 Task: Find connections with filter location Tumaco with filter topic #mentorshipwith filter profile language German with filter current company SK - Human Resources Consultant with filter school St Anne's High School with filter industry Urban Transit Services with filter service category Resume Writing with filter keywords title Director of Ethical Hacking
Action: Mouse moved to (643, 86)
Screenshot: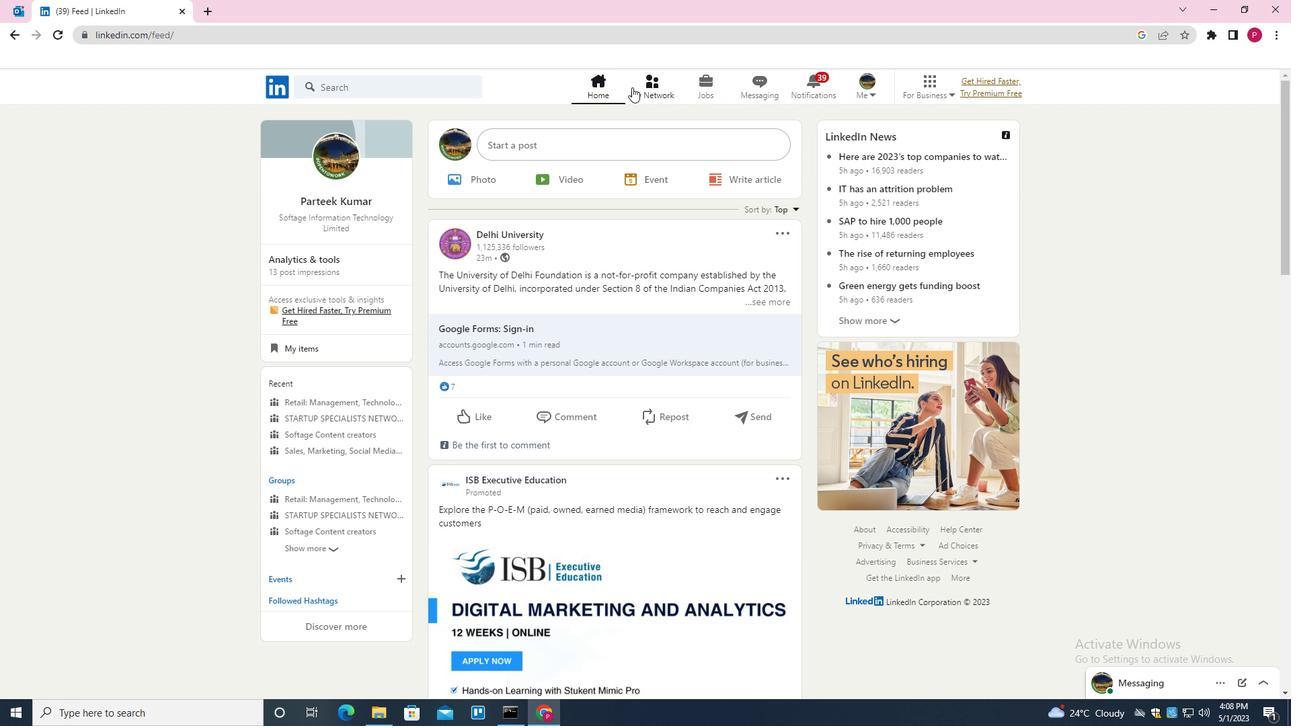 
Action: Mouse pressed left at (643, 86)
Screenshot: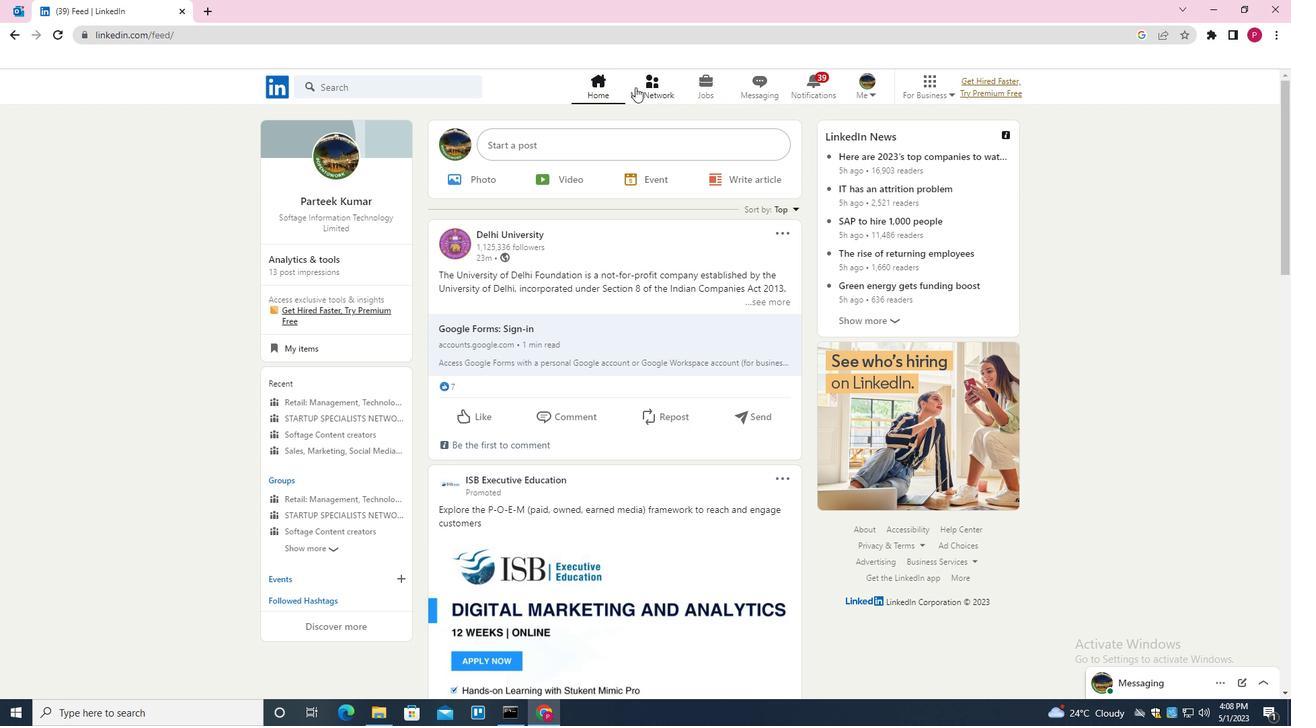 
Action: Mouse moved to (398, 158)
Screenshot: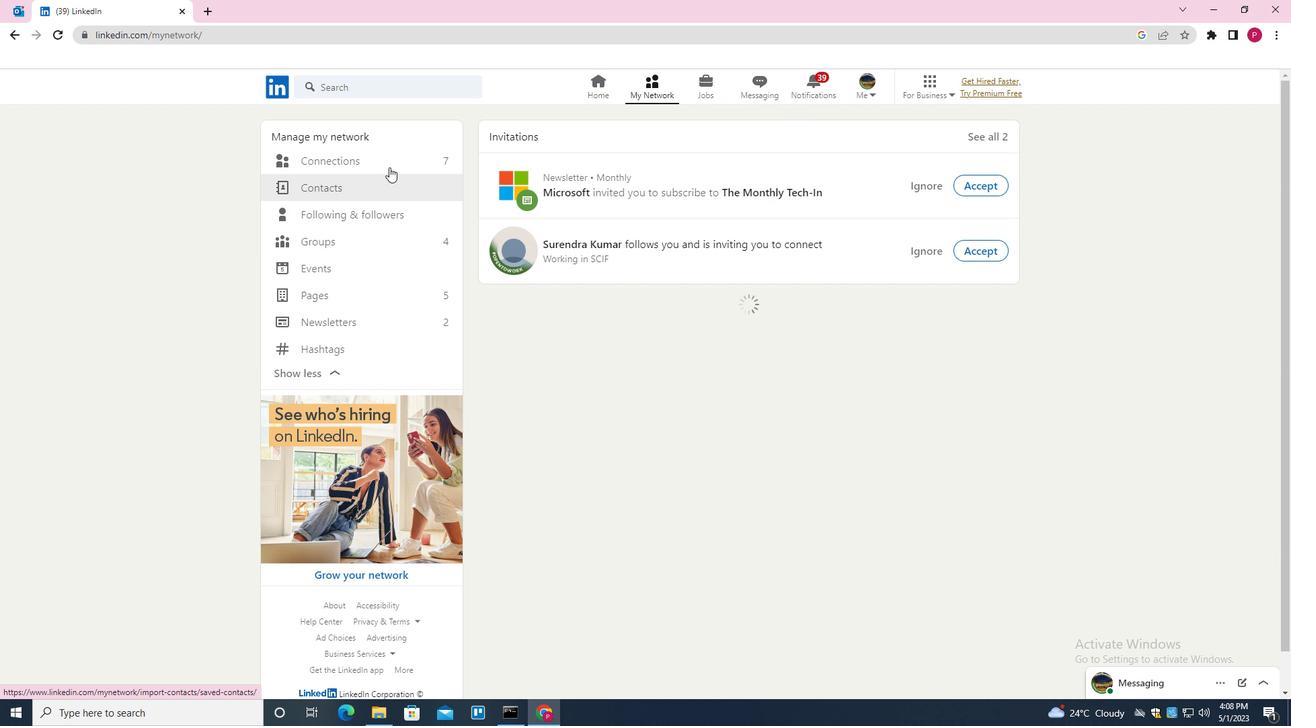 
Action: Mouse pressed left at (398, 158)
Screenshot: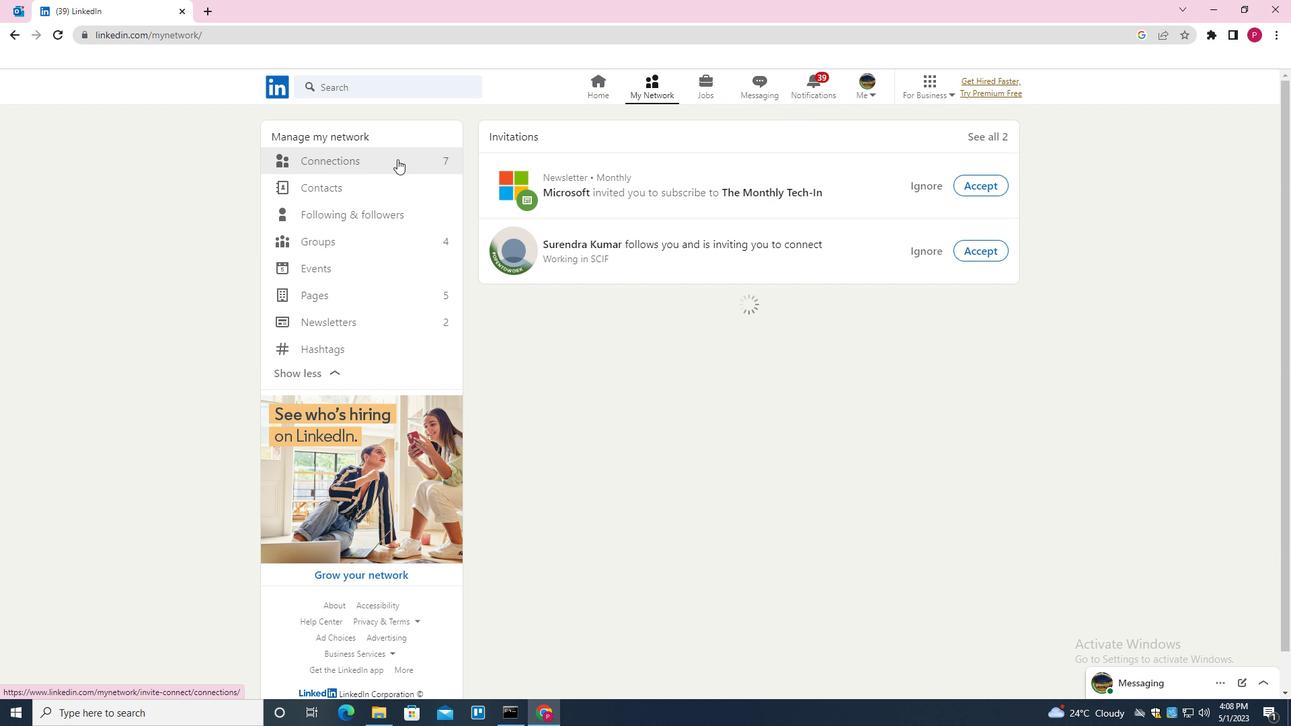 
Action: Mouse moved to (760, 160)
Screenshot: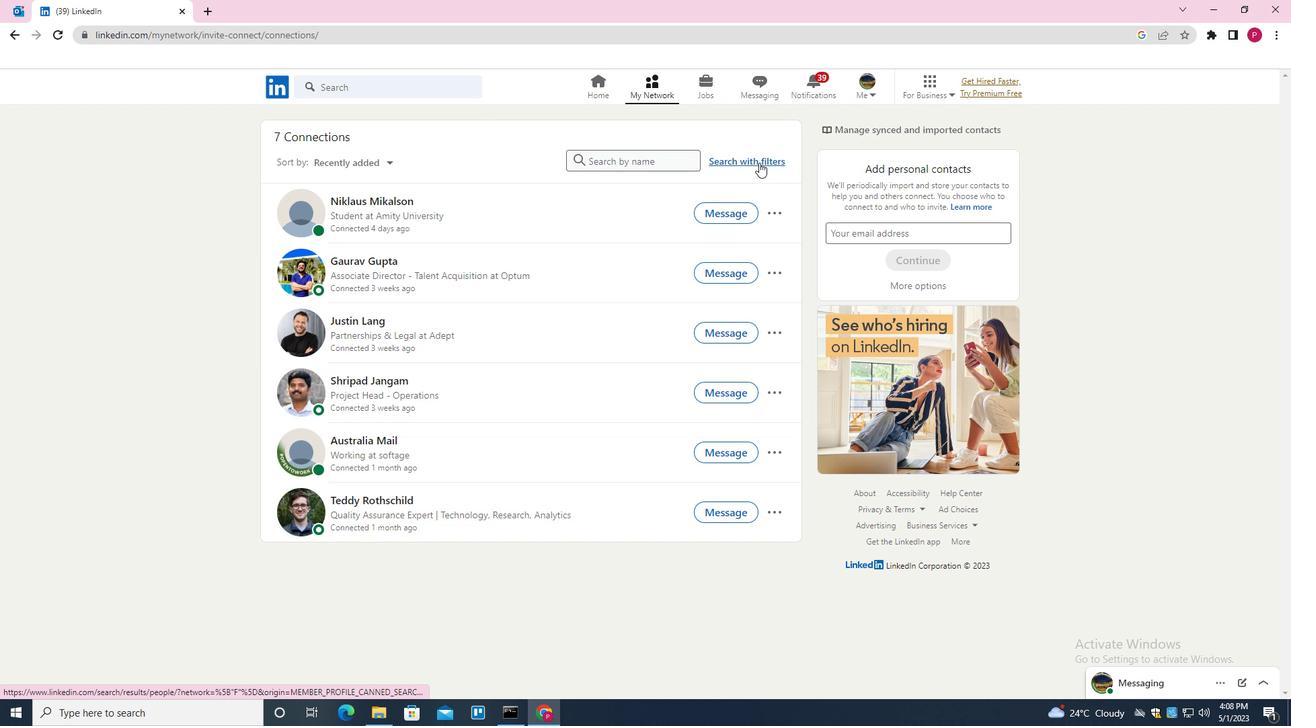 
Action: Mouse pressed left at (760, 160)
Screenshot: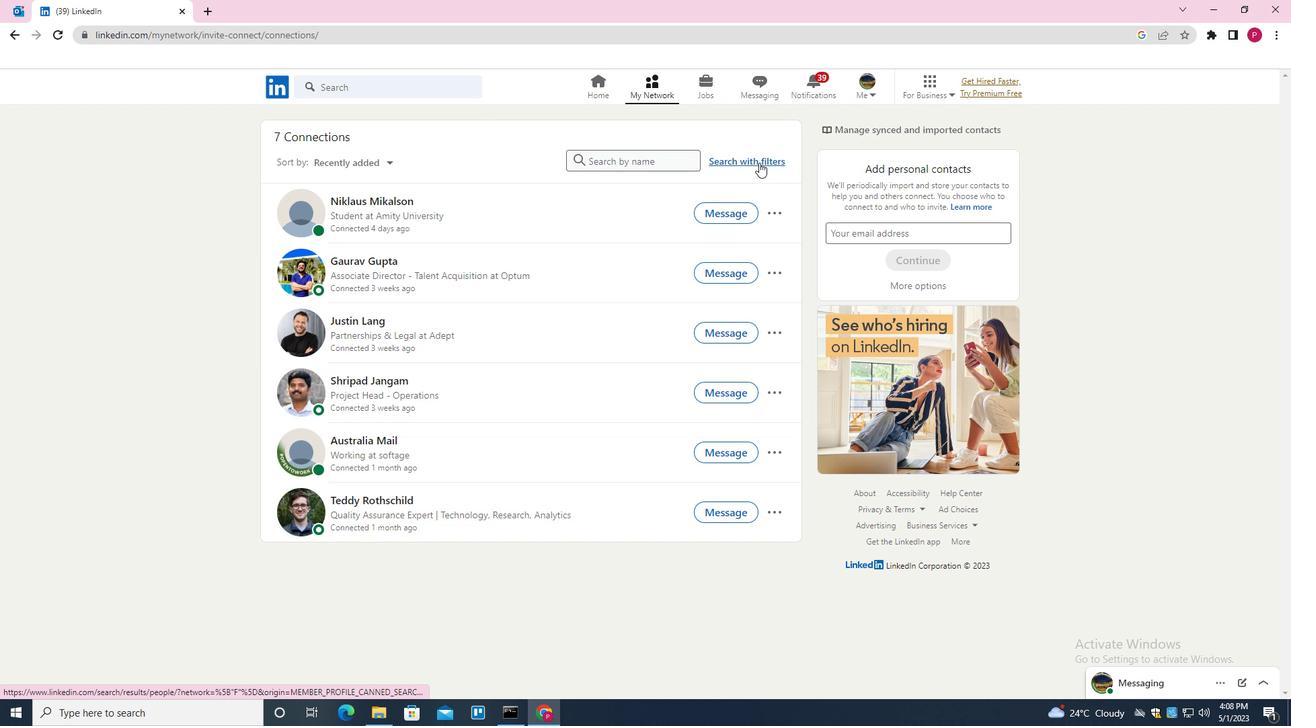 
Action: Mouse moved to (694, 125)
Screenshot: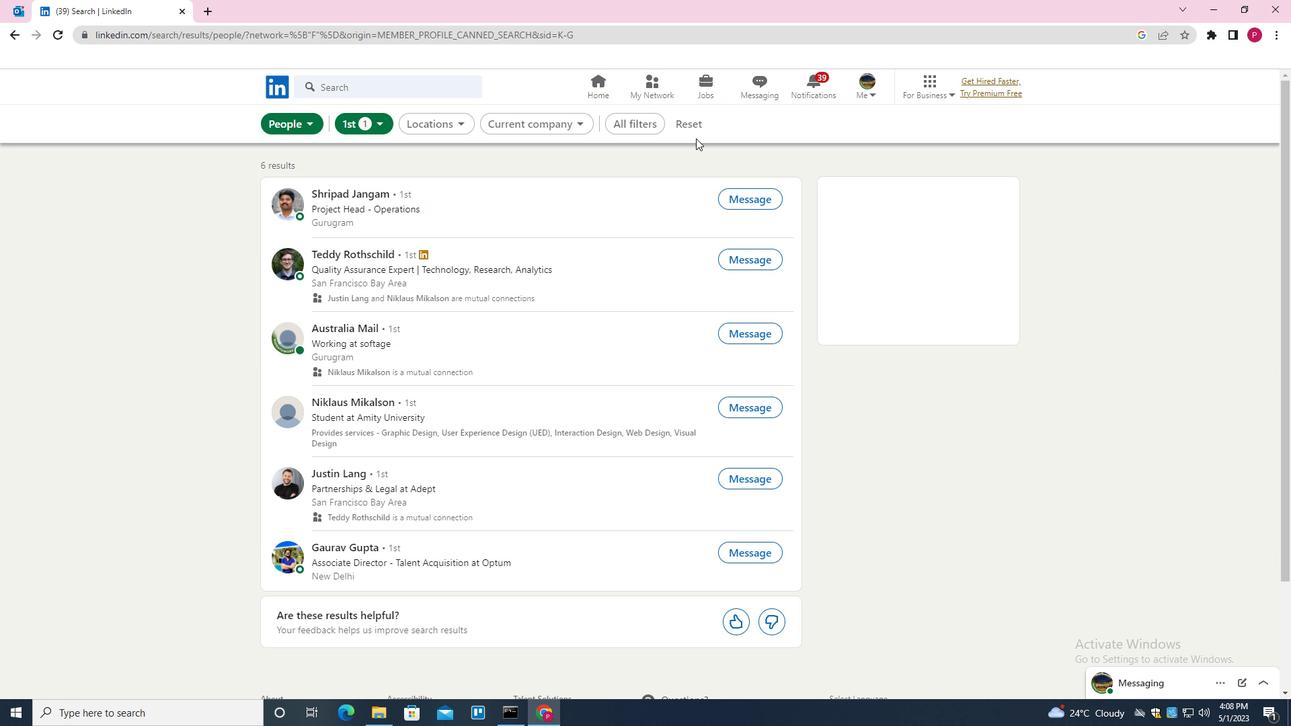 
Action: Mouse pressed left at (694, 125)
Screenshot: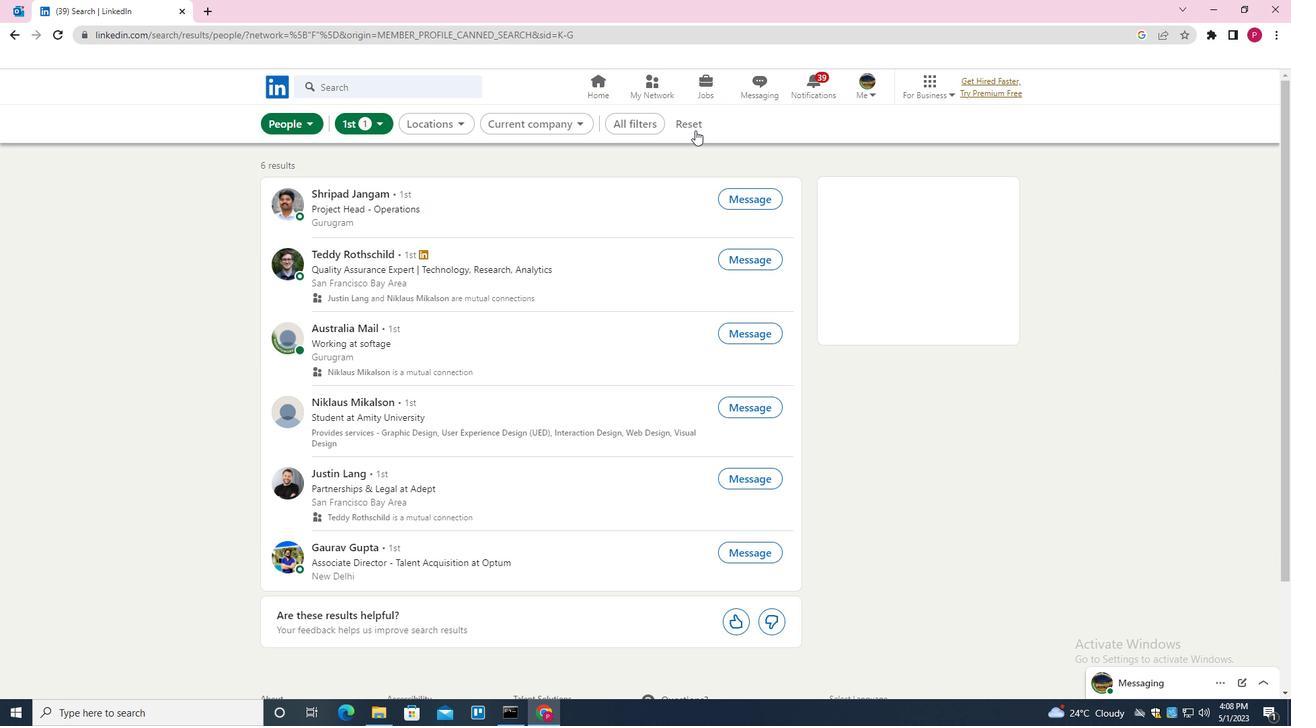 
Action: Mouse moved to (671, 125)
Screenshot: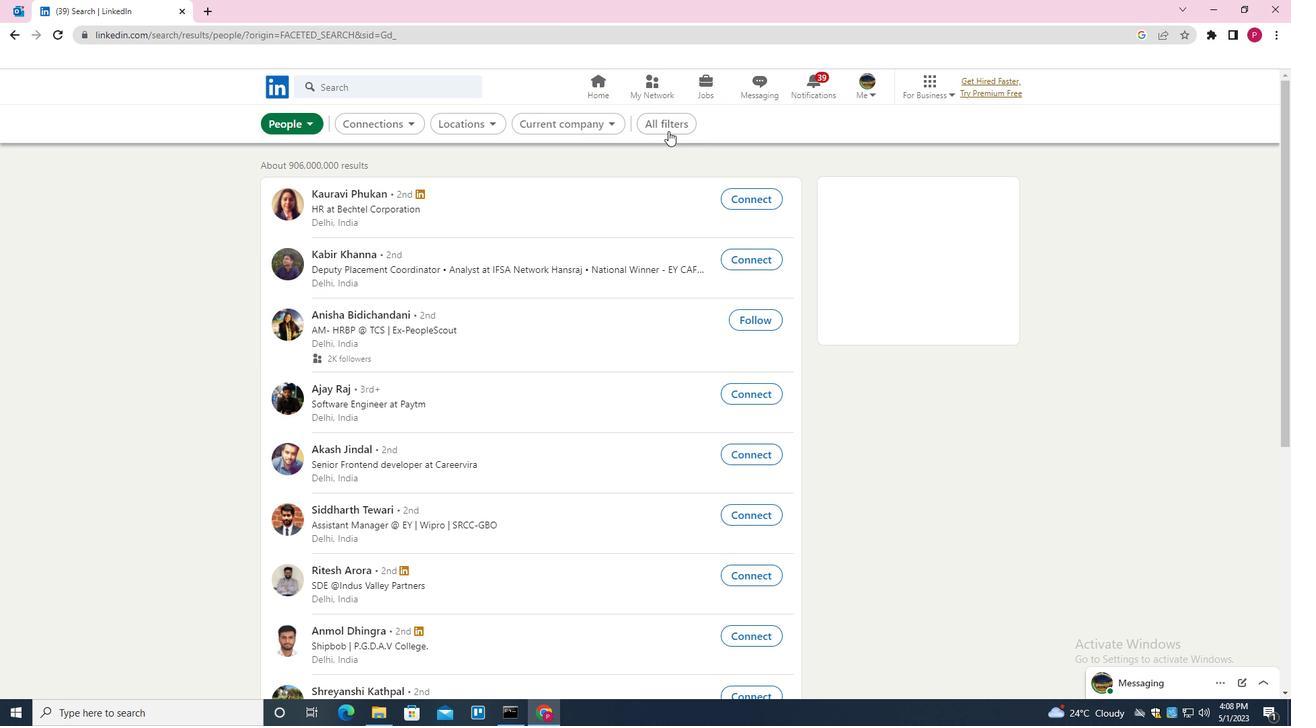 
Action: Mouse pressed left at (671, 125)
Screenshot: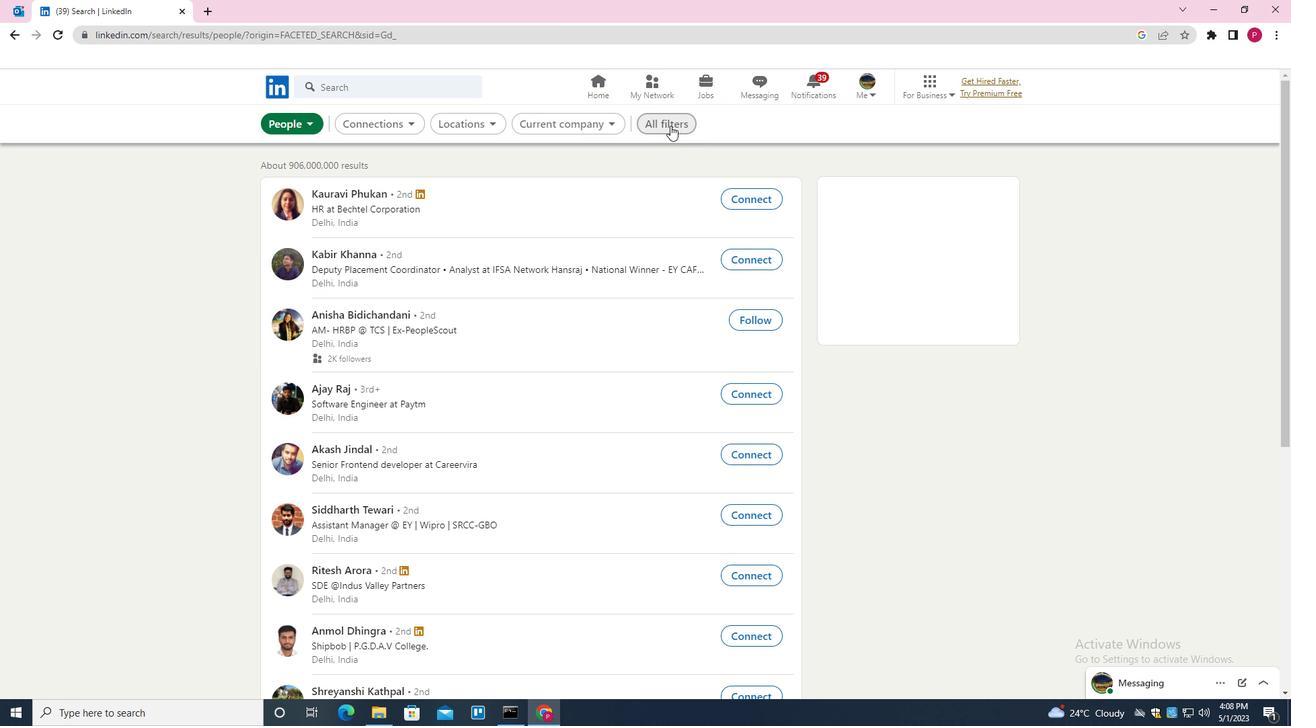 
Action: Mouse moved to (1073, 340)
Screenshot: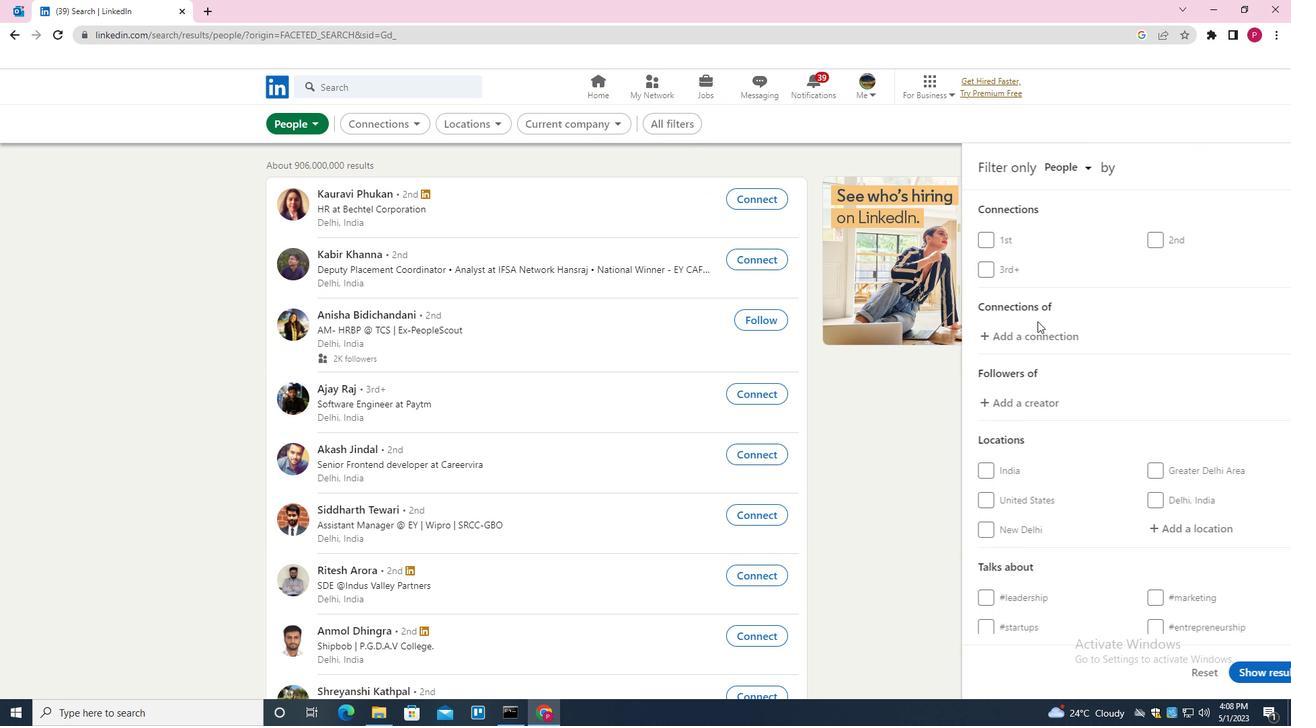 
Action: Mouse scrolled (1073, 339) with delta (0, 0)
Screenshot: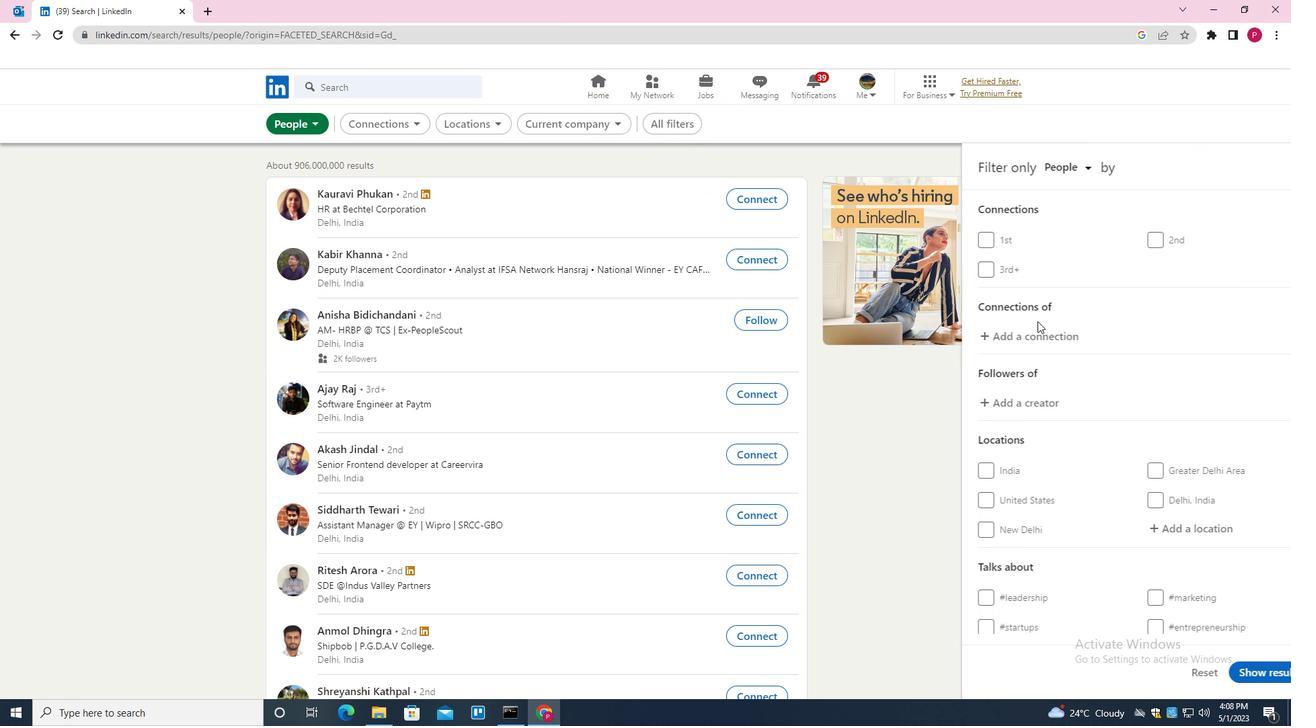 
Action: Mouse moved to (1078, 346)
Screenshot: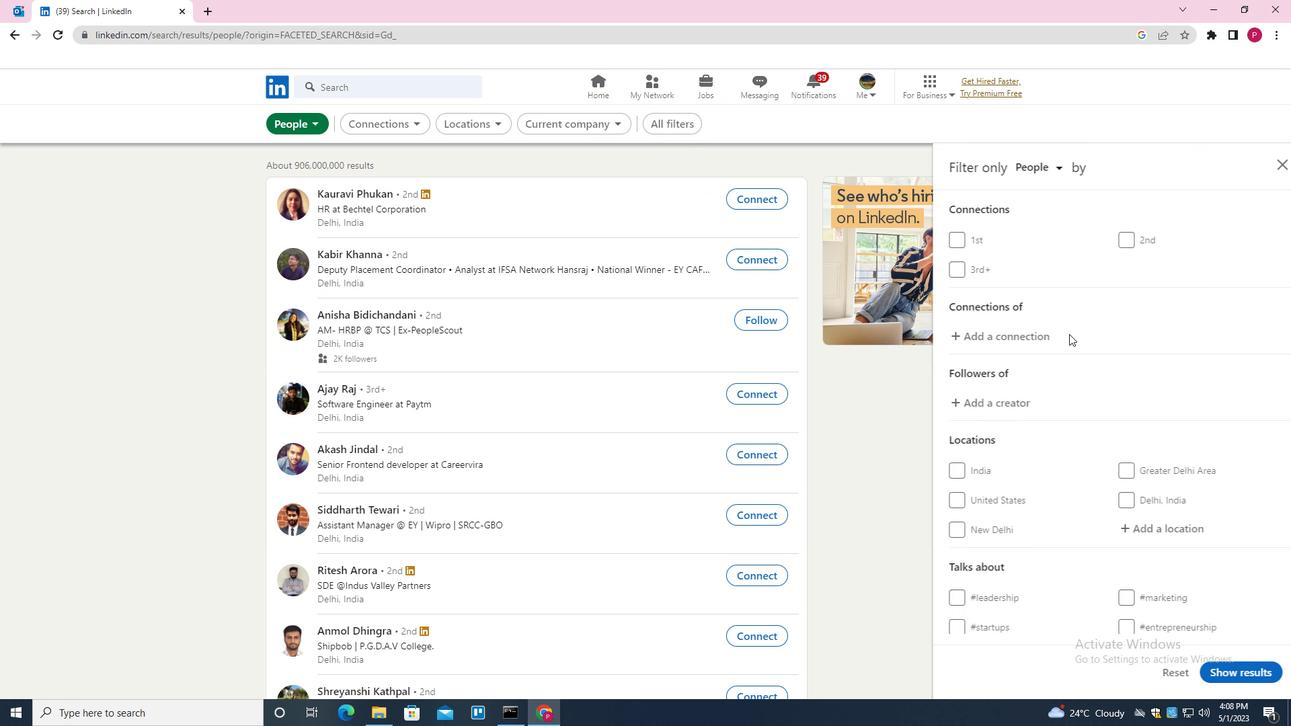 
Action: Mouse scrolled (1078, 345) with delta (0, 0)
Screenshot: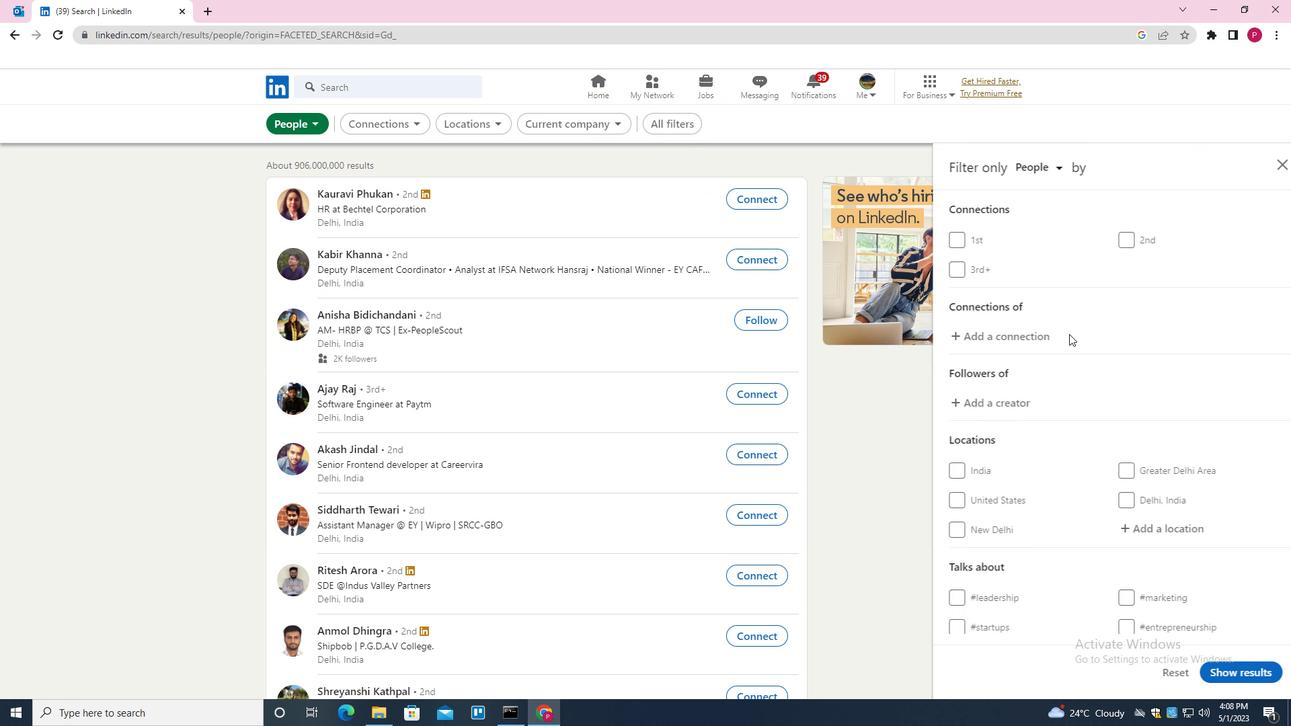 
Action: Mouse moved to (1150, 394)
Screenshot: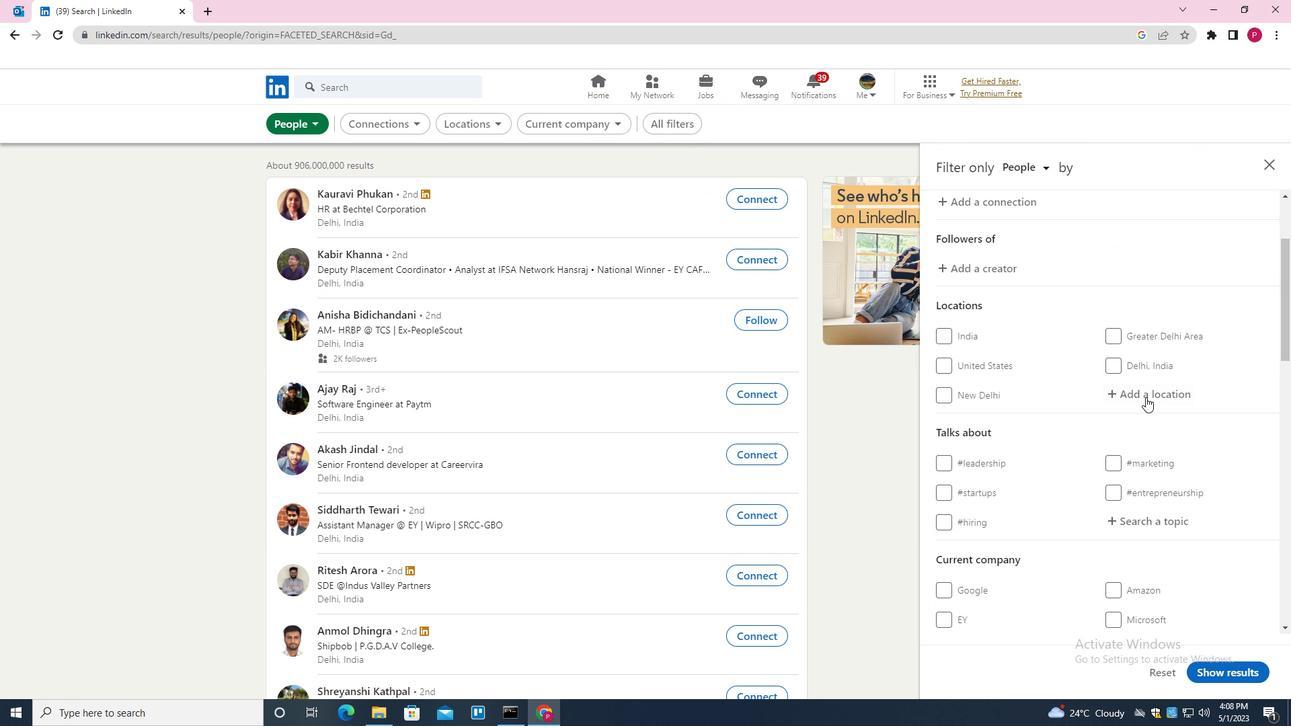 
Action: Mouse pressed left at (1150, 394)
Screenshot: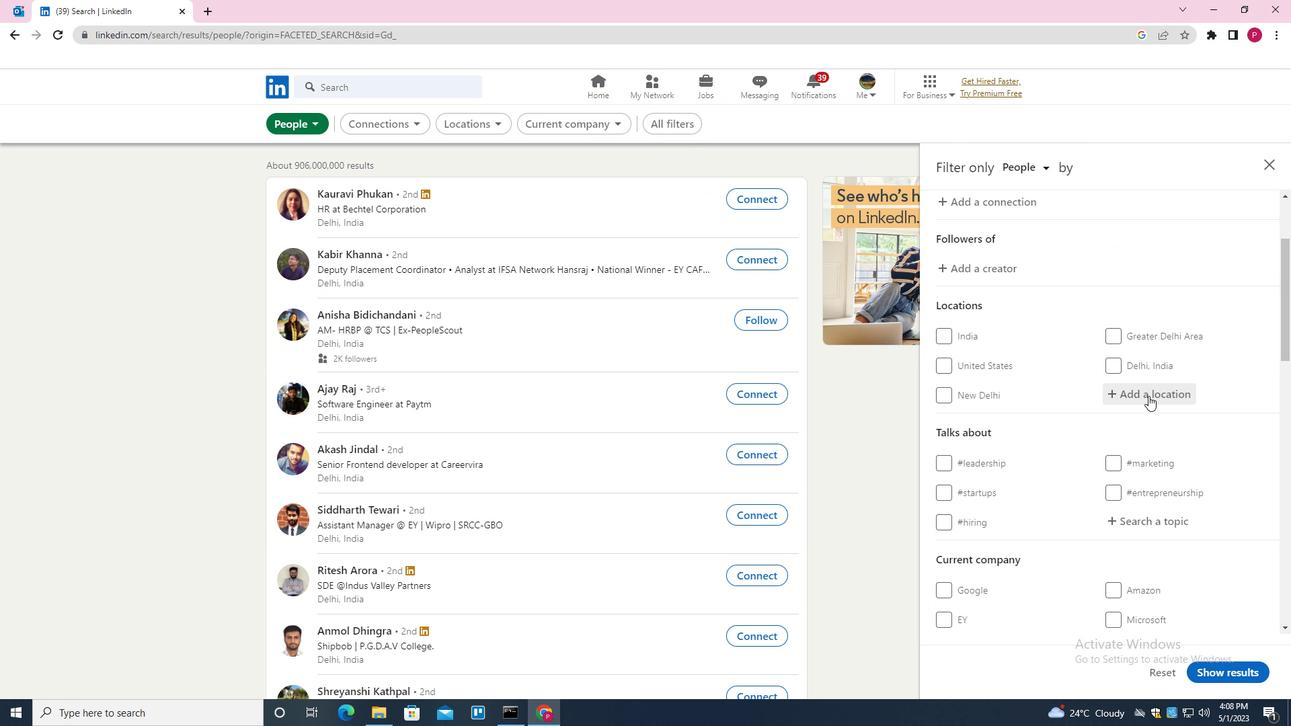 
Action: Key pressed <Key.shift>TUMACO<Key.down><Key.enter>
Screenshot: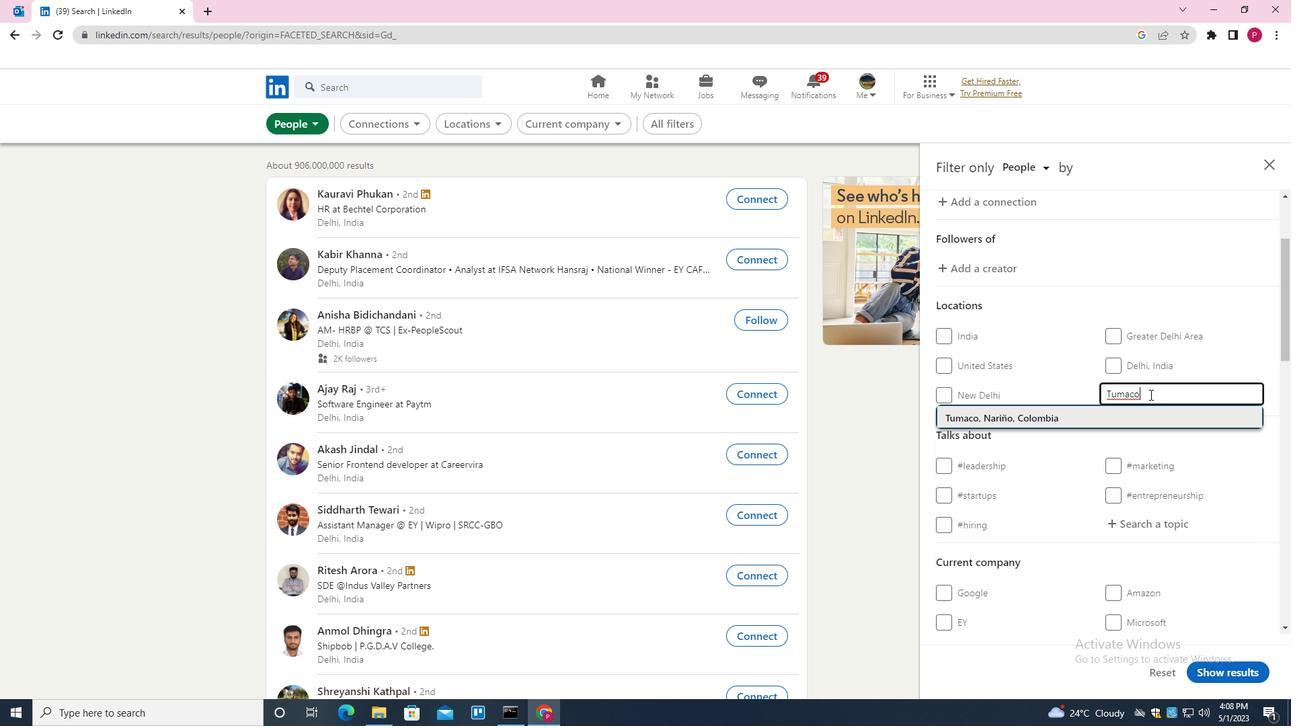
Action: Mouse moved to (1181, 503)
Screenshot: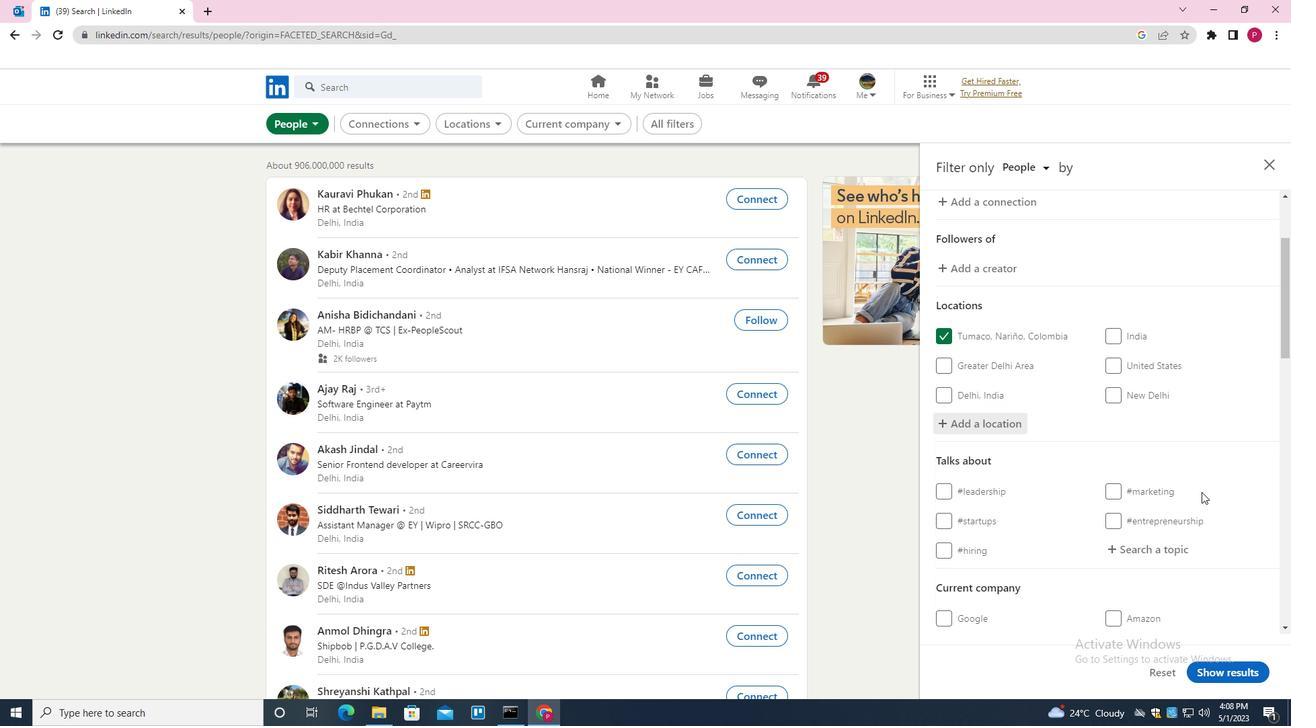 
Action: Mouse scrolled (1181, 503) with delta (0, 0)
Screenshot: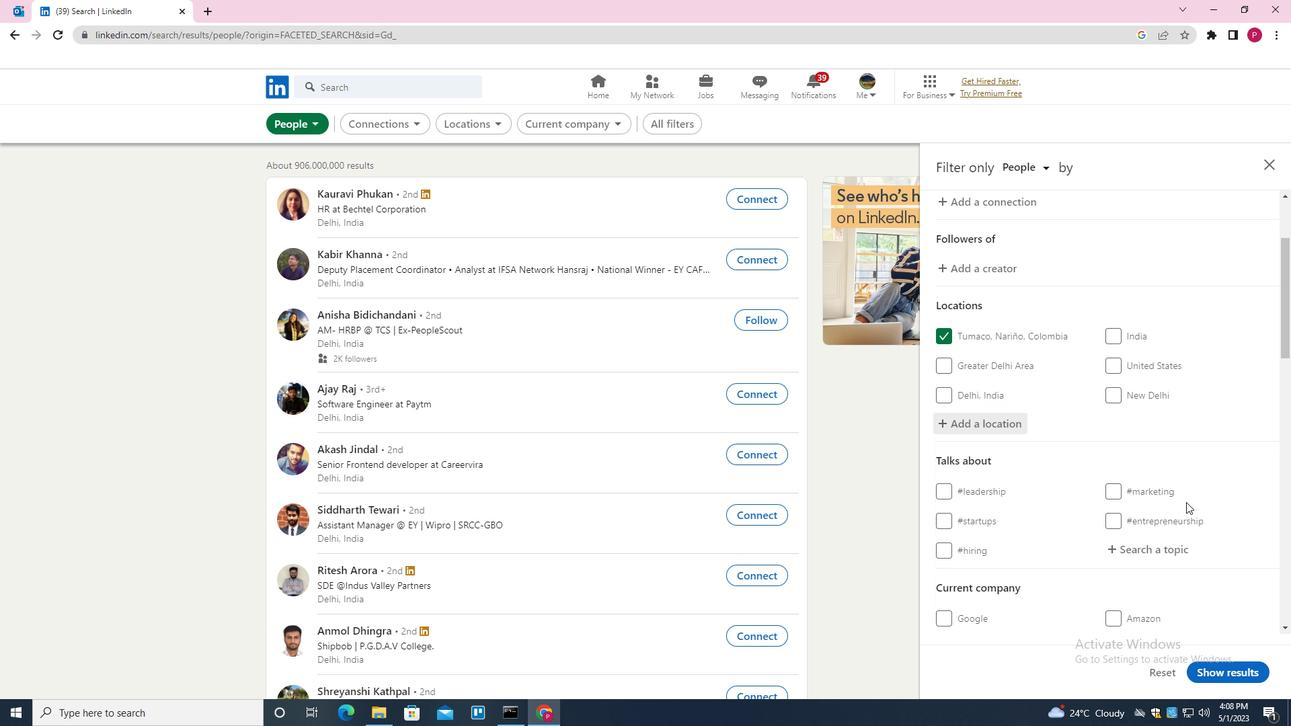 
Action: Mouse scrolled (1181, 503) with delta (0, 0)
Screenshot: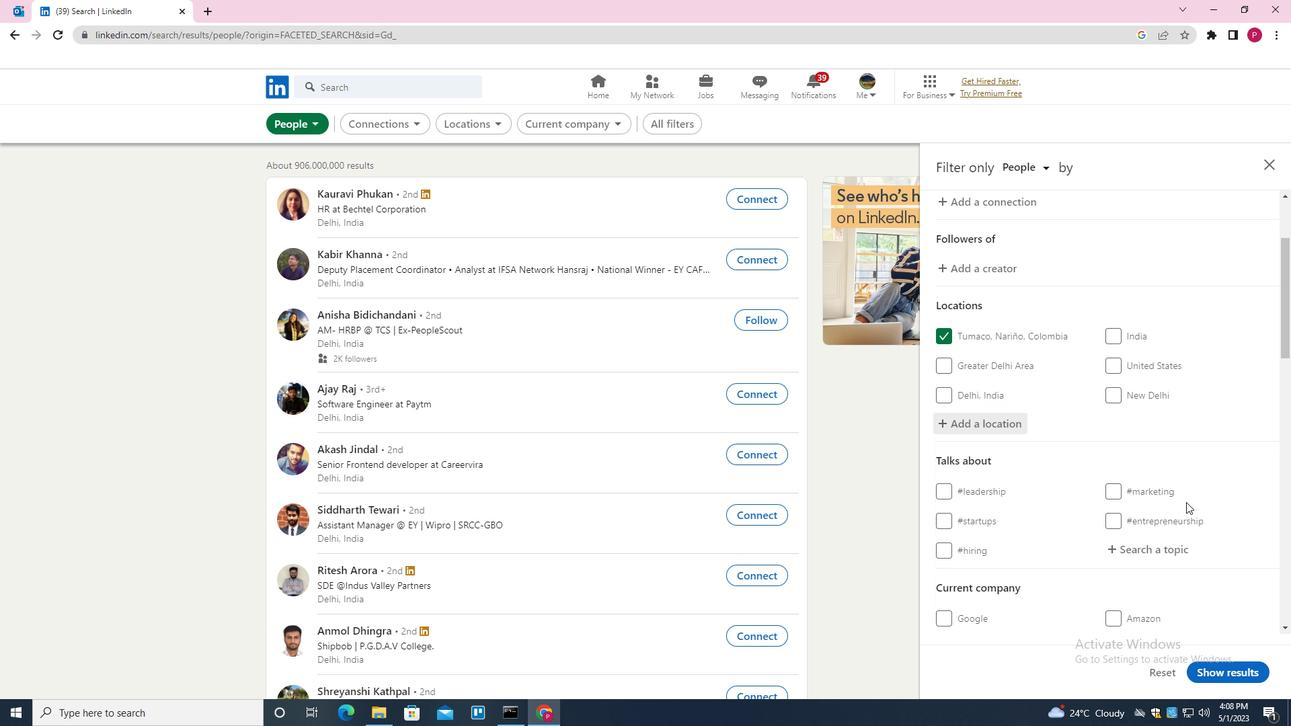 
Action: Mouse moved to (1147, 415)
Screenshot: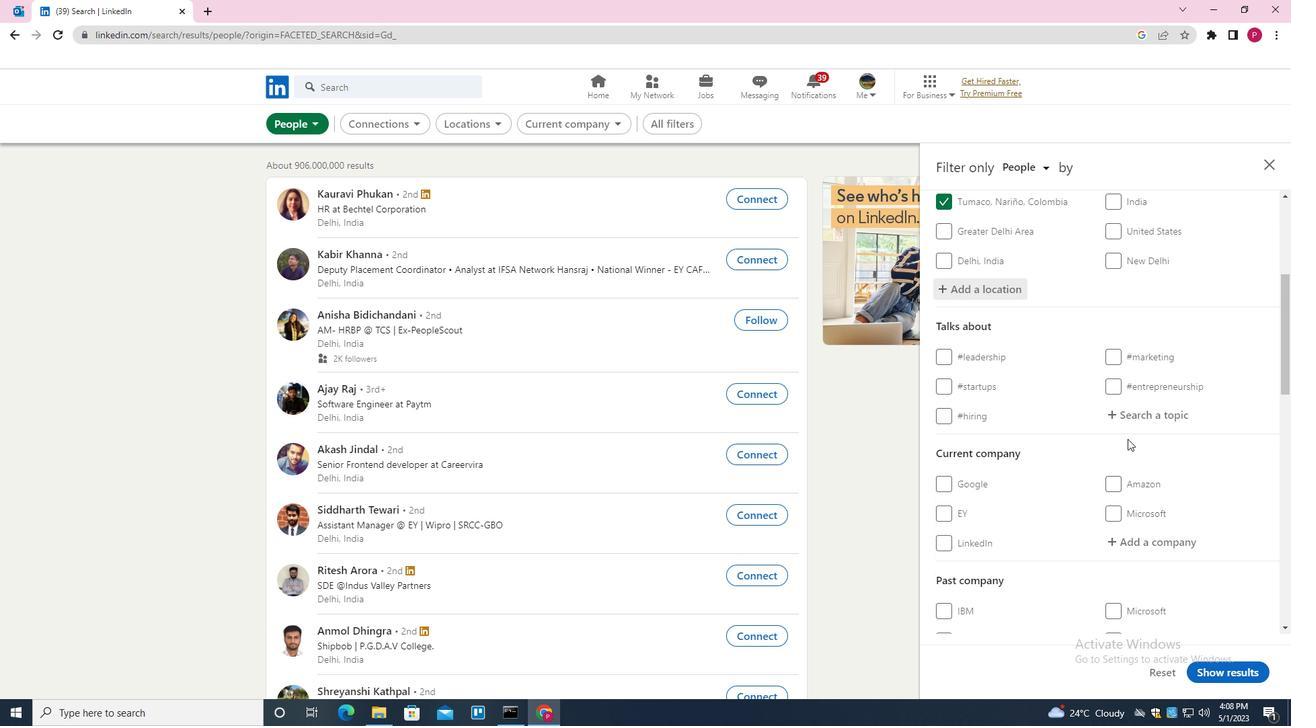 
Action: Mouse pressed left at (1147, 415)
Screenshot: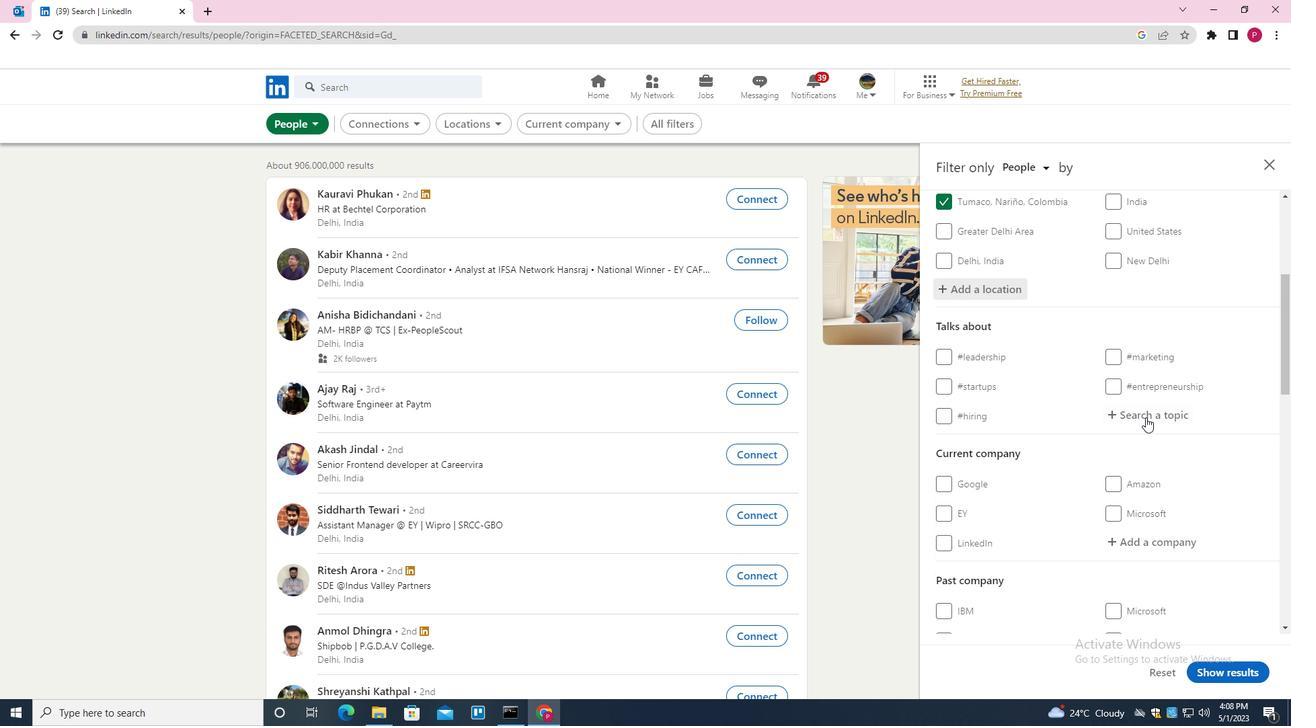
Action: Key pressed MENTORRSHO<Key.backspace>IP<Key.backspace><Key.backspace><Key.backspace><Key.backspace><Key.backspace><Key.backspace><Key.backspace><Key.backspace><Key.backspace><Key.backspace><Key.backspace>MENTOR<Key.down><Key.down><Key.enter>
Screenshot: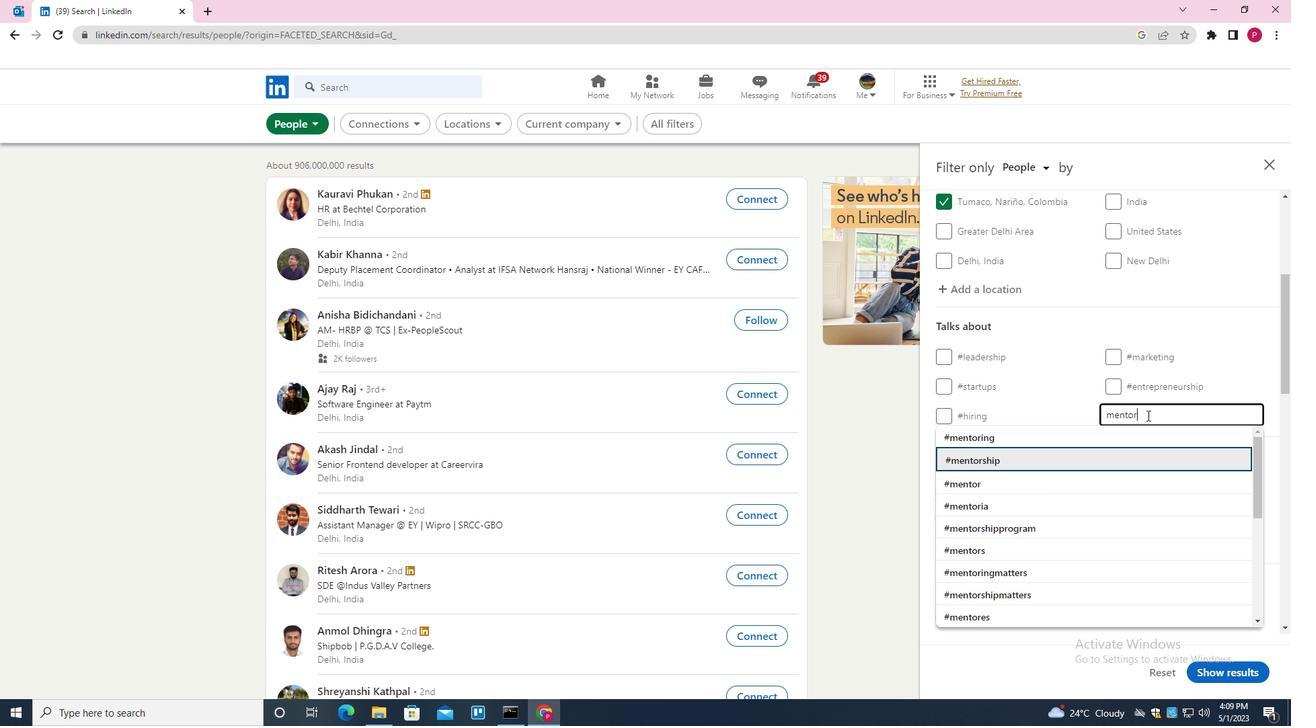 
Action: Mouse moved to (1120, 459)
Screenshot: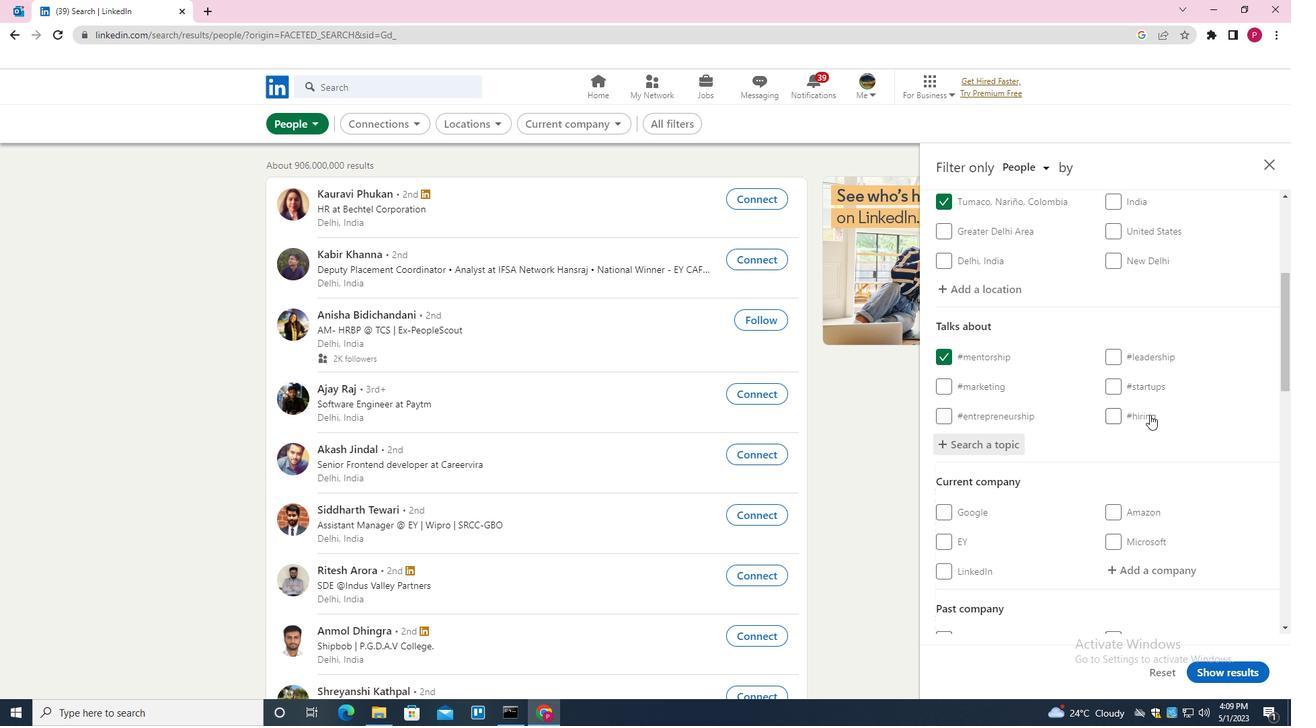 
Action: Mouse scrolled (1120, 458) with delta (0, 0)
Screenshot: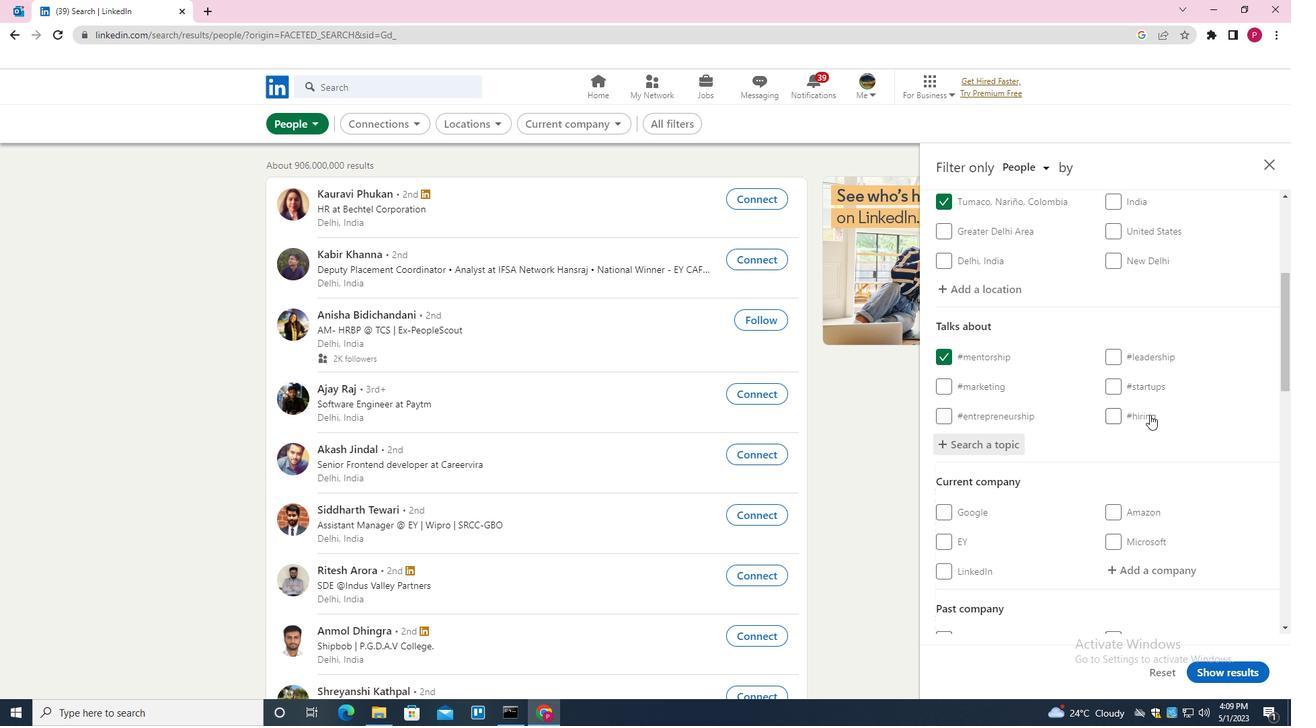 
Action: Mouse moved to (1118, 462)
Screenshot: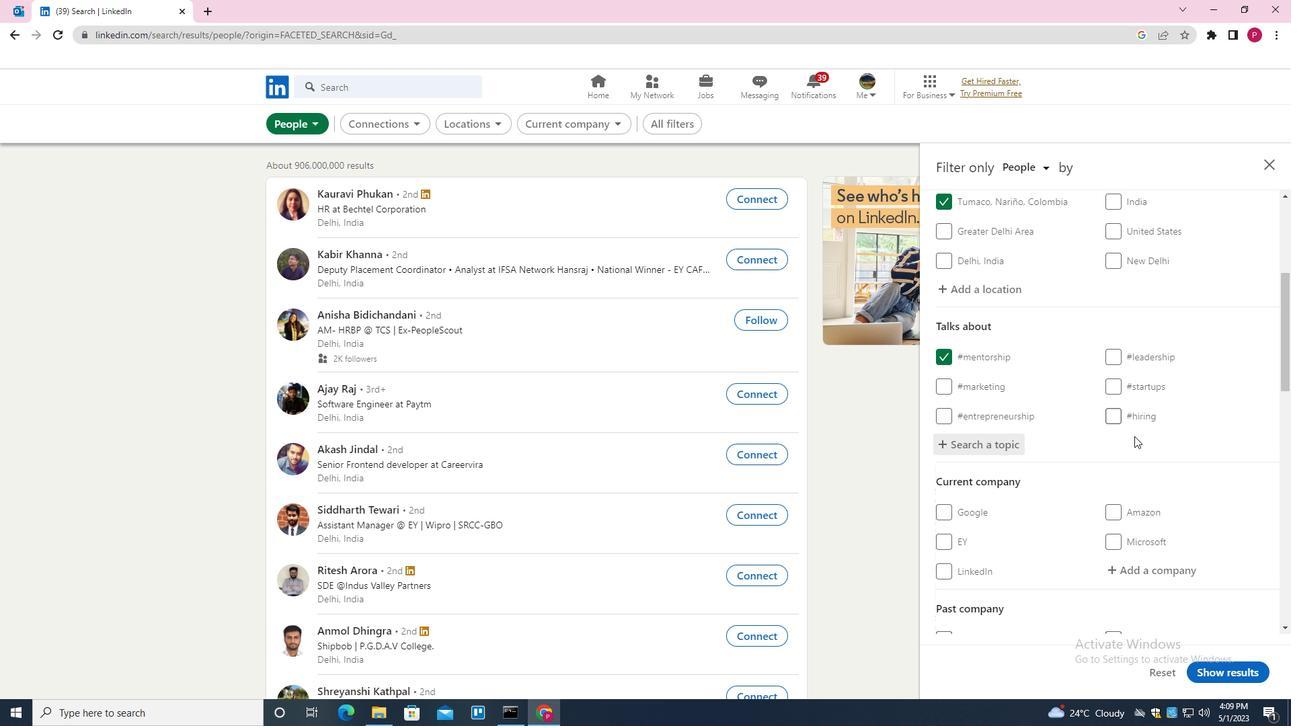 
Action: Mouse scrolled (1118, 461) with delta (0, 0)
Screenshot: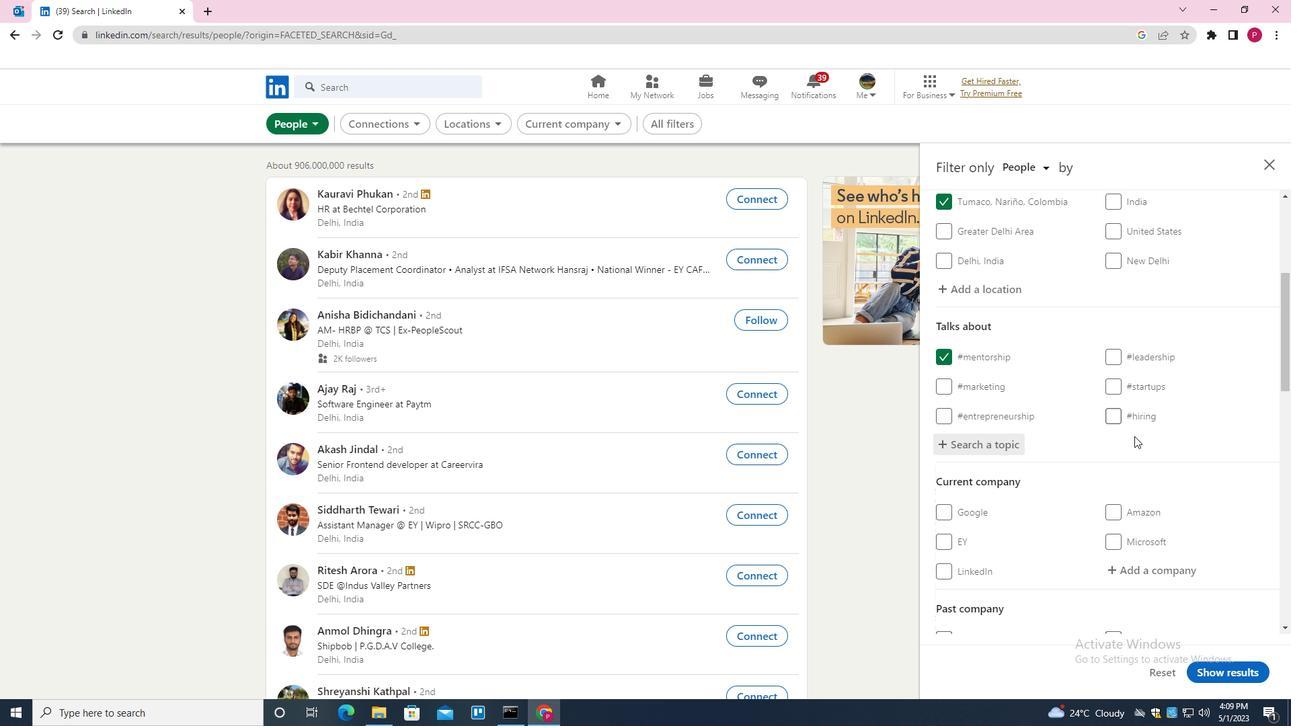 
Action: Mouse moved to (1117, 464)
Screenshot: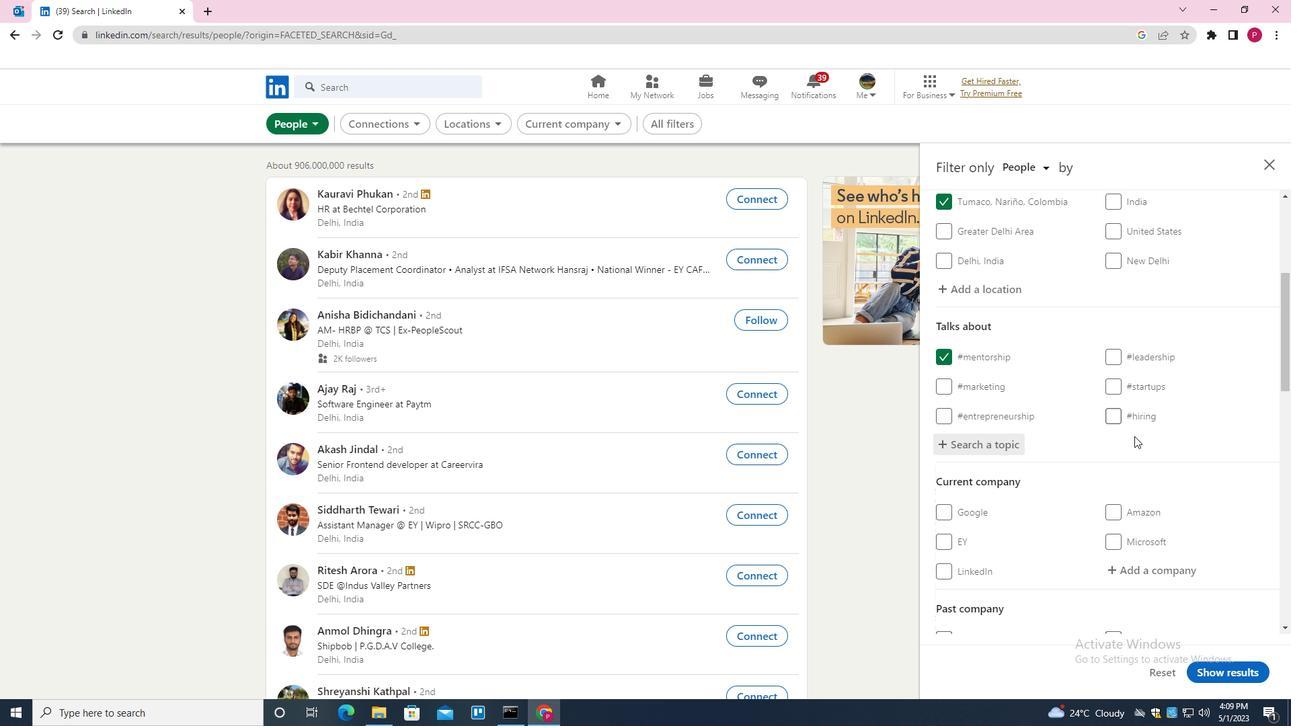 
Action: Mouse scrolled (1117, 464) with delta (0, 0)
Screenshot: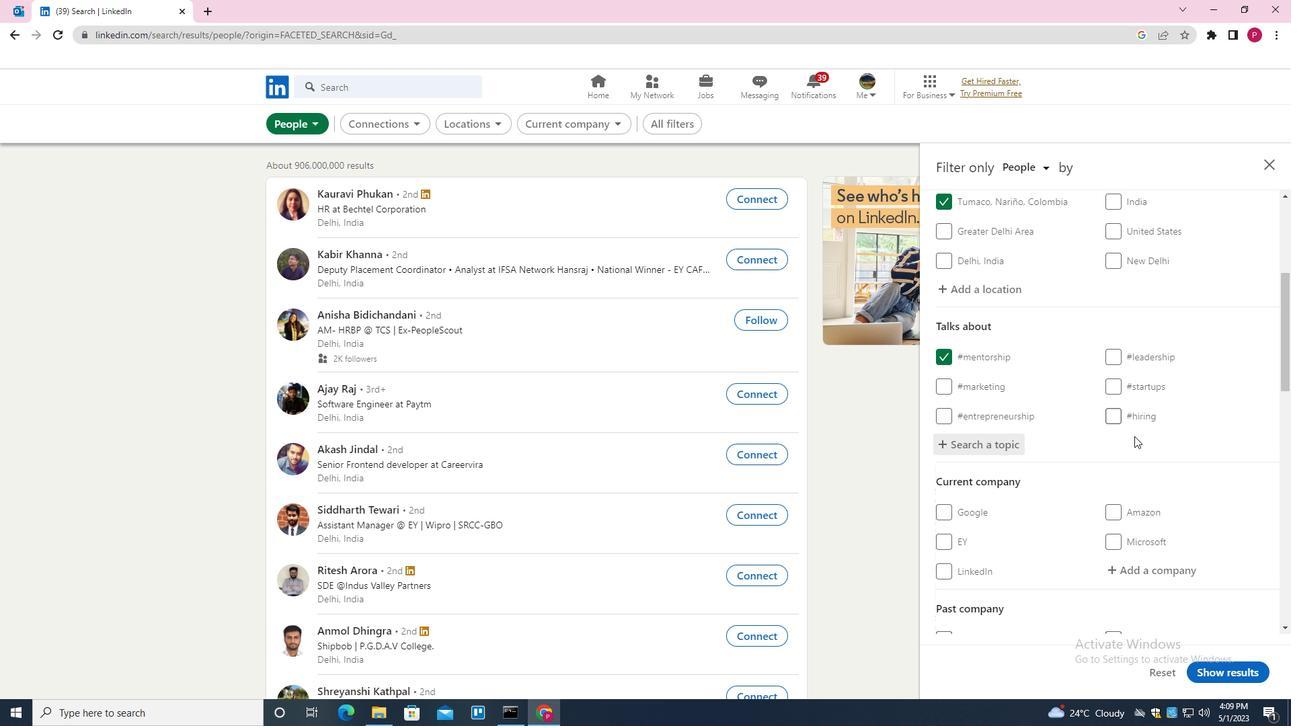 
Action: Mouse moved to (1023, 463)
Screenshot: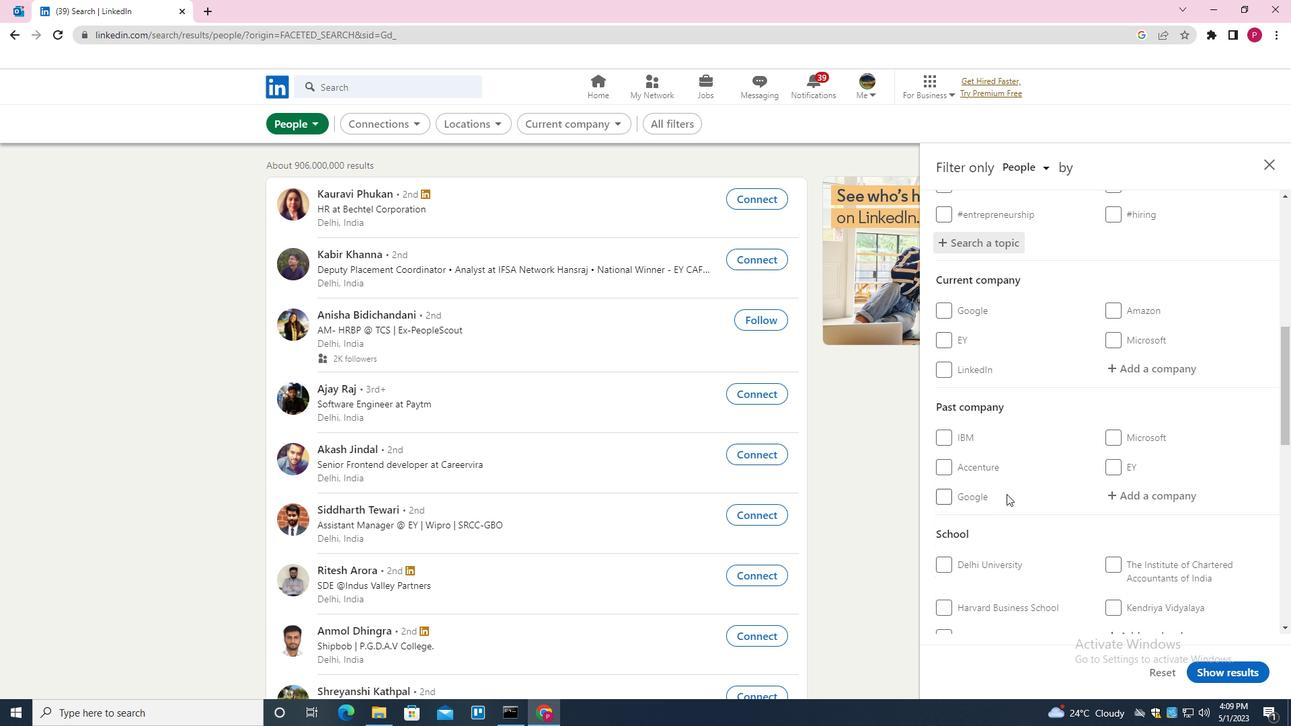 
Action: Mouse scrolled (1023, 462) with delta (0, 0)
Screenshot: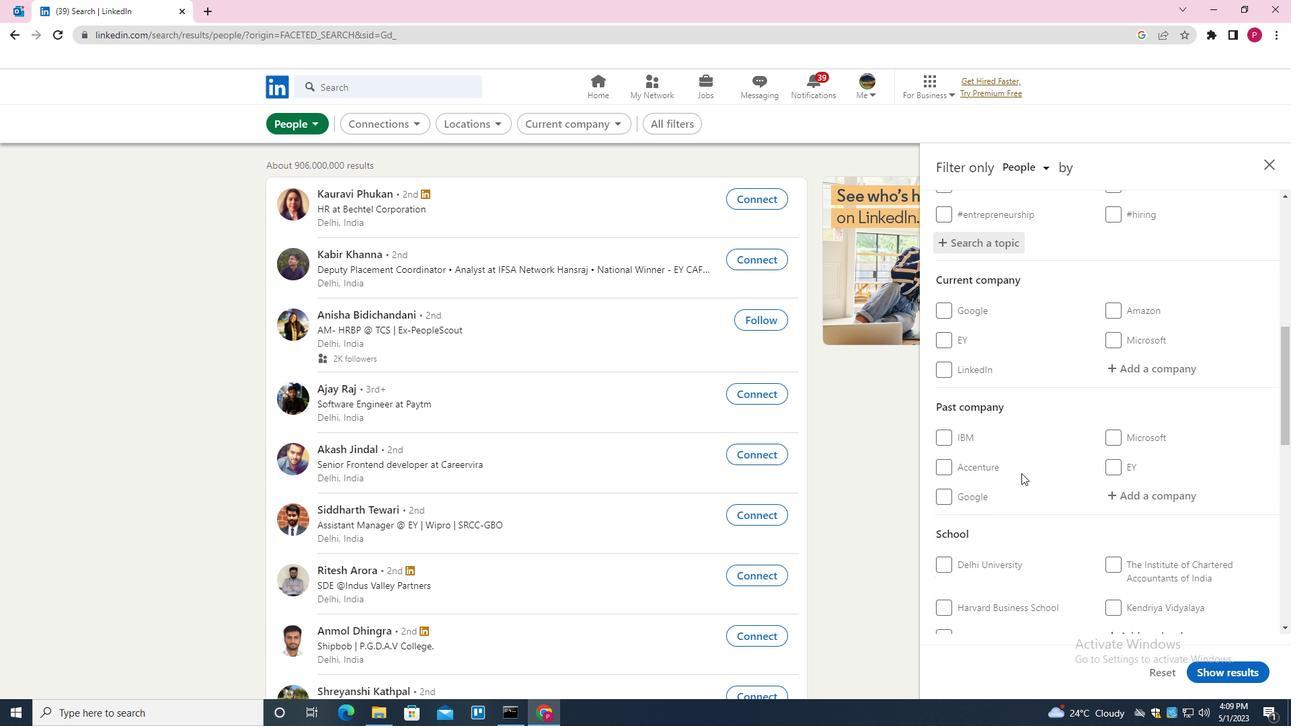 
Action: Mouse scrolled (1023, 462) with delta (0, 0)
Screenshot: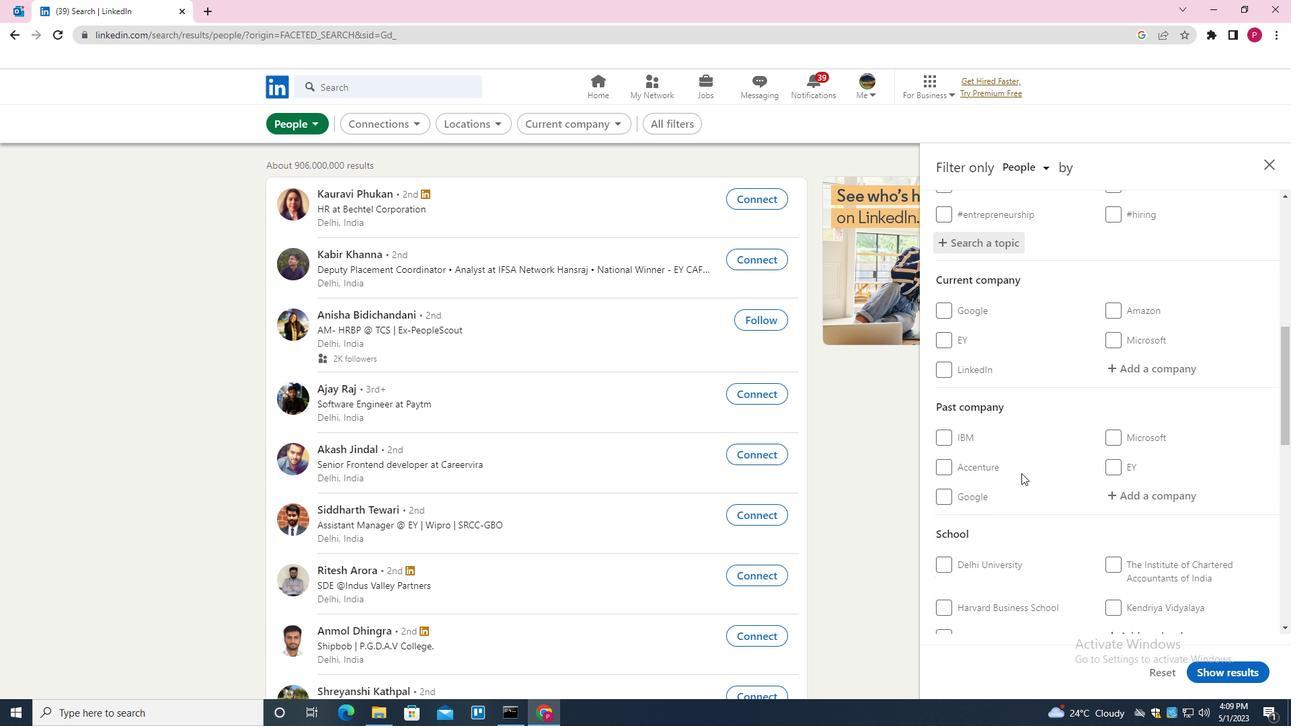 
Action: Mouse scrolled (1023, 462) with delta (0, 0)
Screenshot: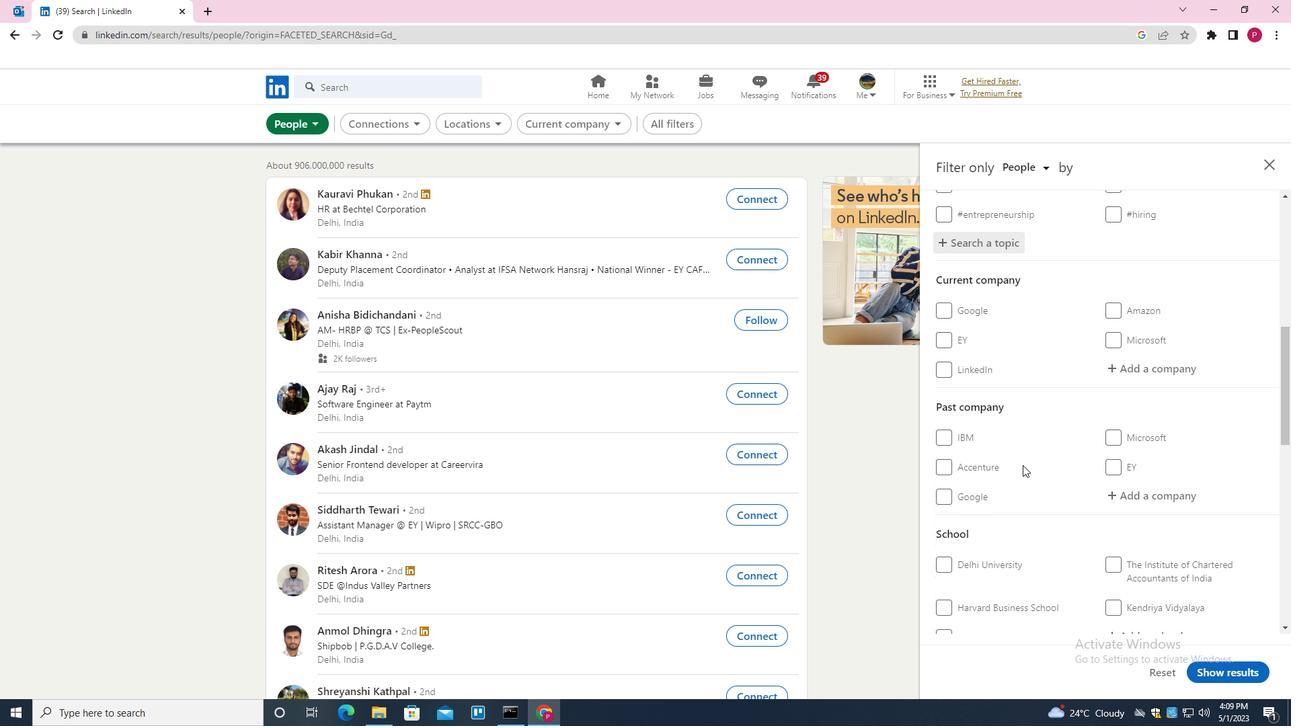 
Action: Mouse scrolled (1023, 462) with delta (0, 0)
Screenshot: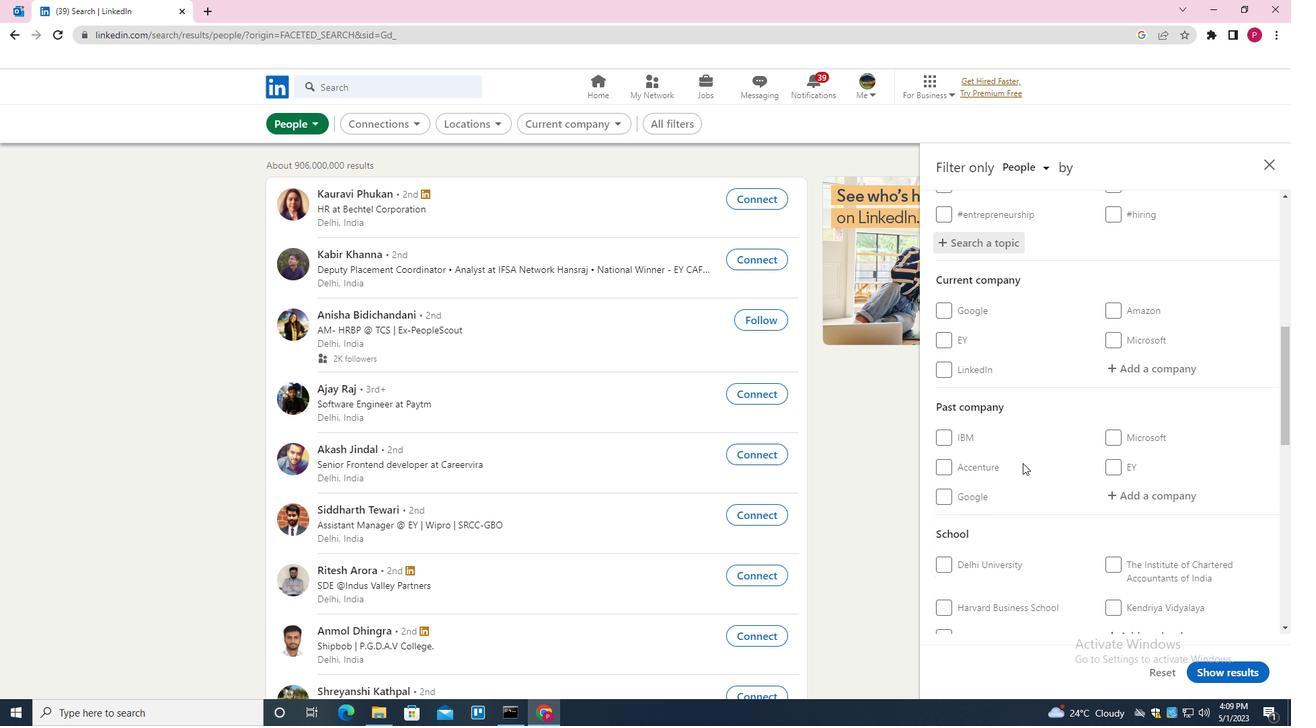 
Action: Mouse moved to (1004, 480)
Screenshot: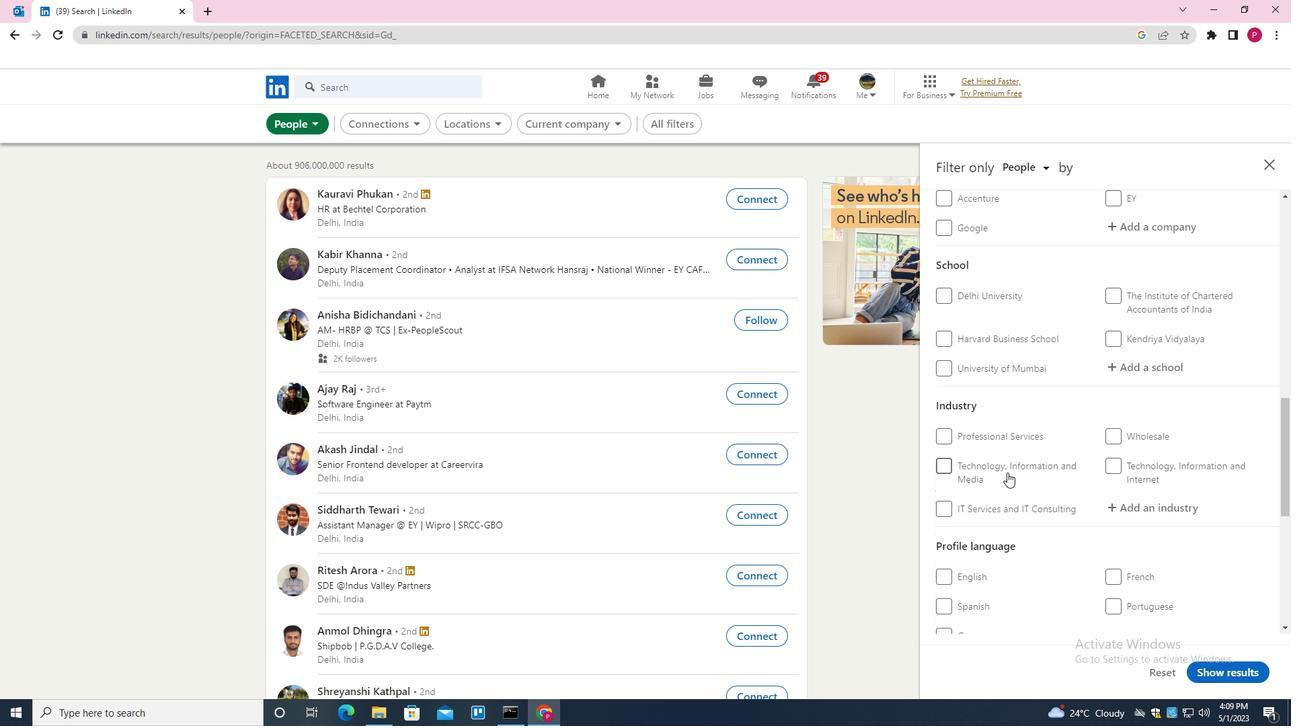 
Action: Mouse scrolled (1004, 480) with delta (0, 0)
Screenshot: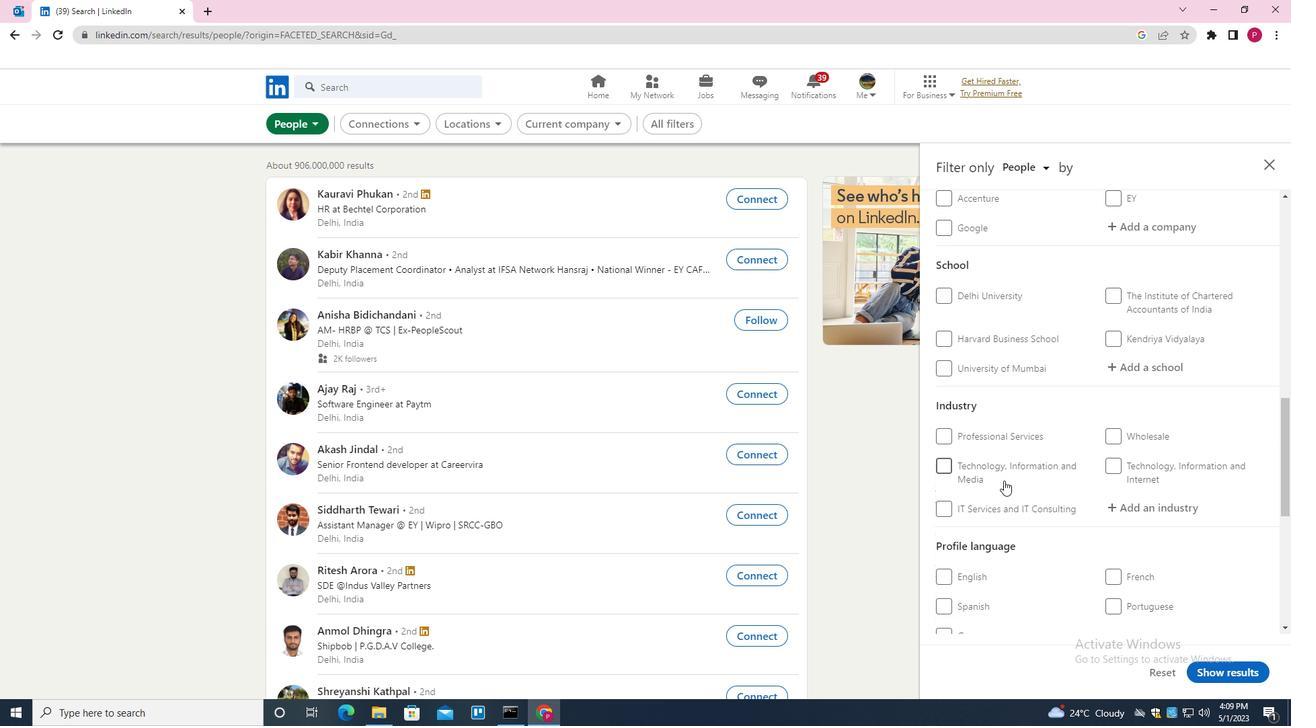 
Action: Mouse scrolled (1004, 480) with delta (0, 0)
Screenshot: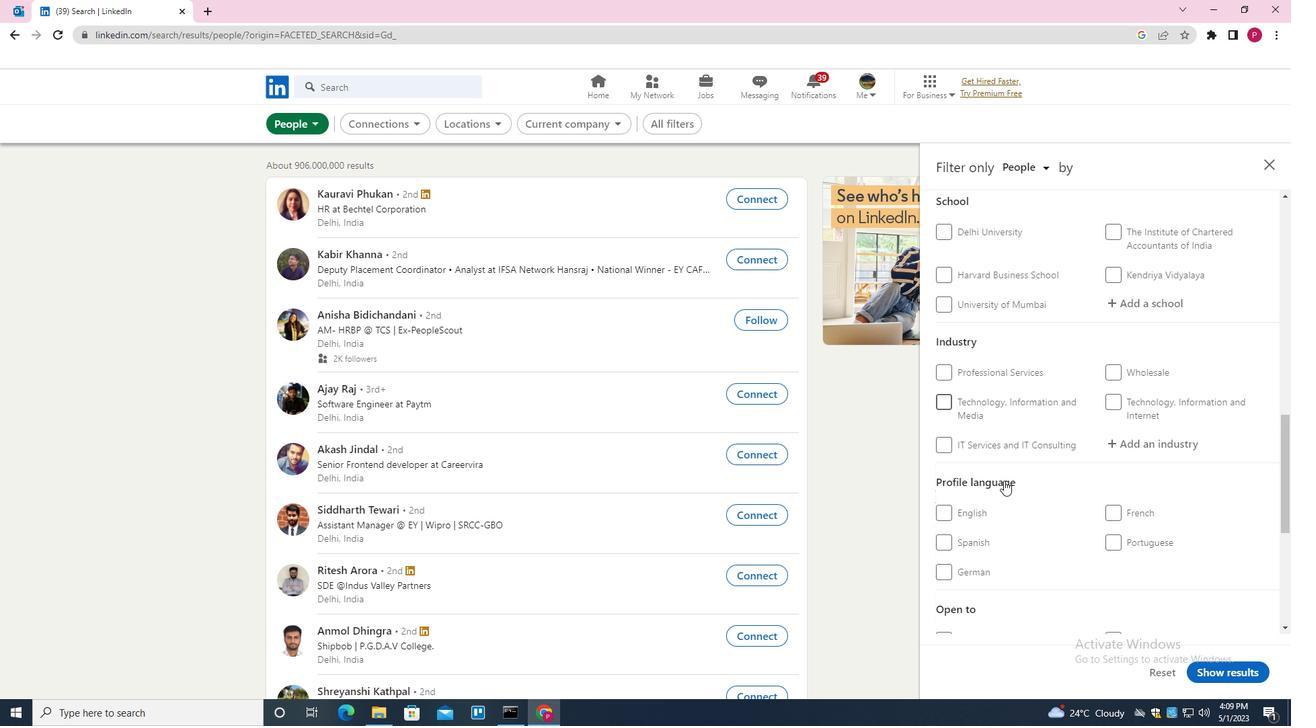 
Action: Mouse scrolled (1004, 480) with delta (0, 0)
Screenshot: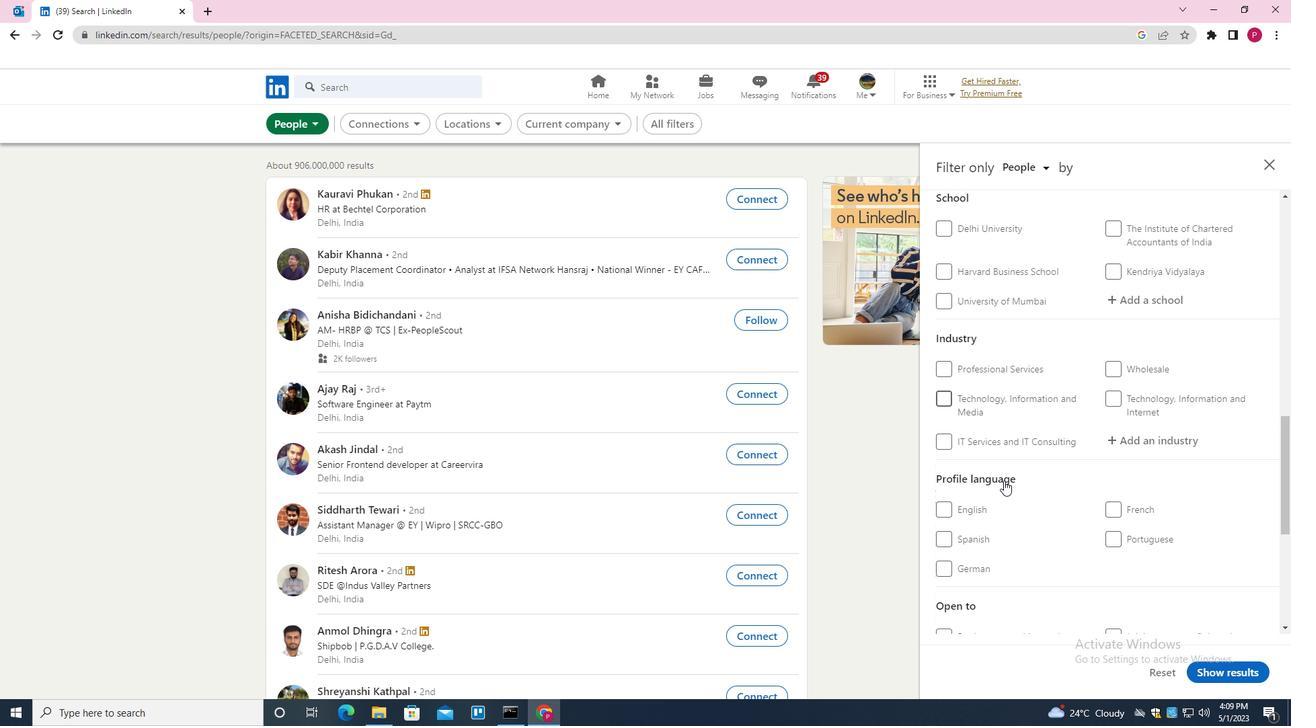 
Action: Mouse moved to (977, 429)
Screenshot: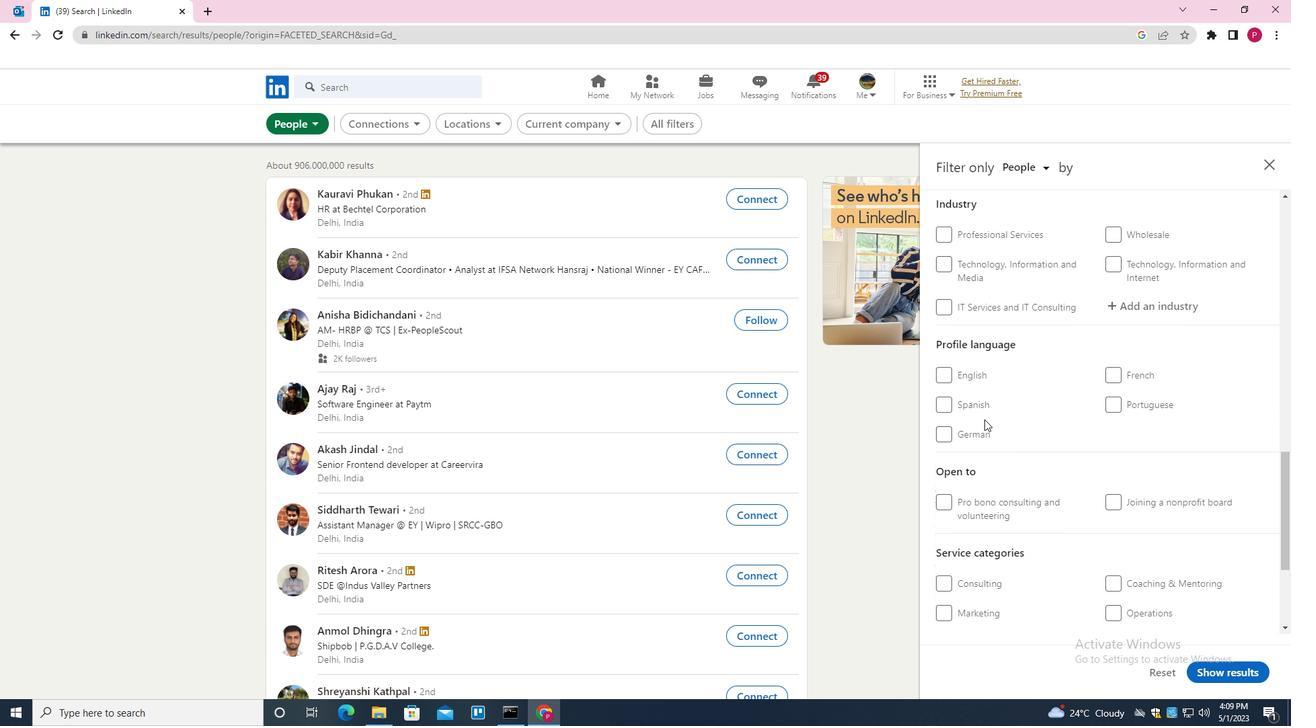 
Action: Mouse pressed left at (977, 429)
Screenshot: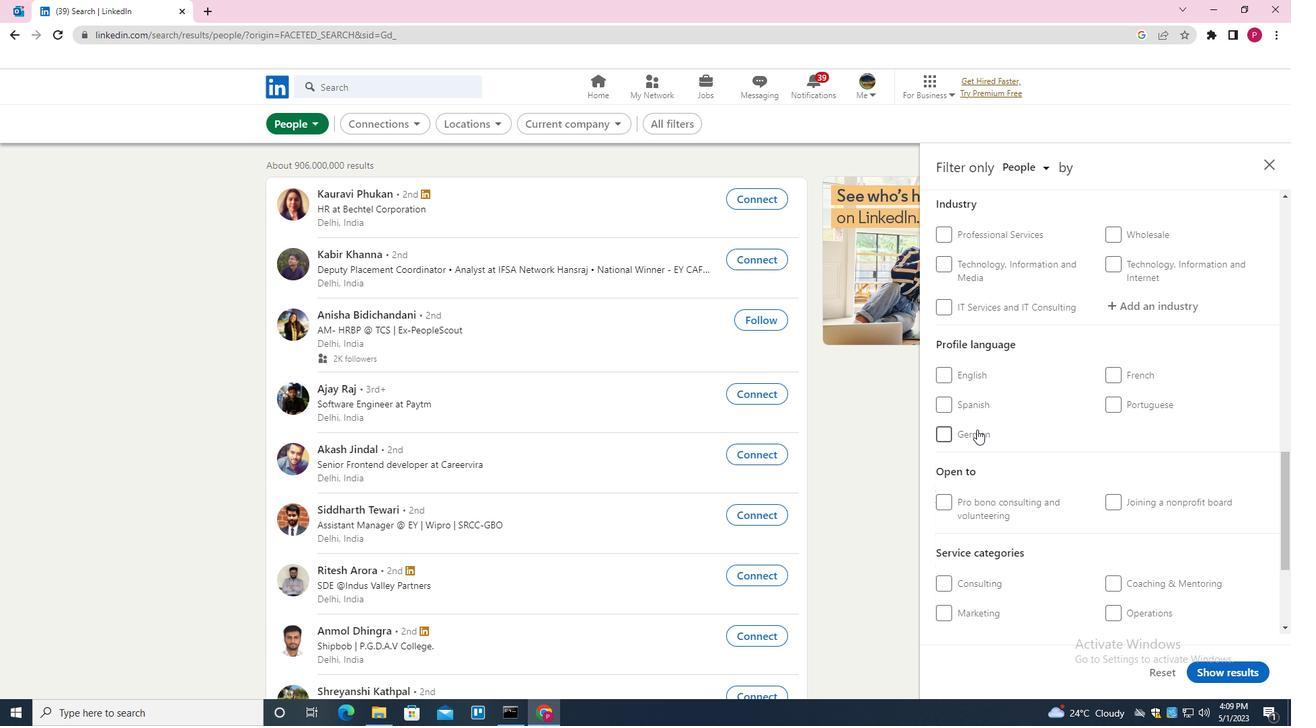 
Action: Mouse scrolled (977, 430) with delta (0, 0)
Screenshot: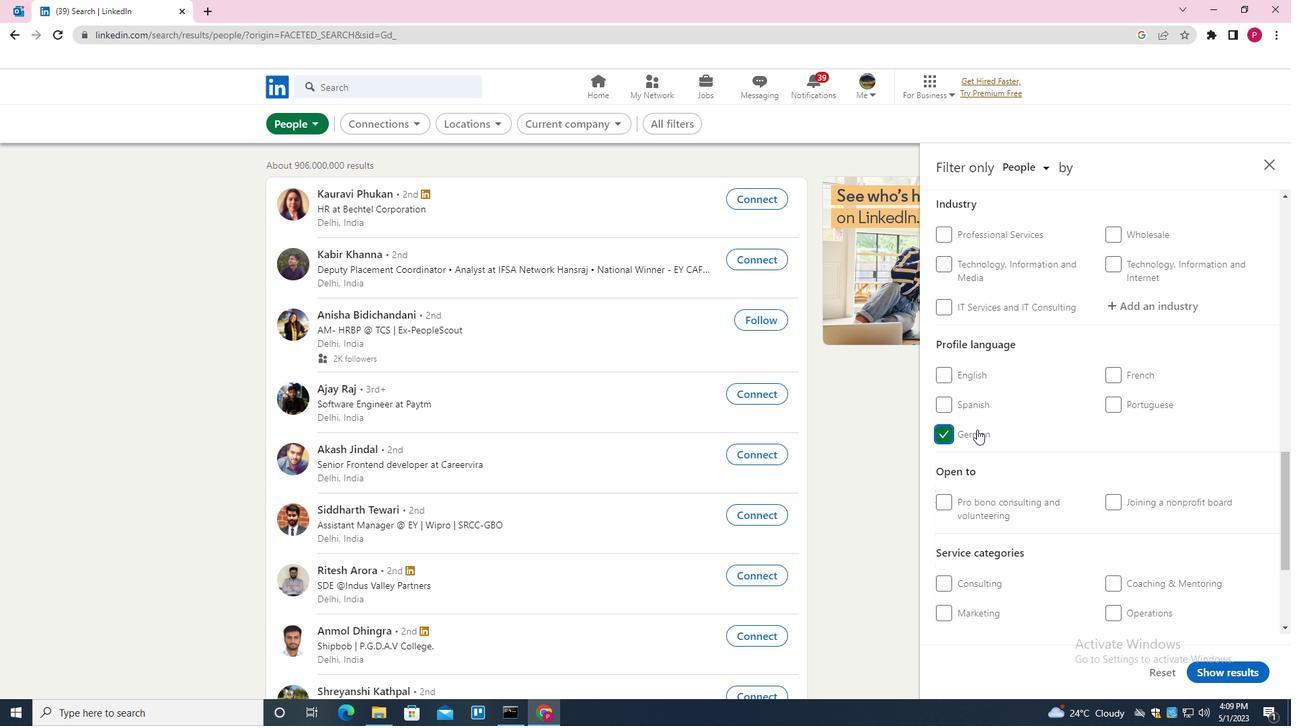 
Action: Mouse scrolled (977, 430) with delta (0, 0)
Screenshot: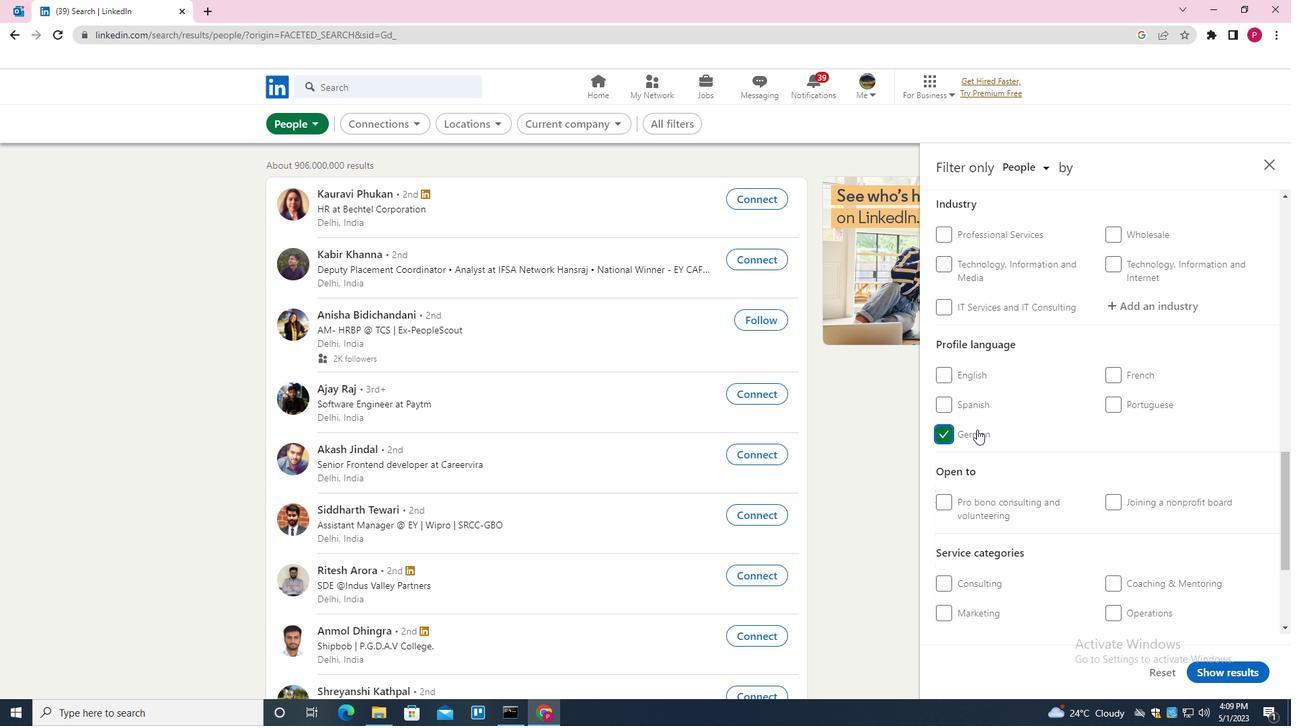 
Action: Mouse scrolled (977, 430) with delta (0, 0)
Screenshot: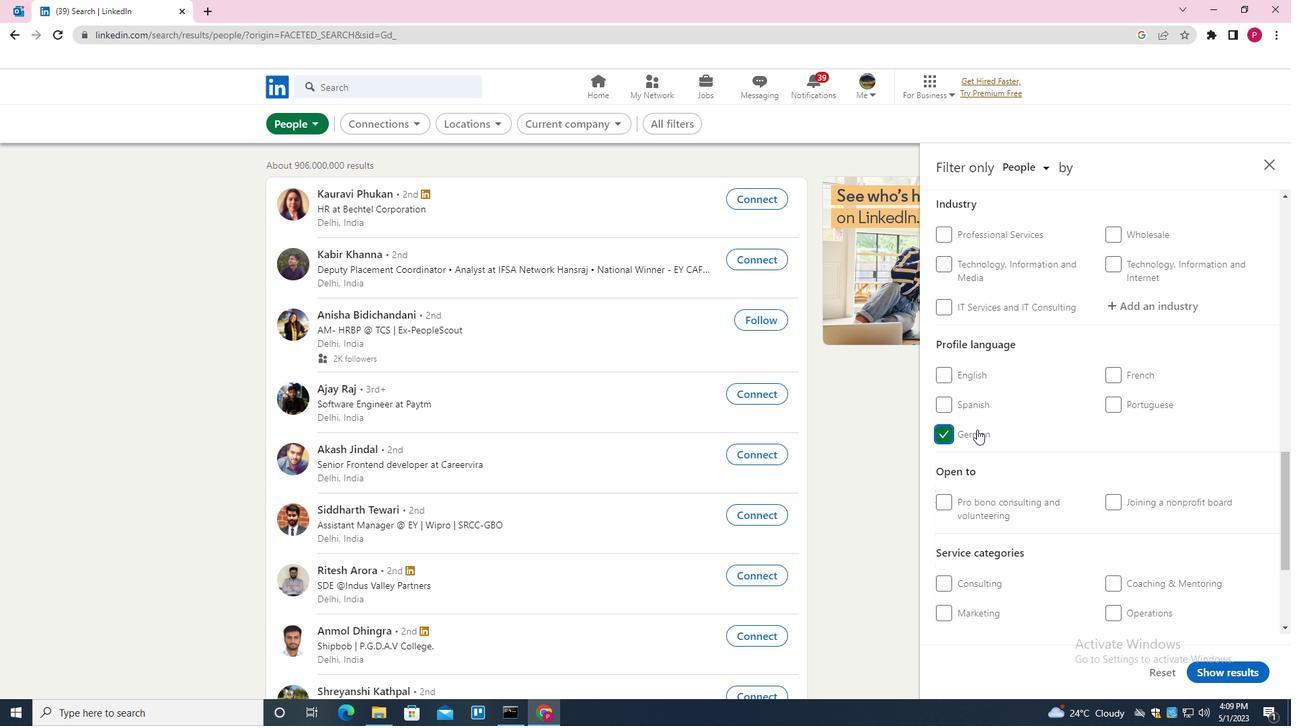 
Action: Mouse scrolled (977, 430) with delta (0, 0)
Screenshot: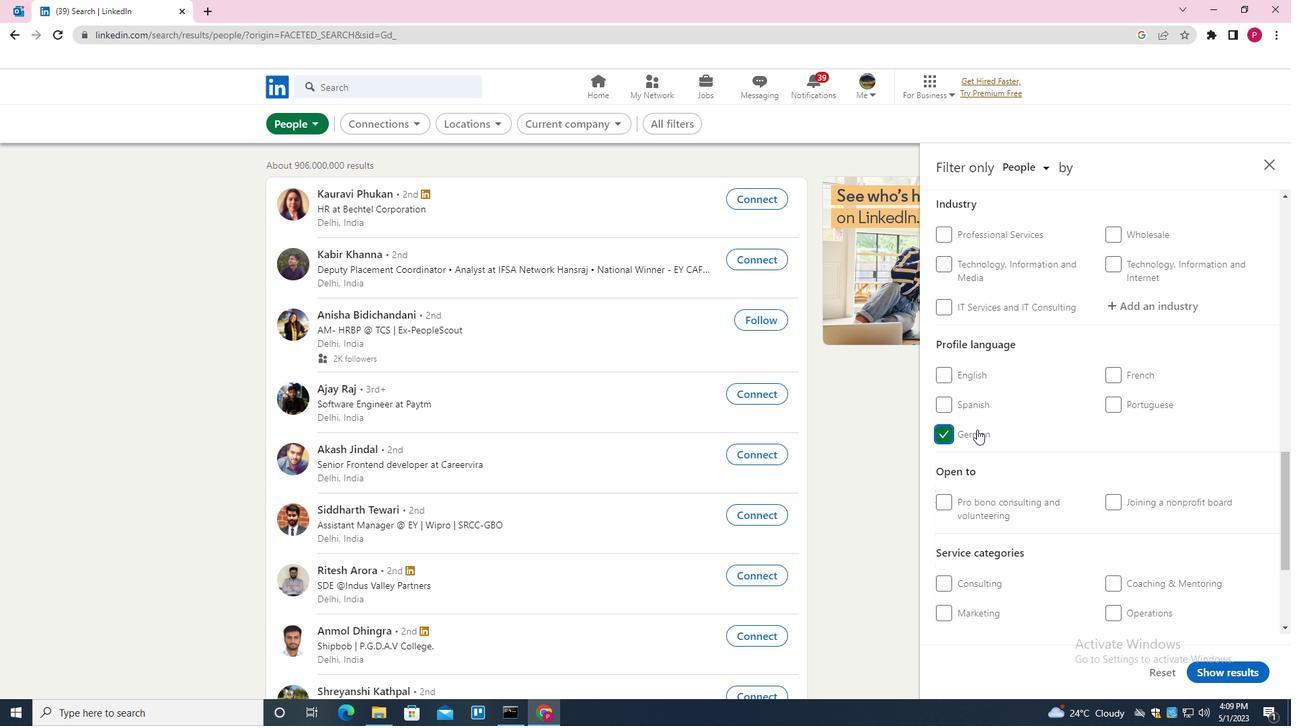 
Action: Mouse scrolled (977, 430) with delta (0, 0)
Screenshot: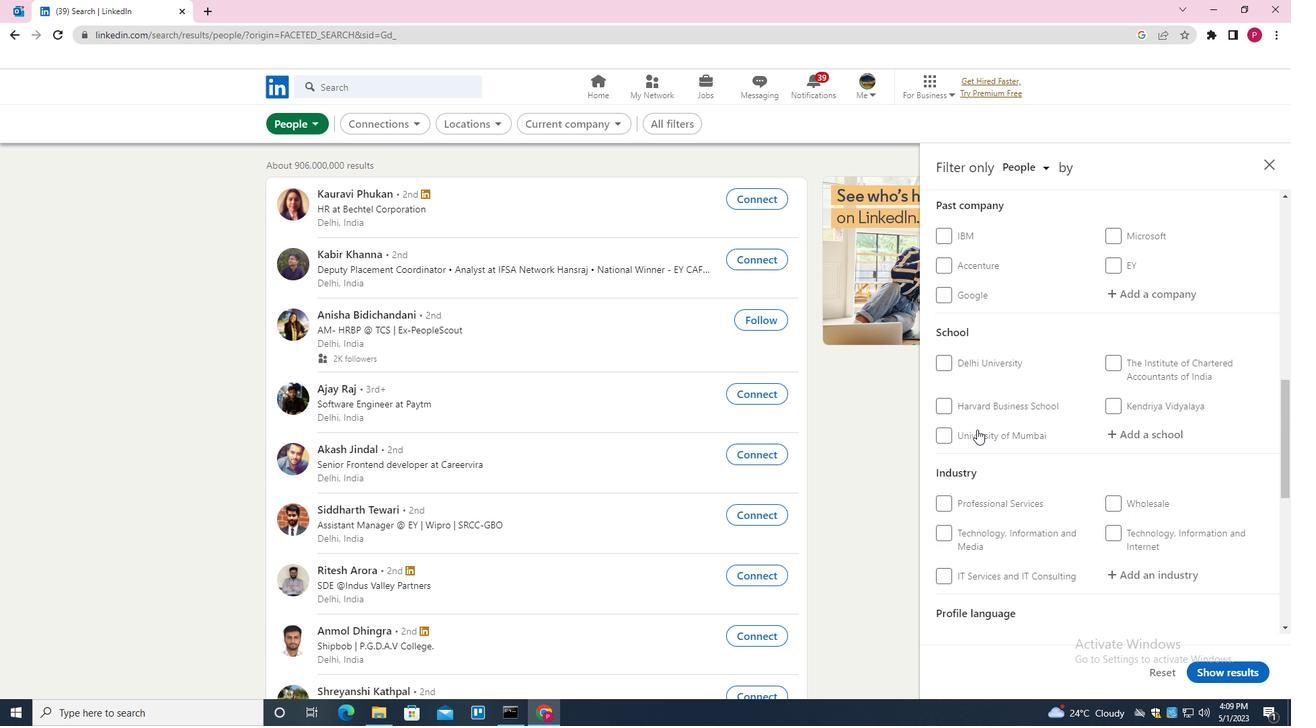 
Action: Mouse scrolled (977, 430) with delta (0, 0)
Screenshot: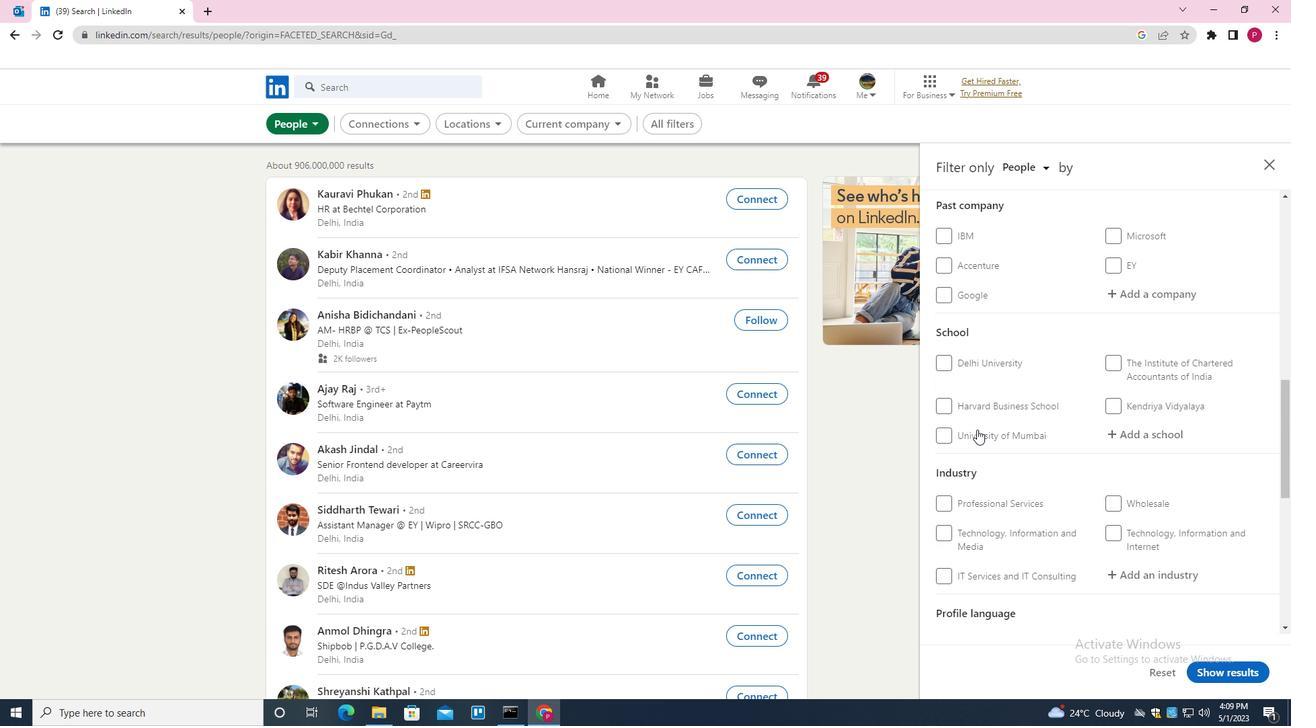 
Action: Mouse scrolled (977, 430) with delta (0, 0)
Screenshot: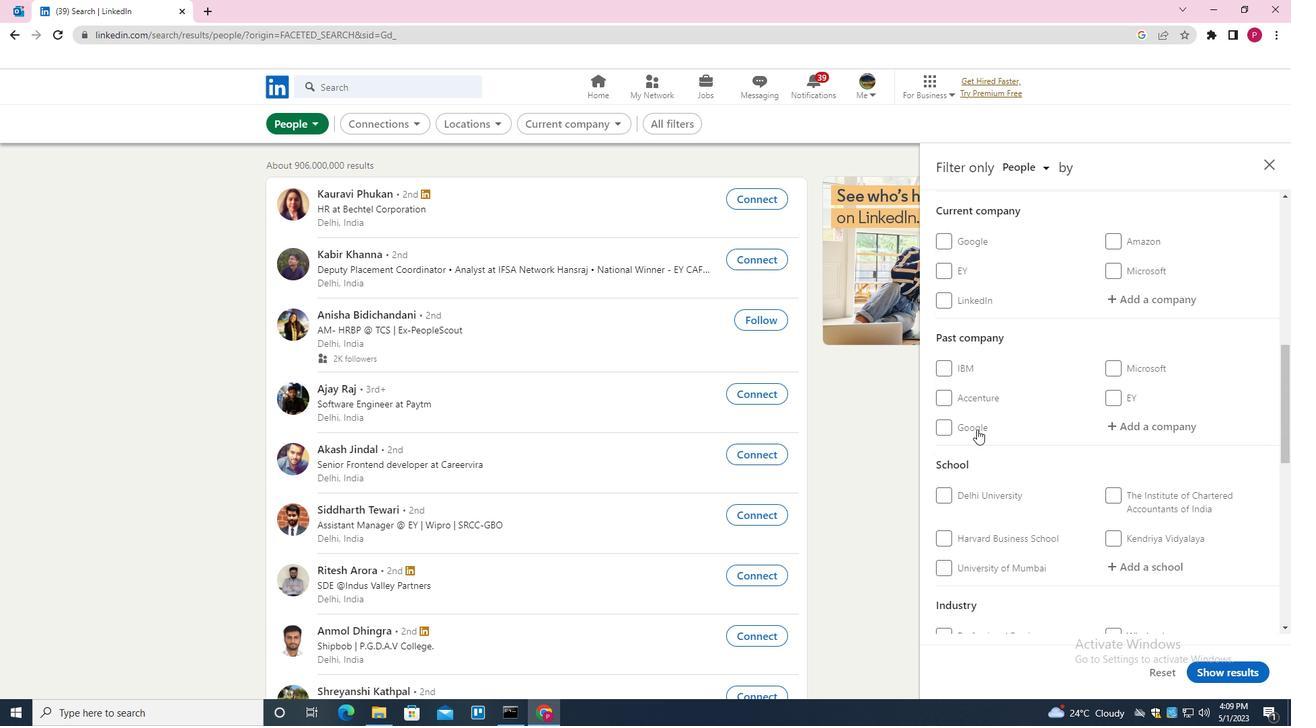 
Action: Mouse scrolled (977, 430) with delta (0, 0)
Screenshot: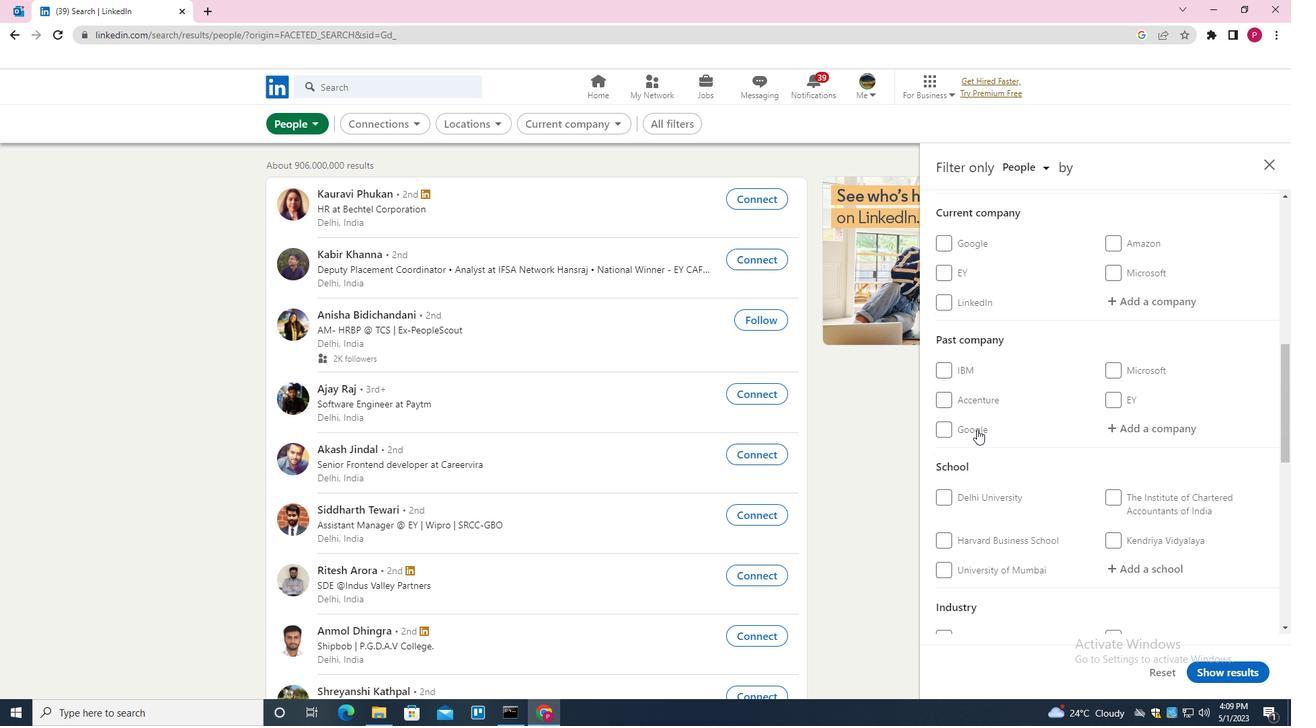 
Action: Mouse moved to (1131, 437)
Screenshot: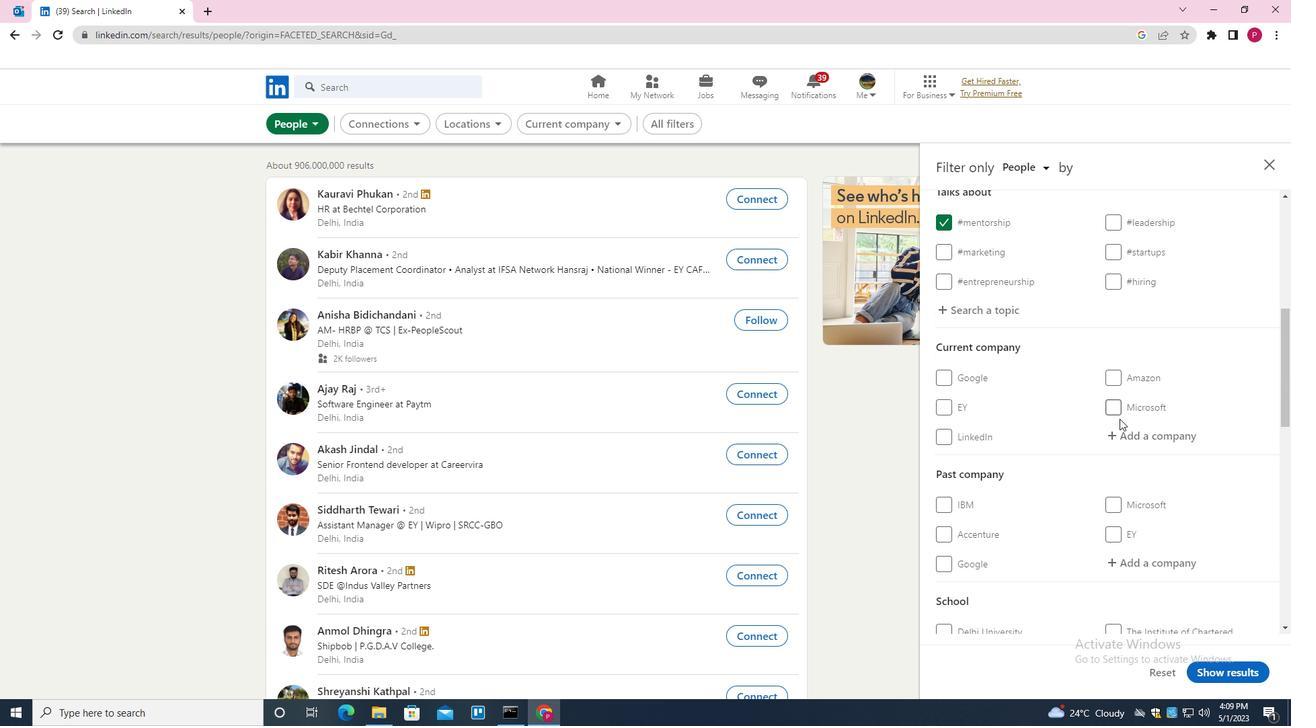 
Action: Mouse pressed left at (1131, 437)
Screenshot: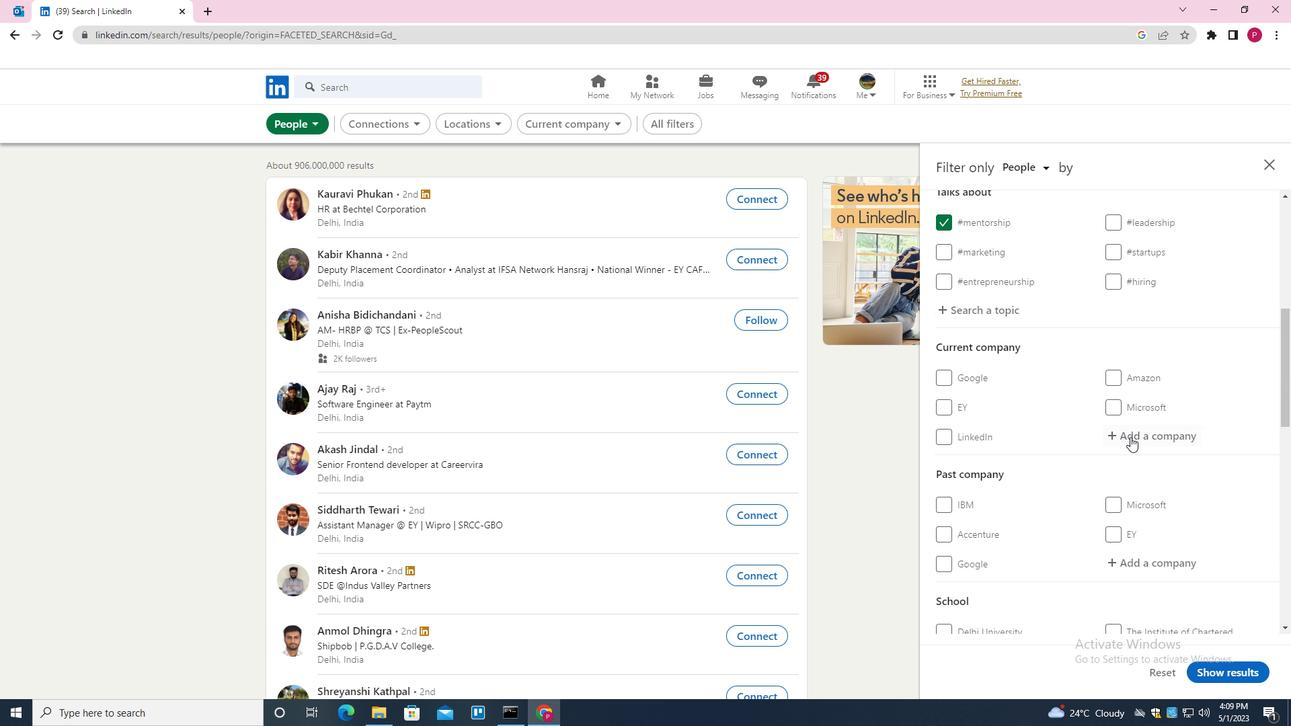 
Action: Mouse moved to (1131, 437)
Screenshot: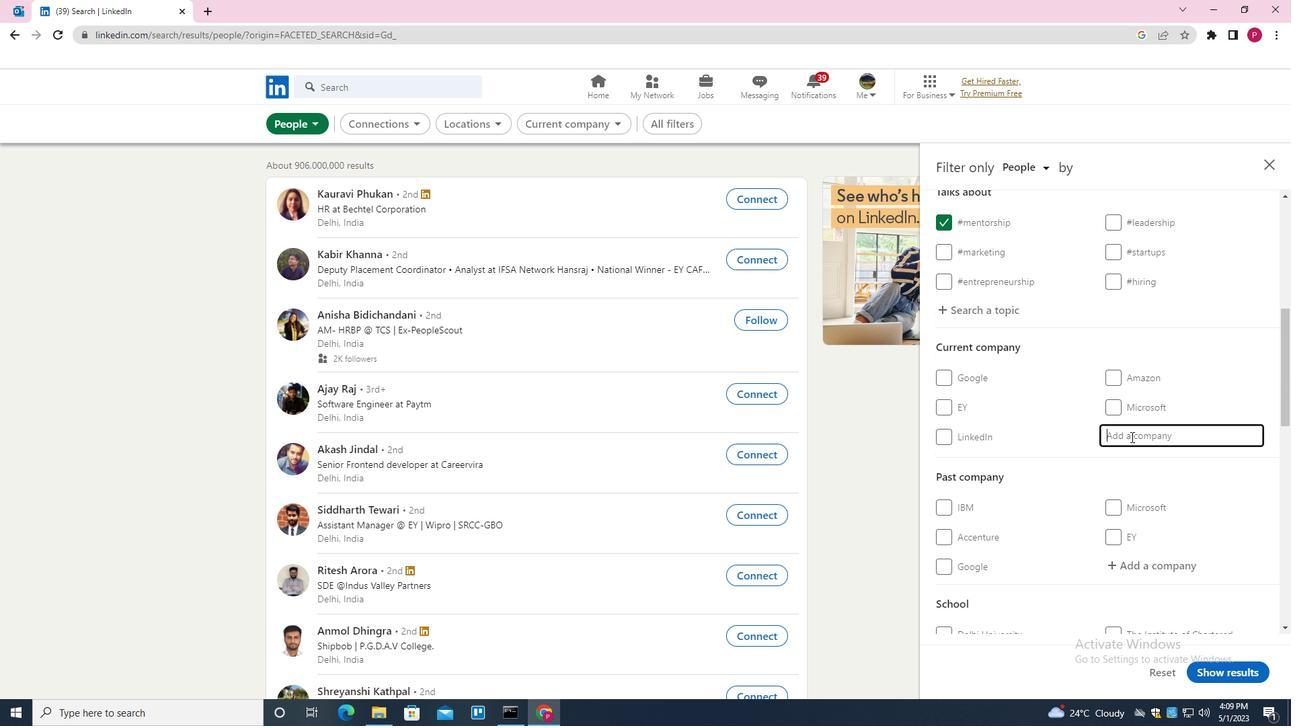 
Action: Key pressed <Key.shift><Key.shift><Key.shift><Key.shift><Key.shift><Key.shift><Key.shift><Key.shift><Key.shift><Key.shift><Key.shift><Key.shift><Key.shift><Key.shift><Key.shift><Key.shift><Key.shift>SK-<Key.shift>HUMAN<Key.down><Key.enter>
Screenshot: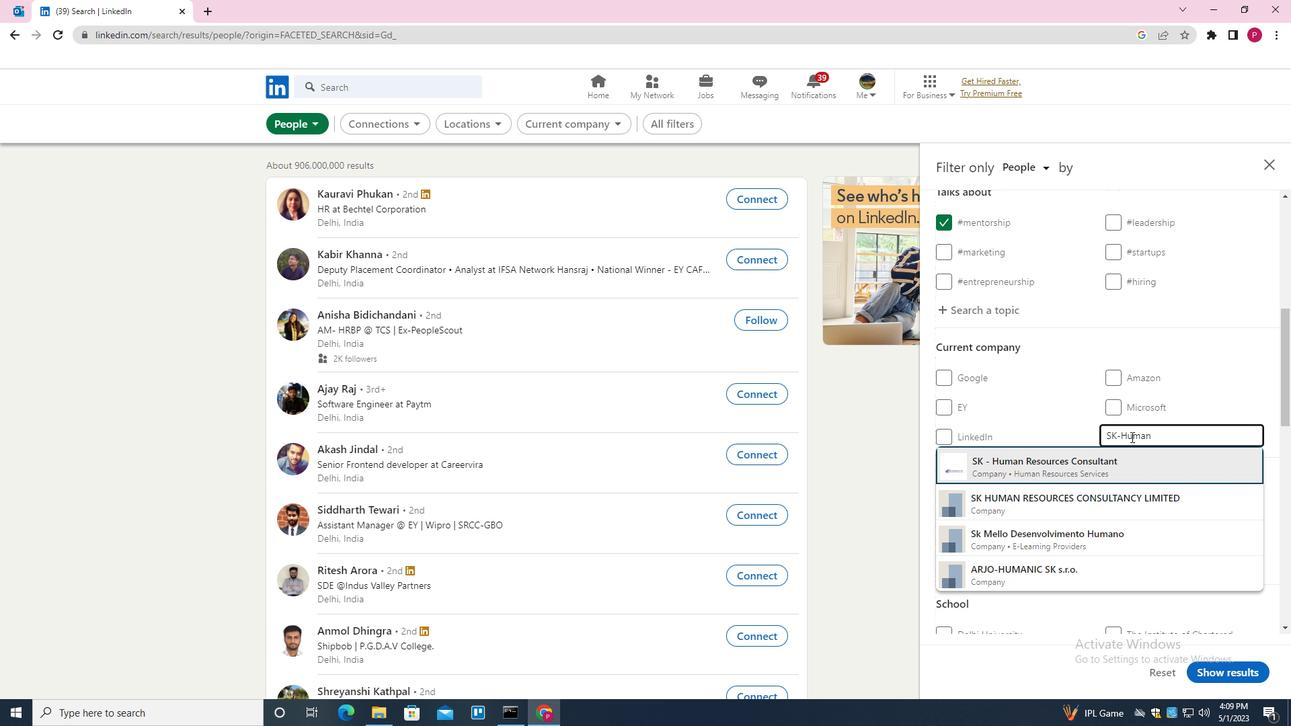 
Action: Mouse moved to (1120, 472)
Screenshot: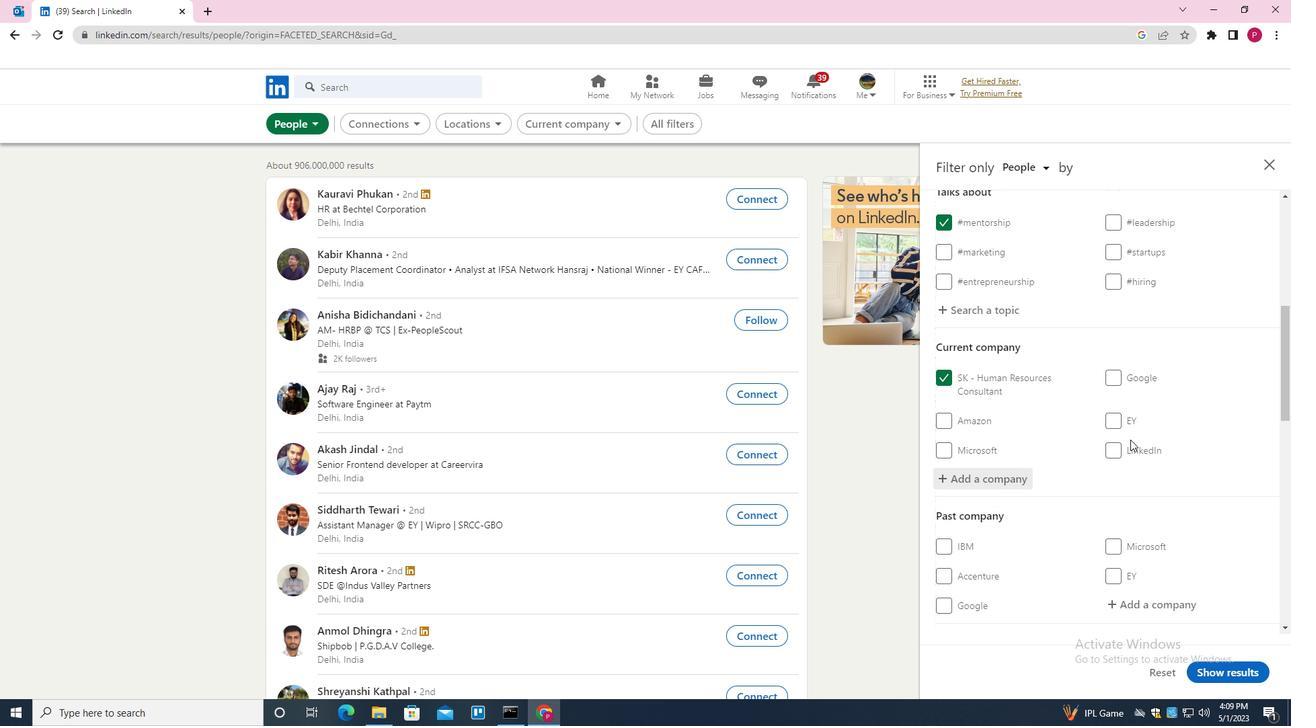 
Action: Mouse scrolled (1120, 471) with delta (0, 0)
Screenshot: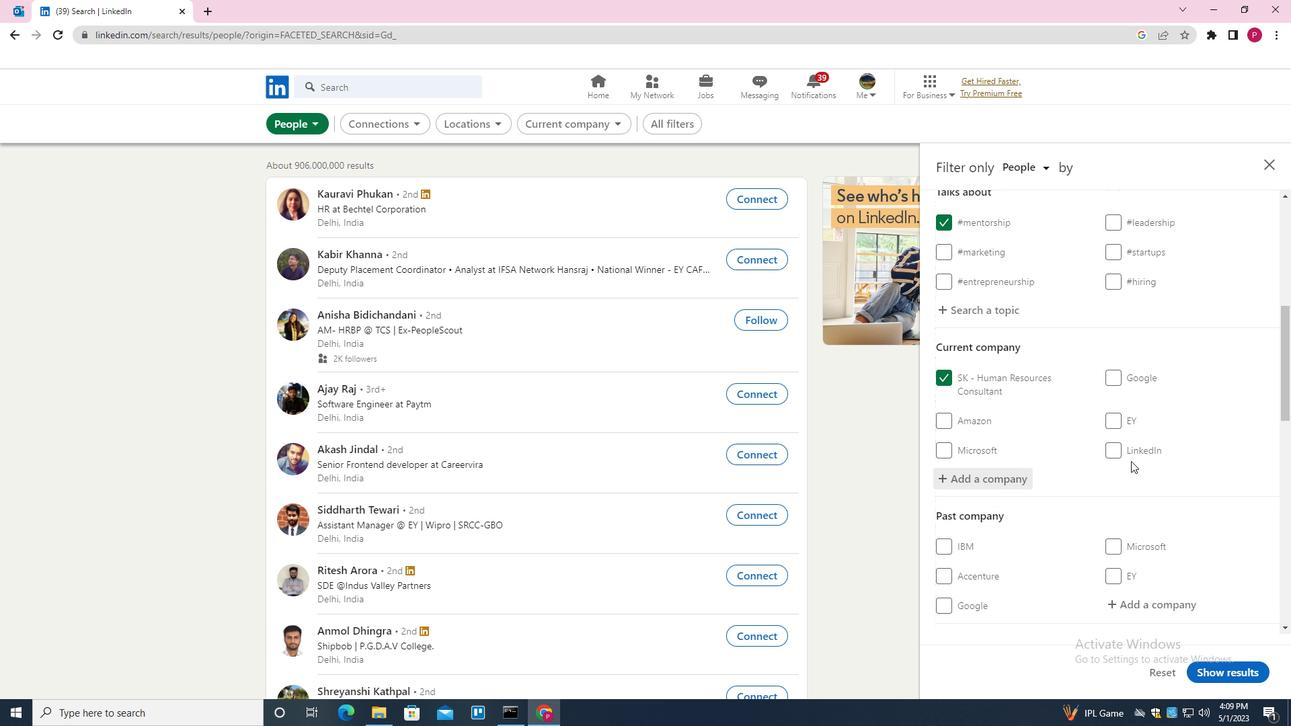 
Action: Mouse scrolled (1120, 471) with delta (0, 0)
Screenshot: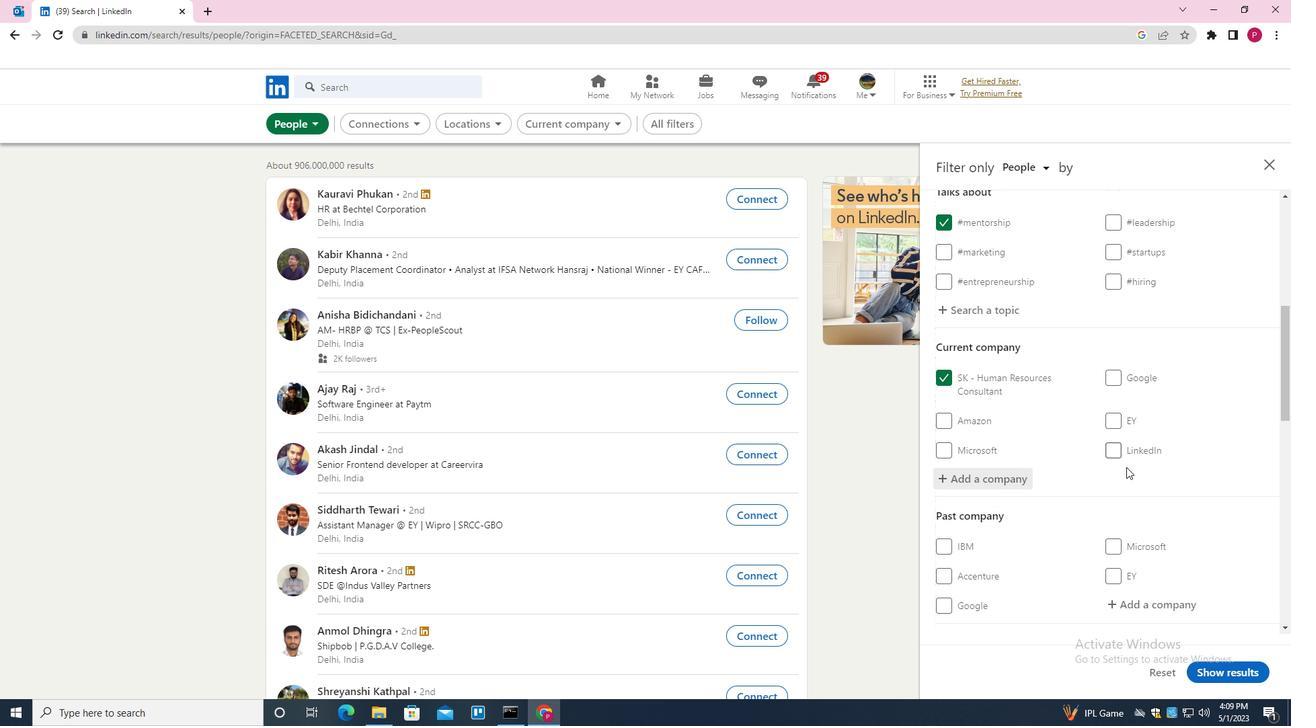 
Action: Mouse scrolled (1120, 471) with delta (0, 0)
Screenshot: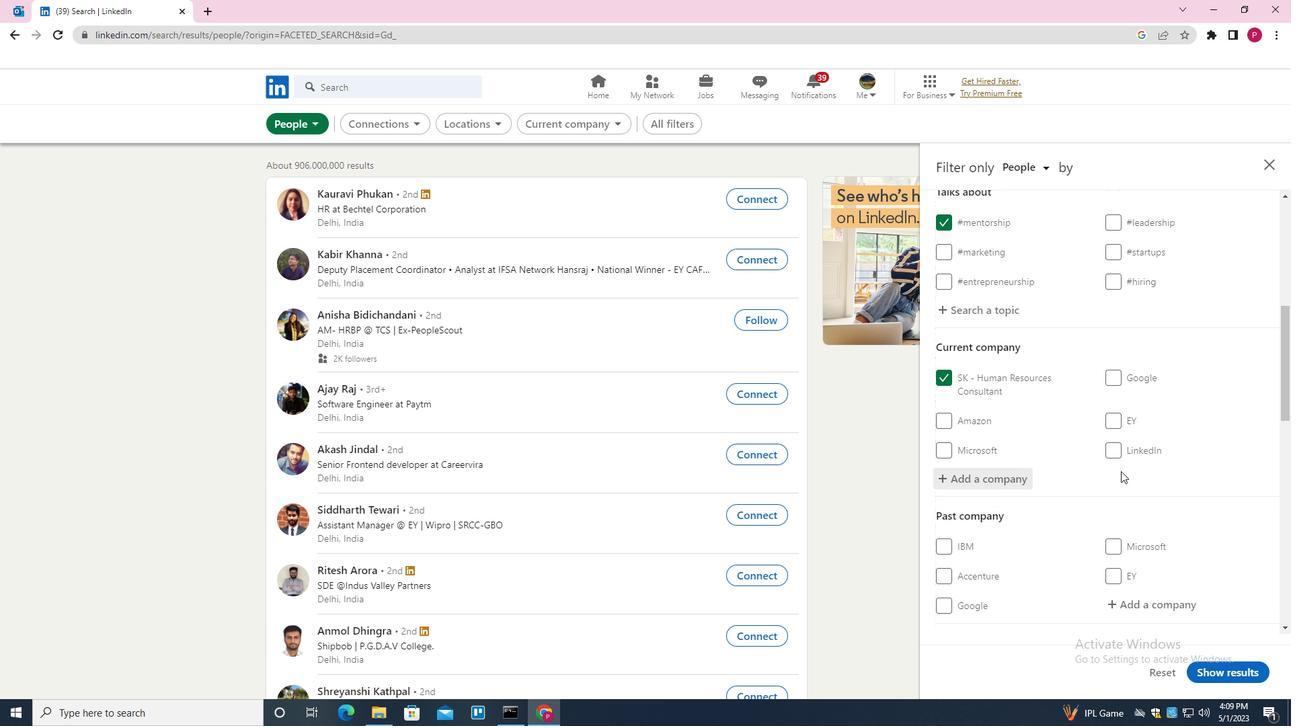 
Action: Mouse moved to (1112, 487)
Screenshot: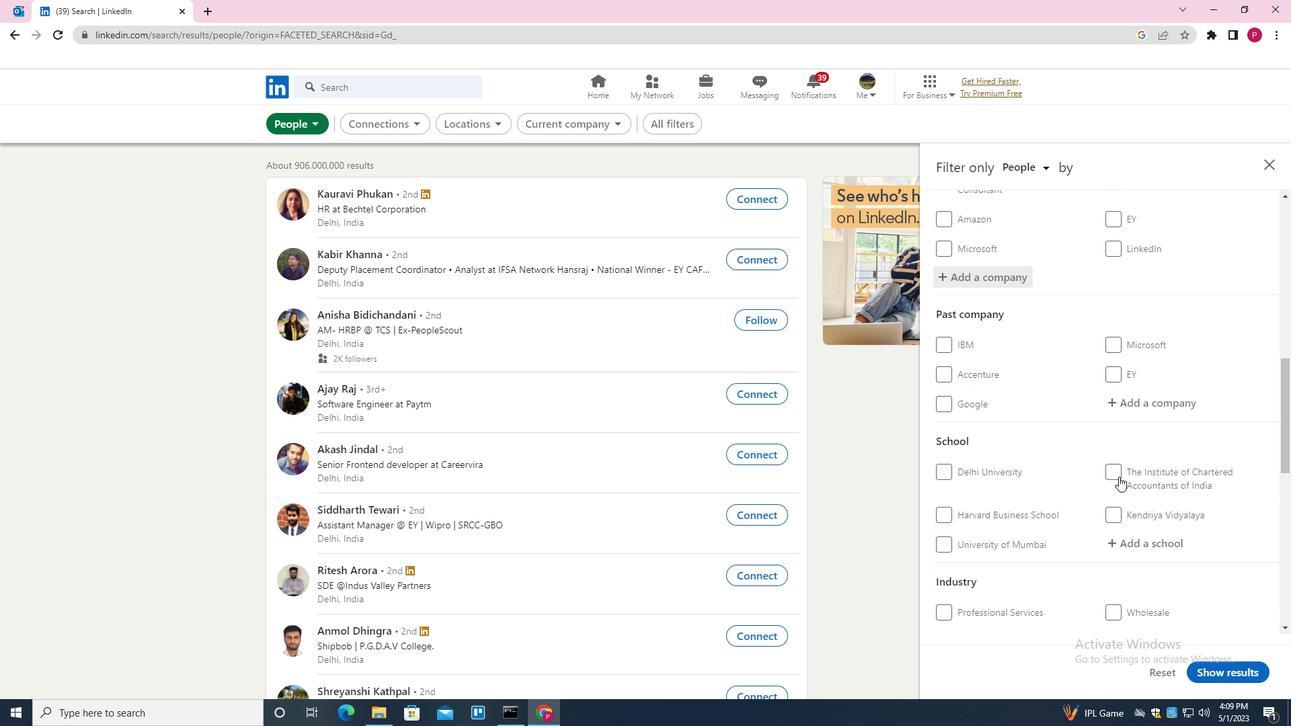 
Action: Mouse scrolled (1112, 486) with delta (0, 0)
Screenshot: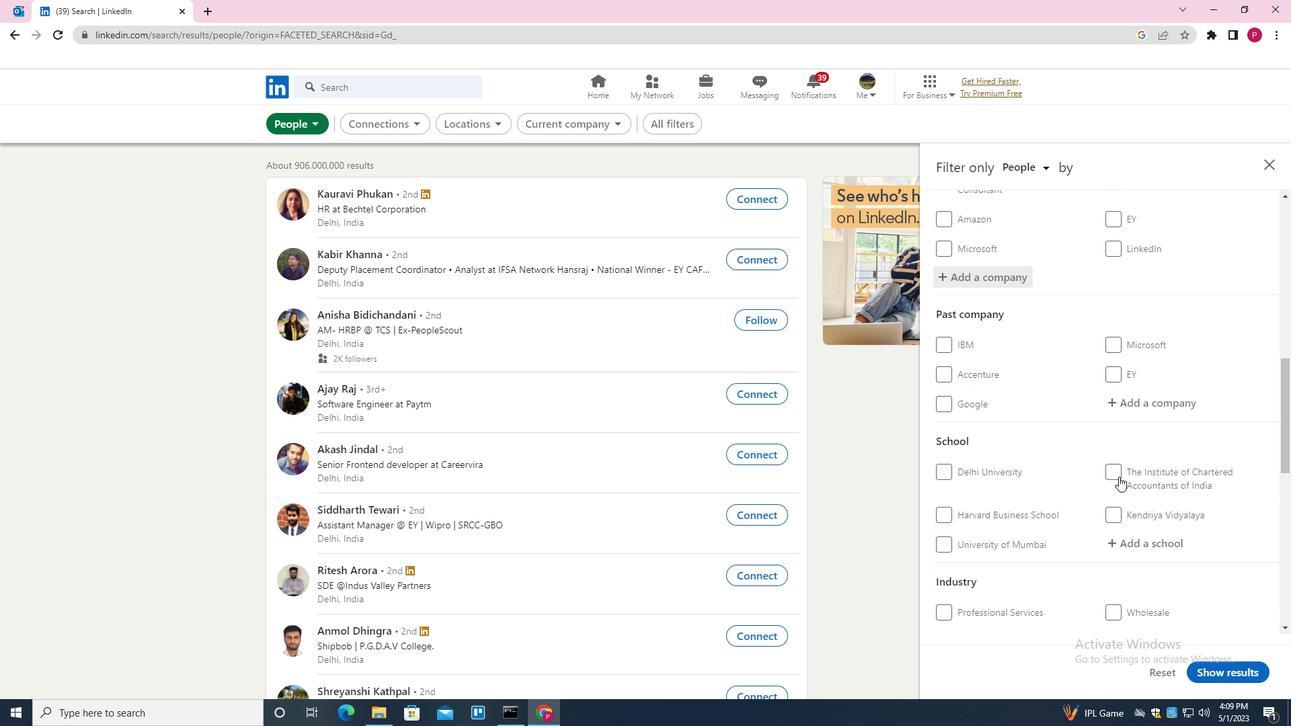 
Action: Mouse moved to (1112, 487)
Screenshot: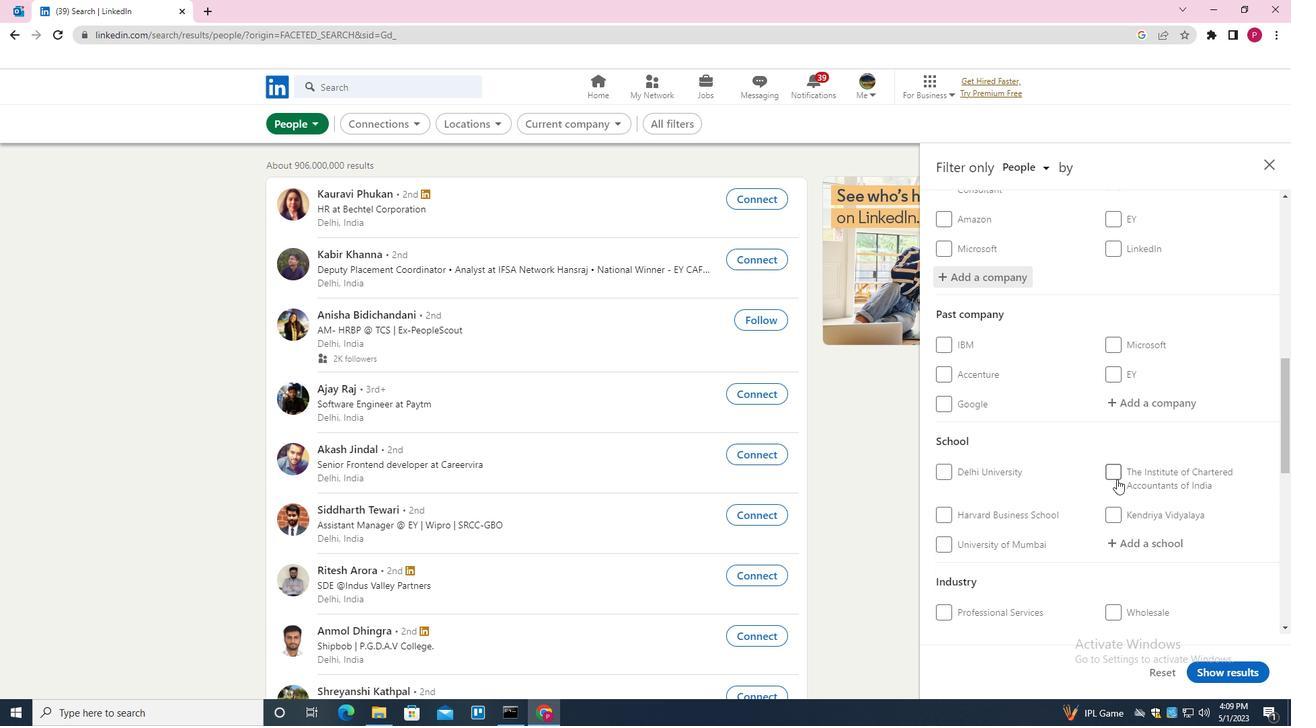 
Action: Mouse scrolled (1112, 487) with delta (0, 0)
Screenshot: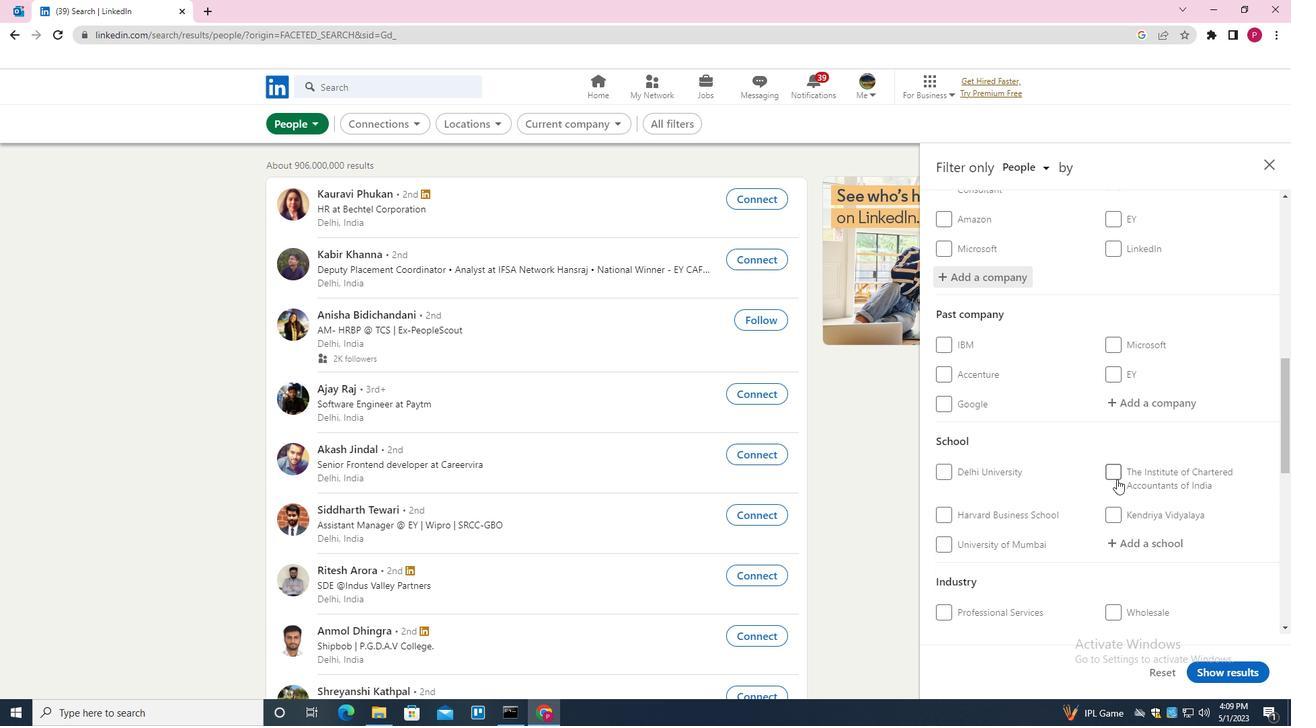 
Action: Mouse scrolled (1112, 487) with delta (0, 0)
Screenshot: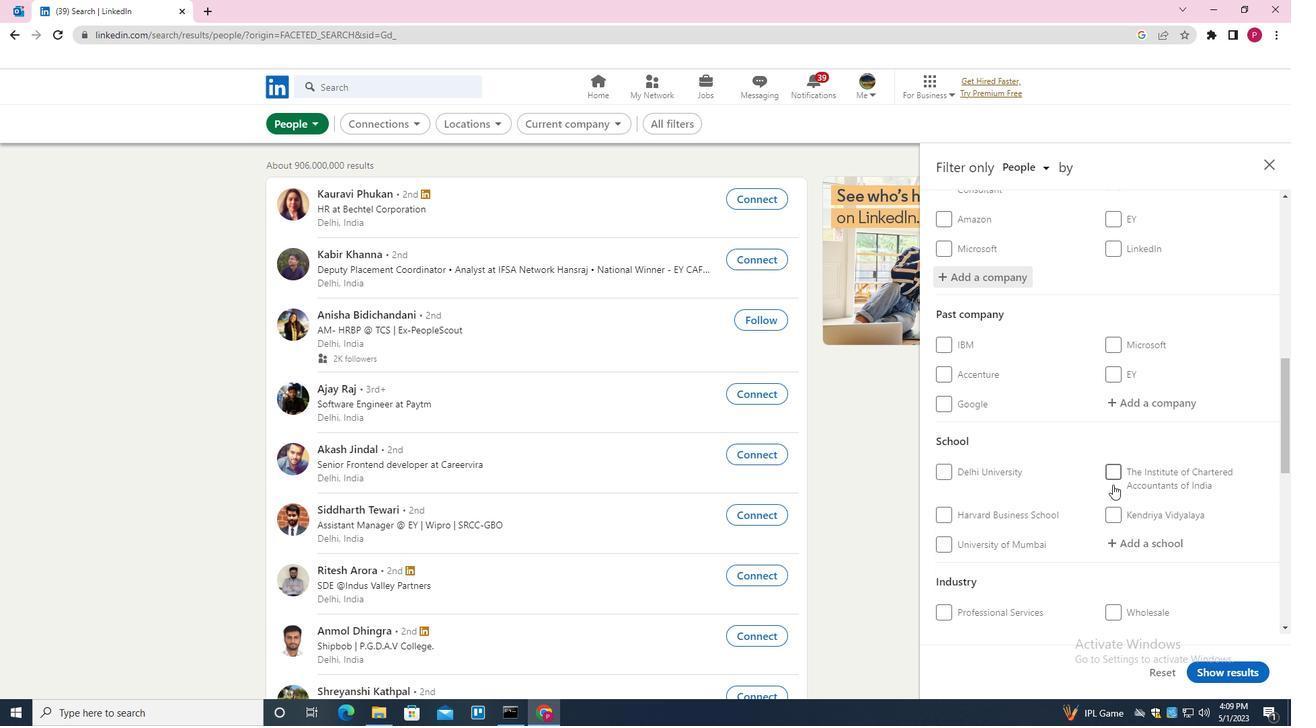 
Action: Mouse moved to (1152, 336)
Screenshot: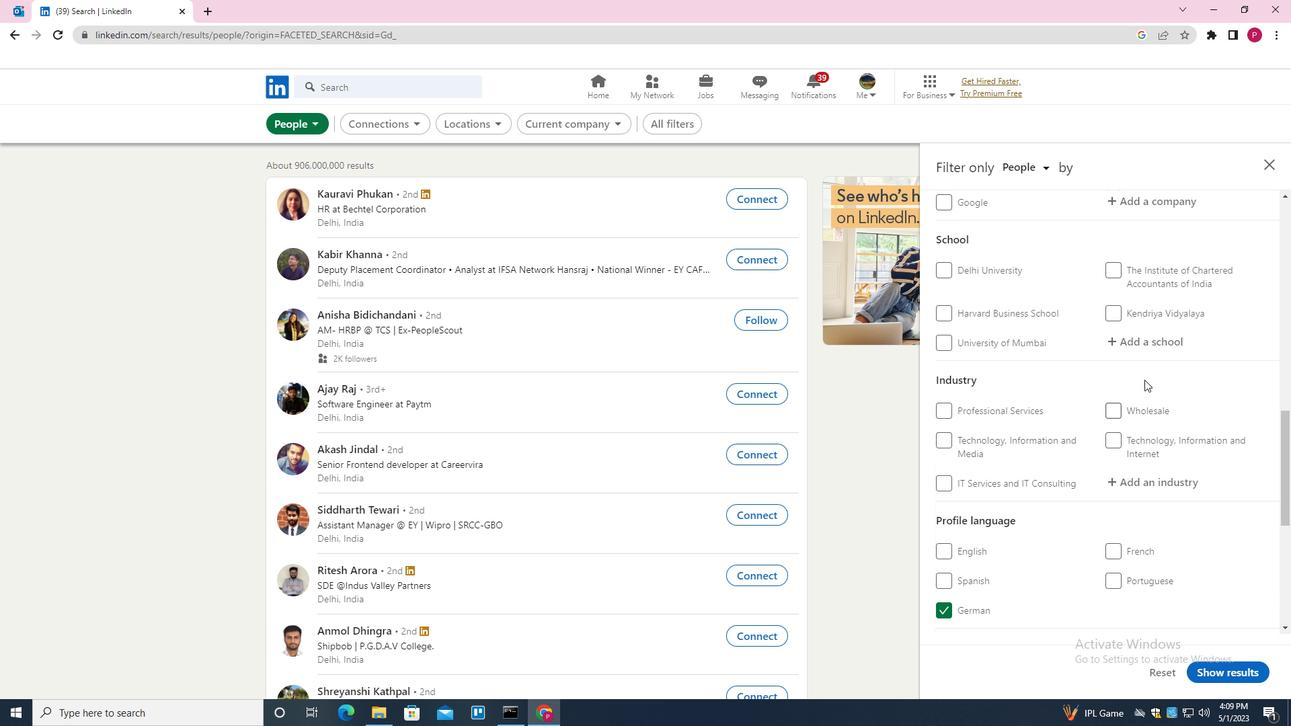 
Action: Mouse pressed left at (1152, 336)
Screenshot: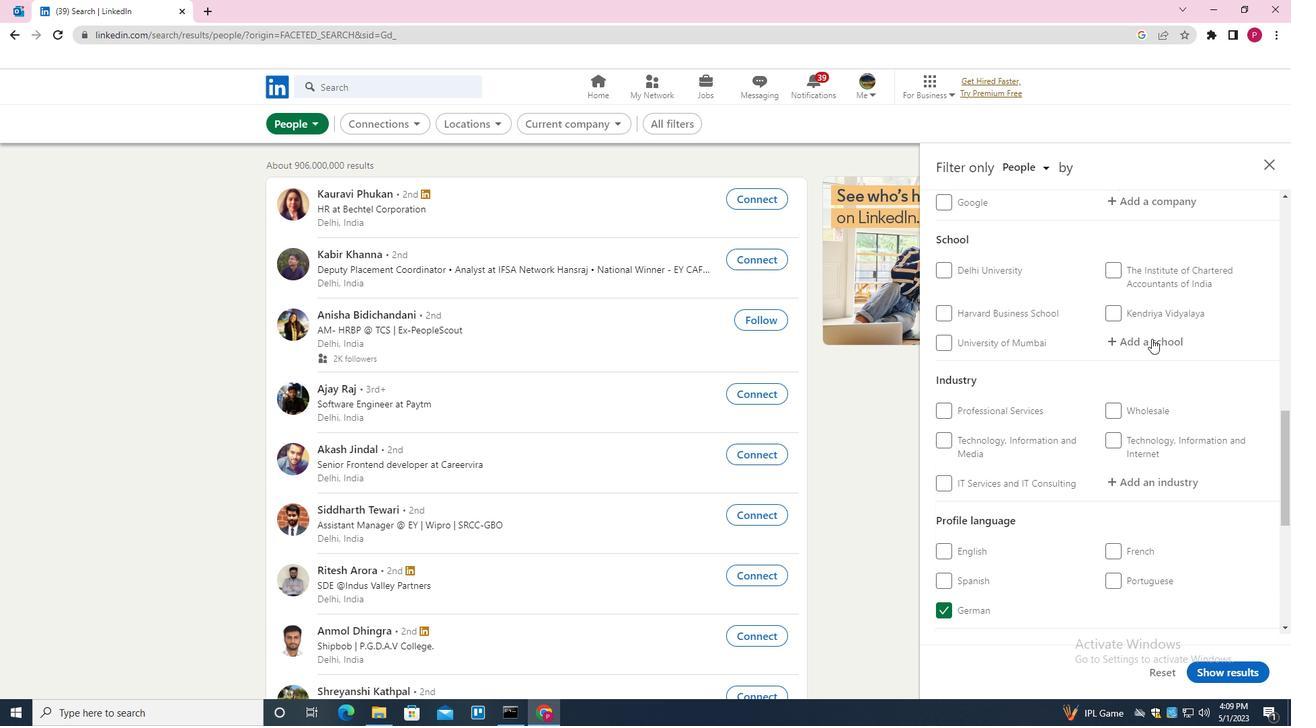
Action: Key pressed <Key.shift><Key.shift><Key.shift><Key.shift><Key.shift><Key.shift><Key.shift><Key.shift>ST<Key.backspace>T<Key.space><Key.shift><Key.shift><Key.shift><Key.shift>ANNE'S<Key.space><Key.shift>HIGH<Key.space><Key.down><Key.enter>
Screenshot: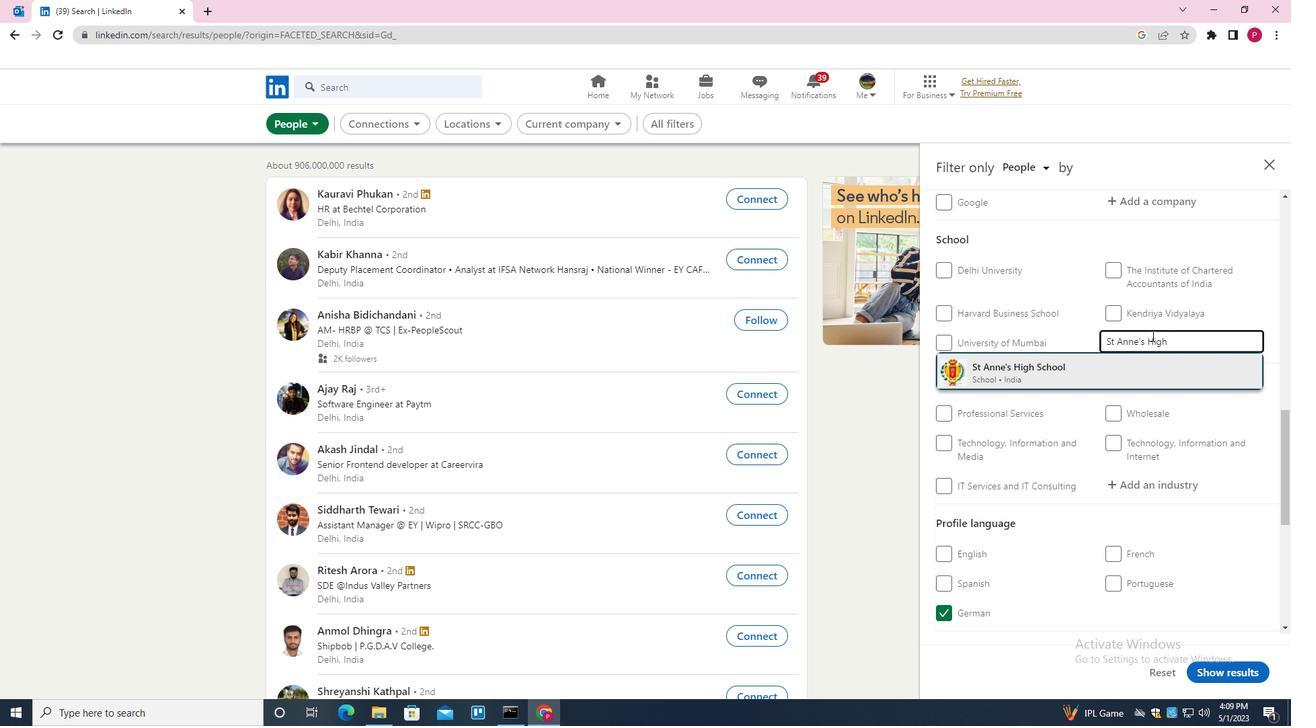 
Action: Mouse moved to (1067, 450)
Screenshot: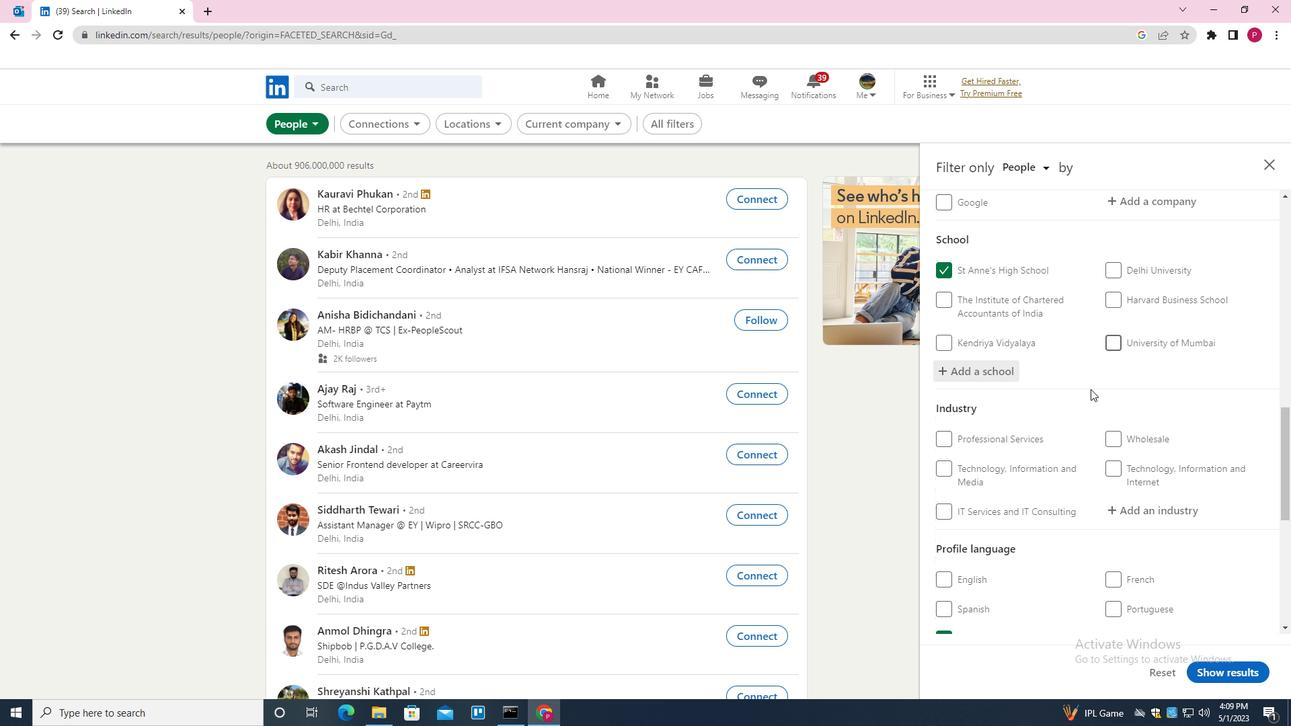 
Action: Mouse scrolled (1067, 450) with delta (0, 0)
Screenshot: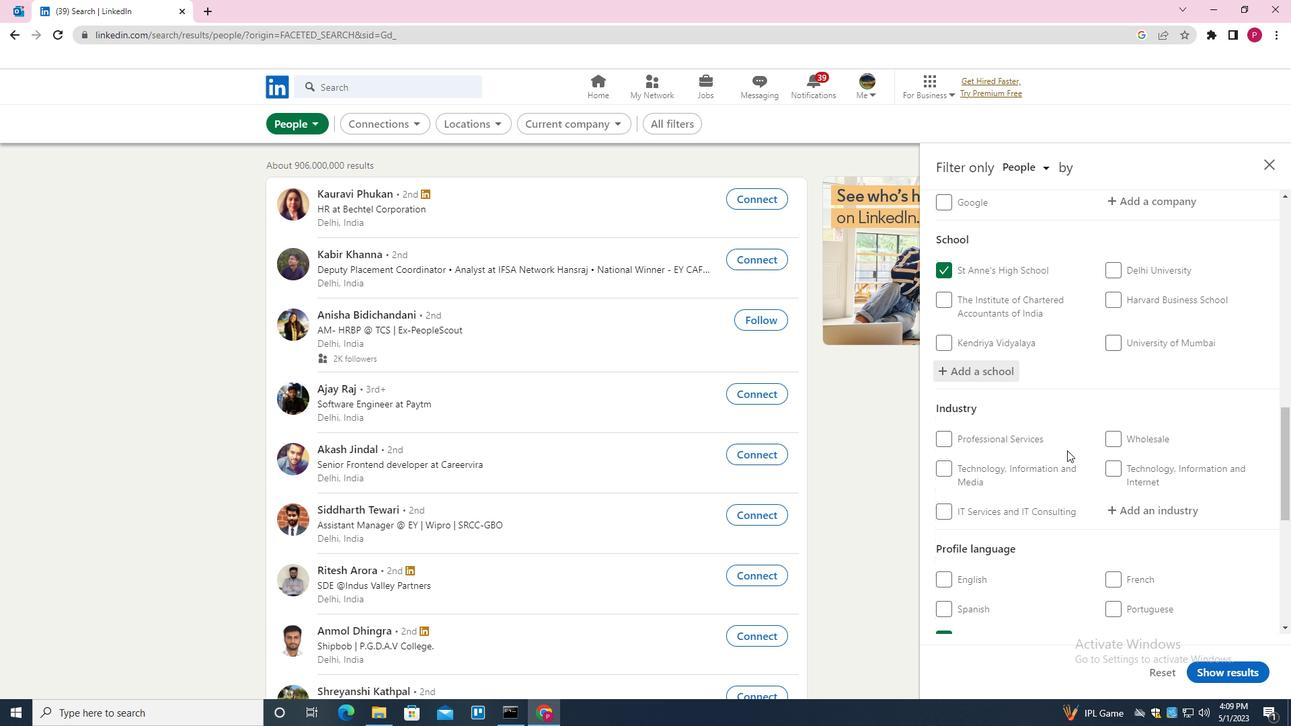 
Action: Mouse scrolled (1067, 450) with delta (0, 0)
Screenshot: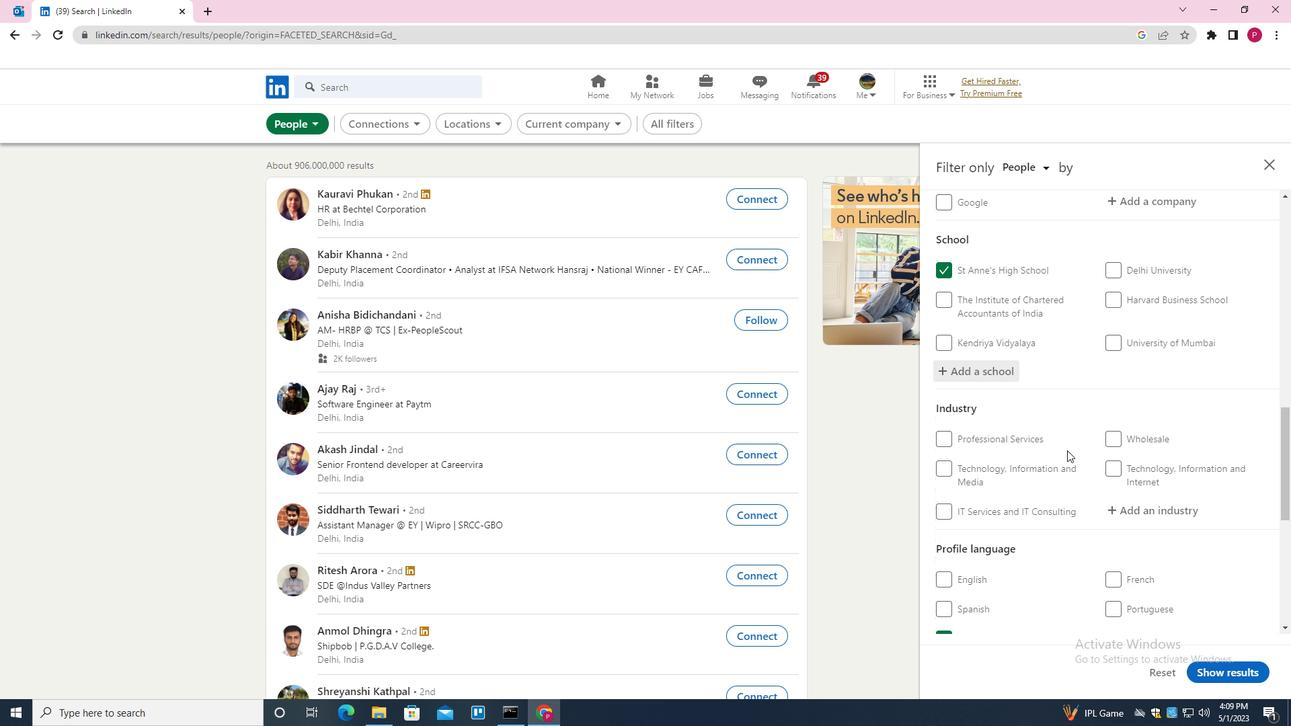 
Action: Mouse moved to (1138, 386)
Screenshot: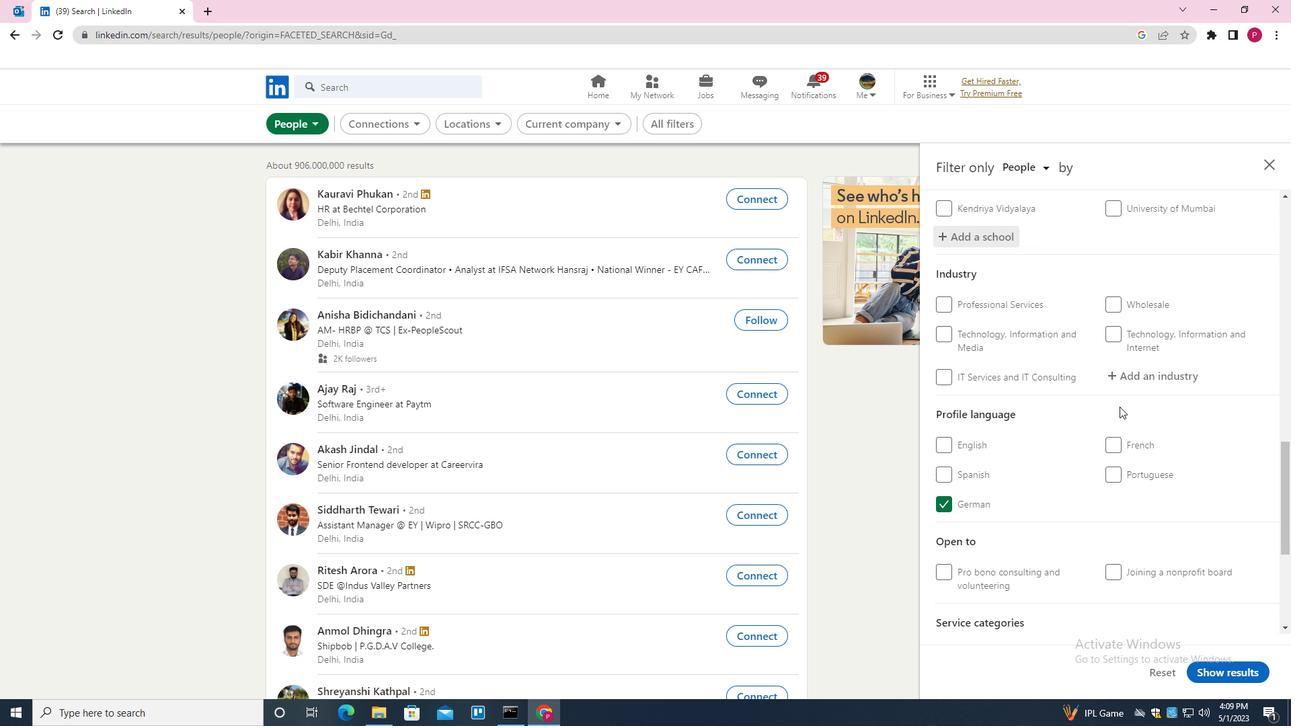 
Action: Mouse pressed left at (1138, 386)
Screenshot: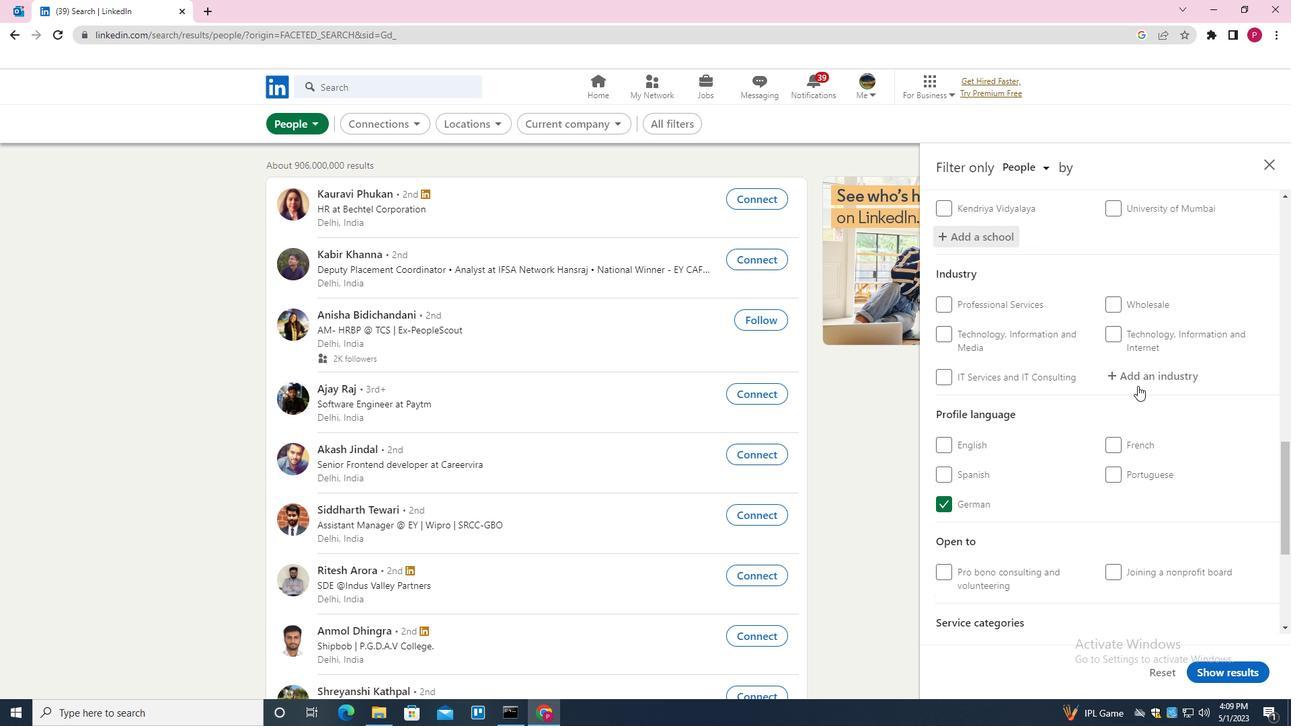
Action: Key pressed <Key.shift>URBAN<Key.space><Key.shift>TRANSIST<Key.space><Key.down><Key.enter><Key.backspace><Key.backspace><Key.backspace><Key.down><Key.enter>
Screenshot: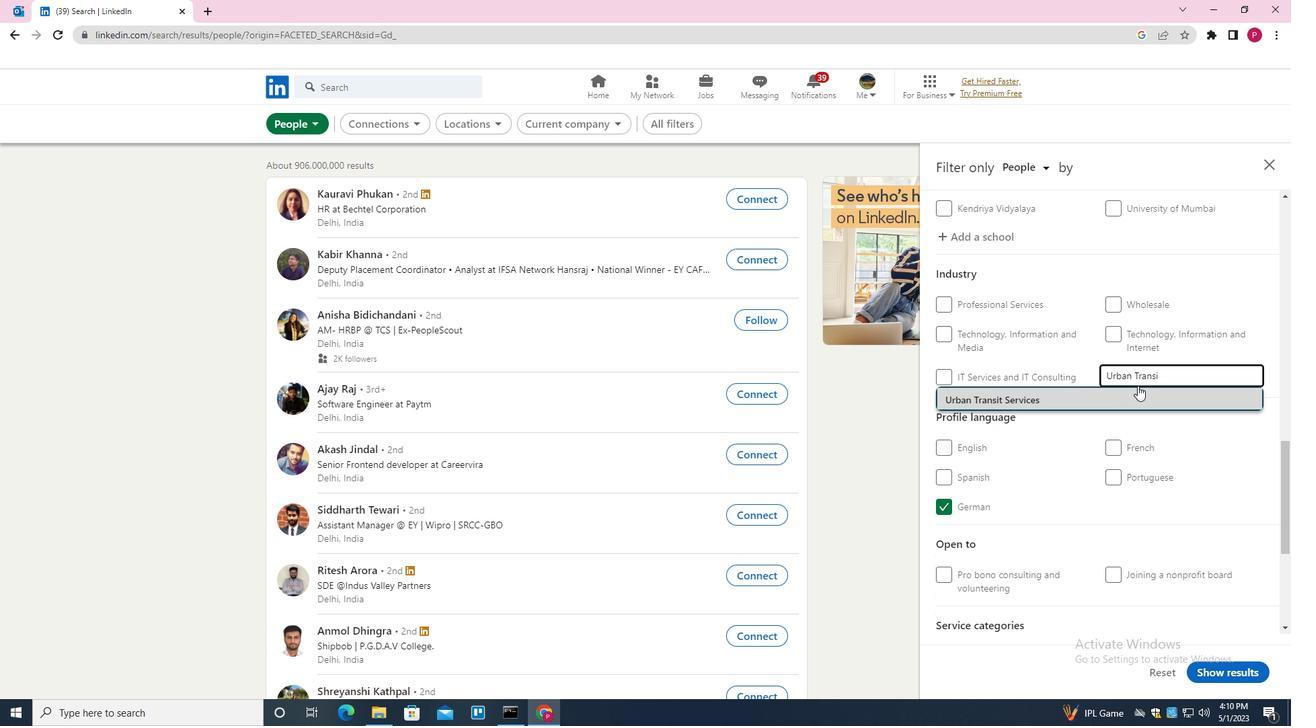 
Action: Mouse scrolled (1138, 385) with delta (0, 0)
Screenshot: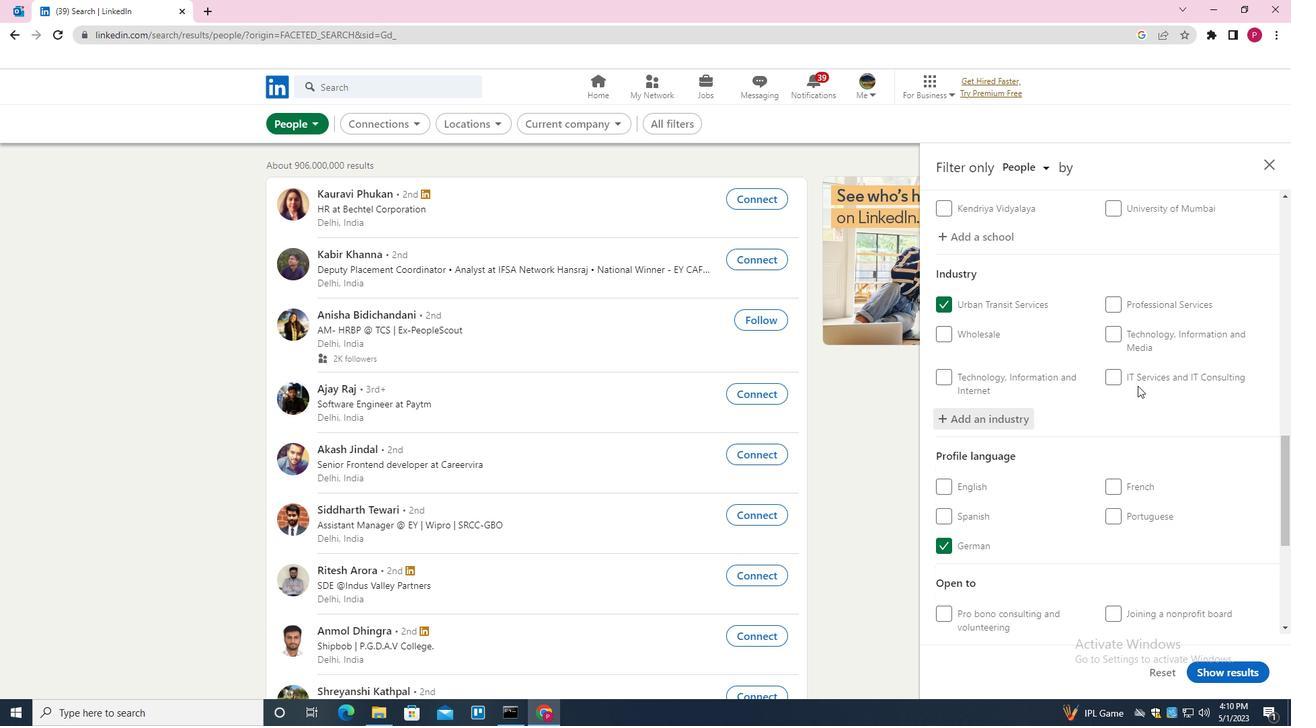
Action: Mouse moved to (1137, 387)
Screenshot: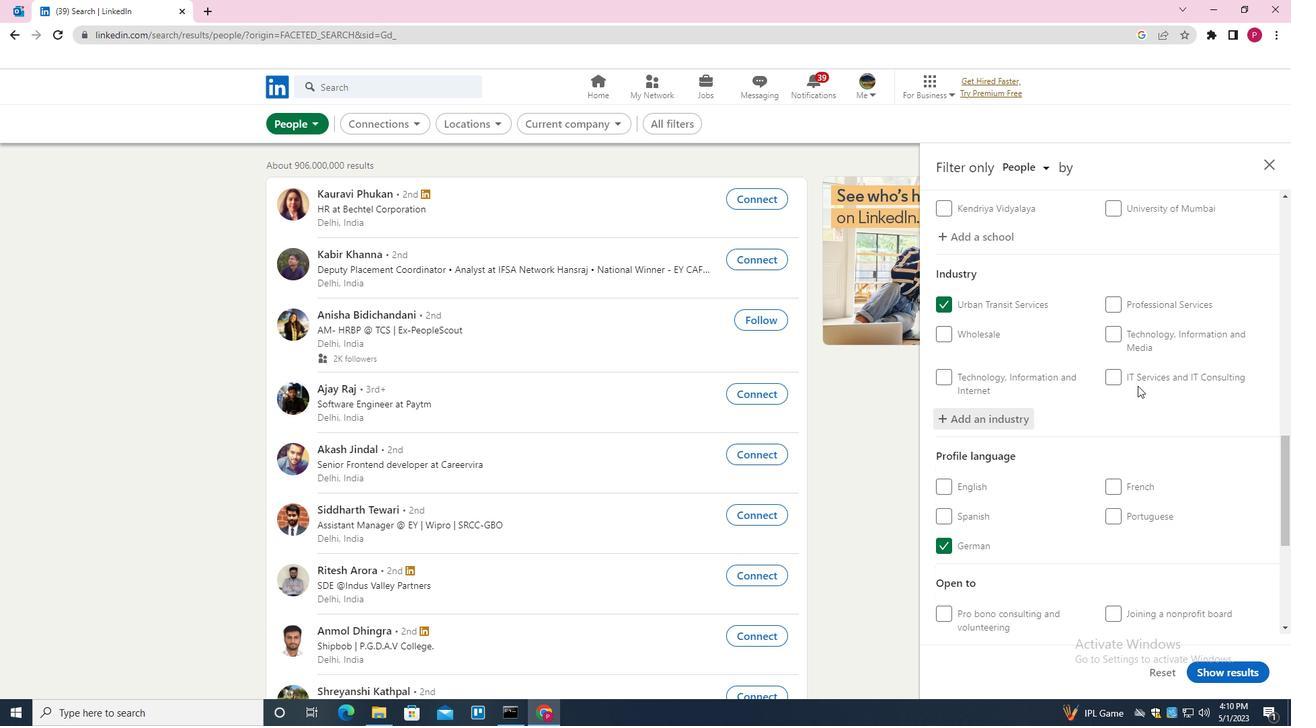 
Action: Mouse scrolled (1137, 386) with delta (0, 0)
Screenshot: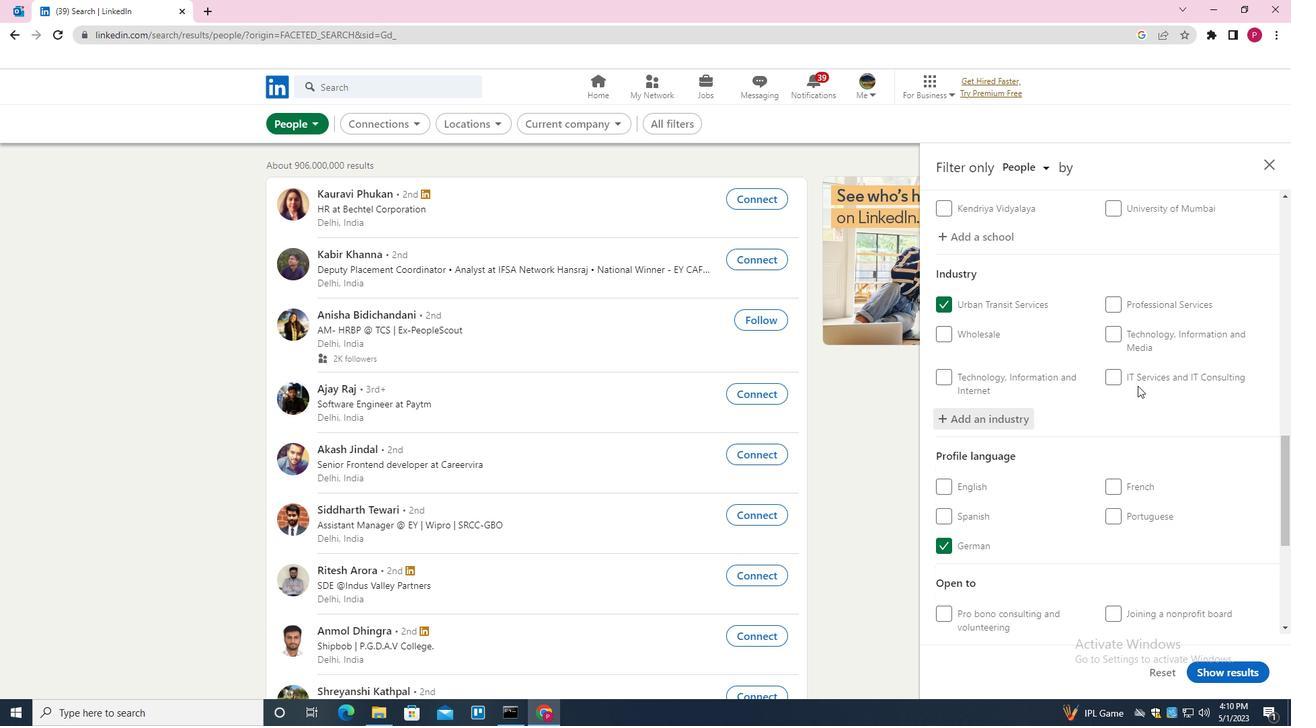 
Action: Mouse moved to (1134, 409)
Screenshot: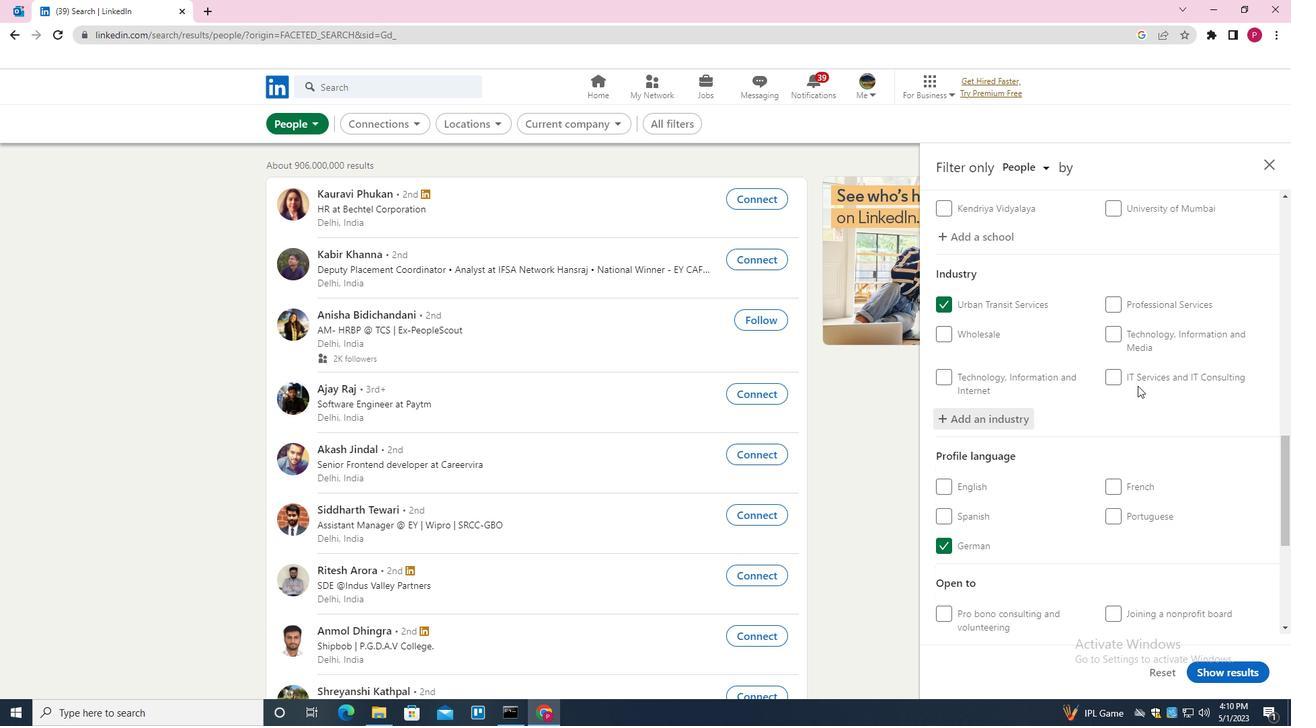
Action: Mouse scrolled (1134, 409) with delta (0, 0)
Screenshot: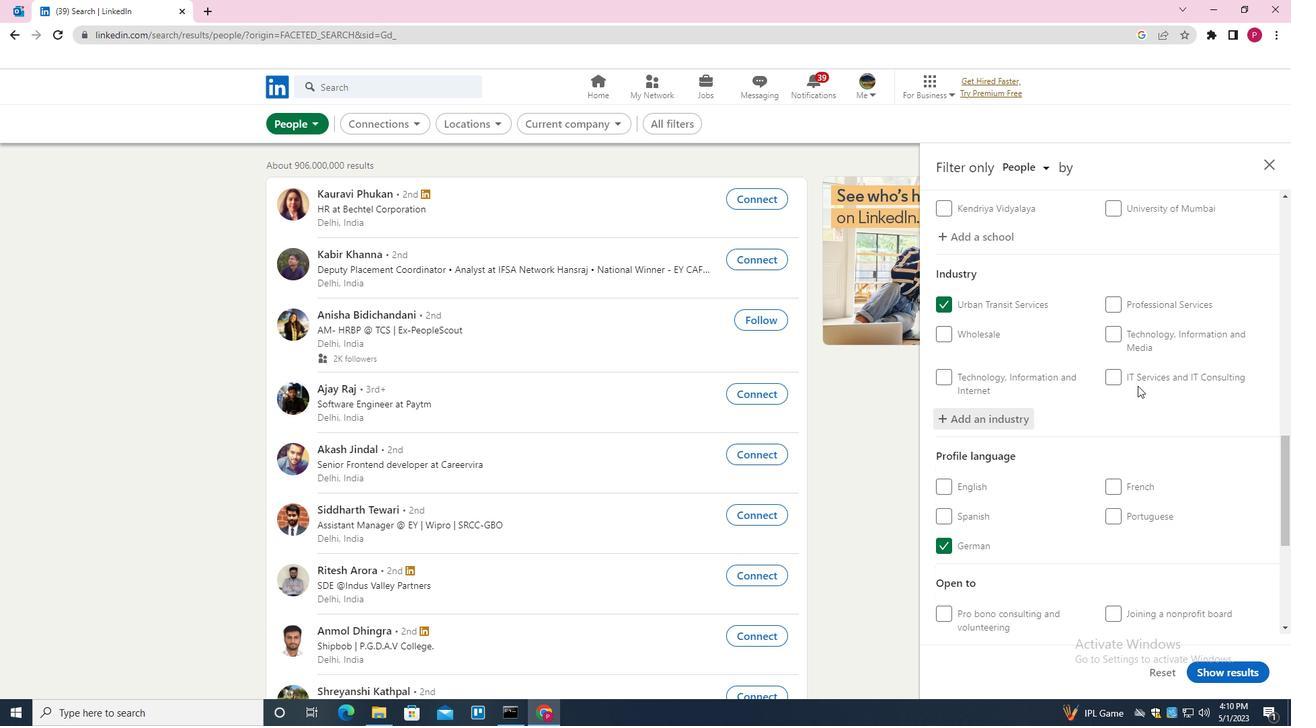 
Action: Mouse moved to (1130, 546)
Screenshot: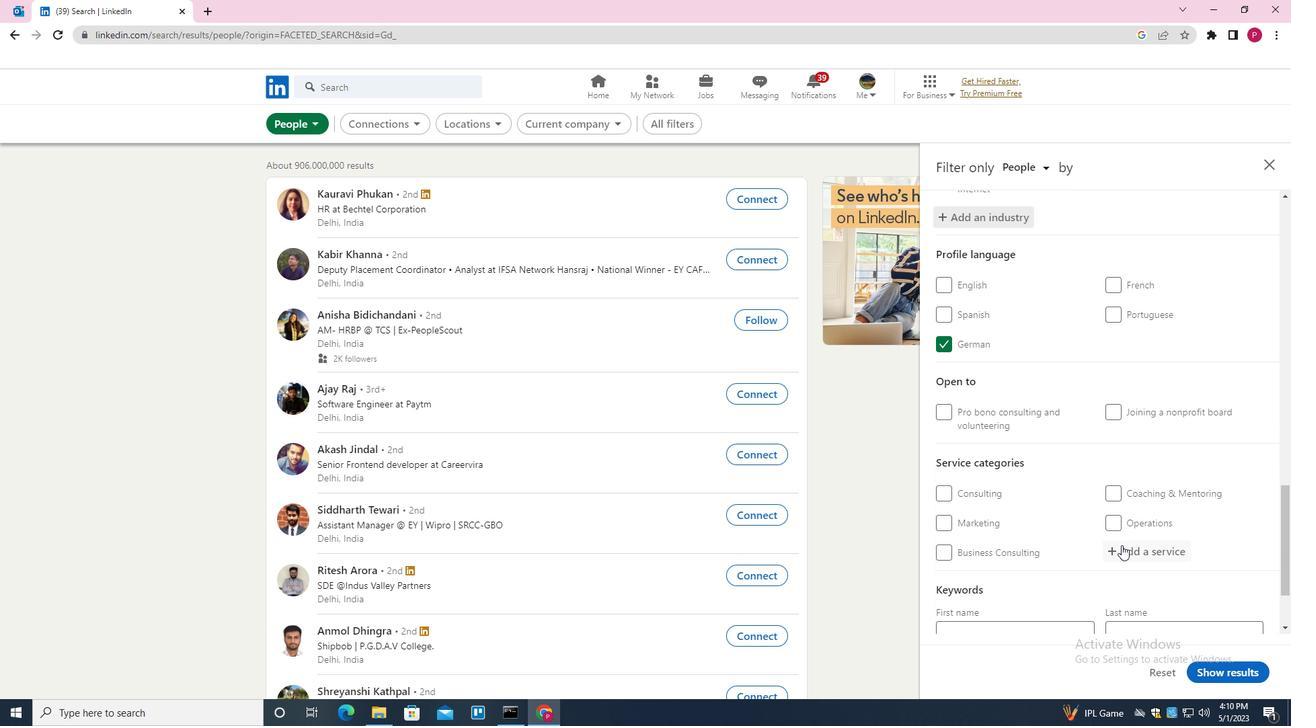 
Action: Mouse pressed left at (1130, 546)
Screenshot: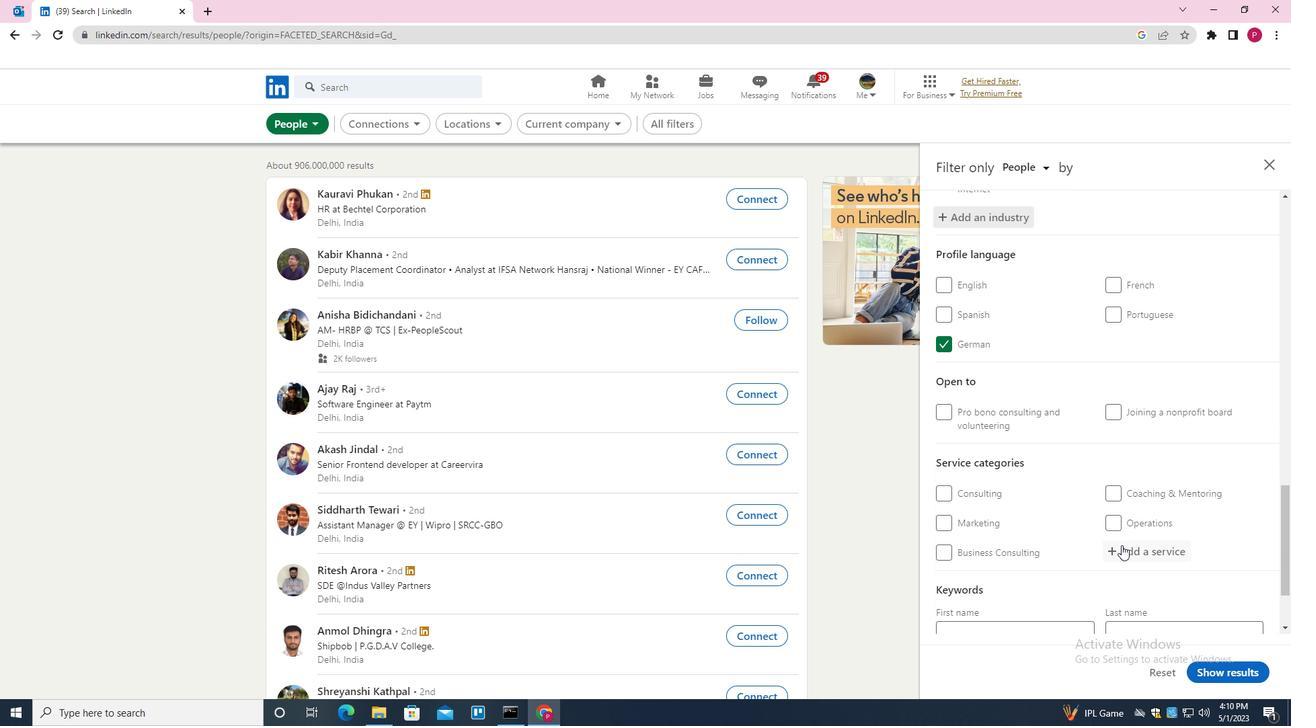 
Action: Mouse moved to (1131, 546)
Screenshot: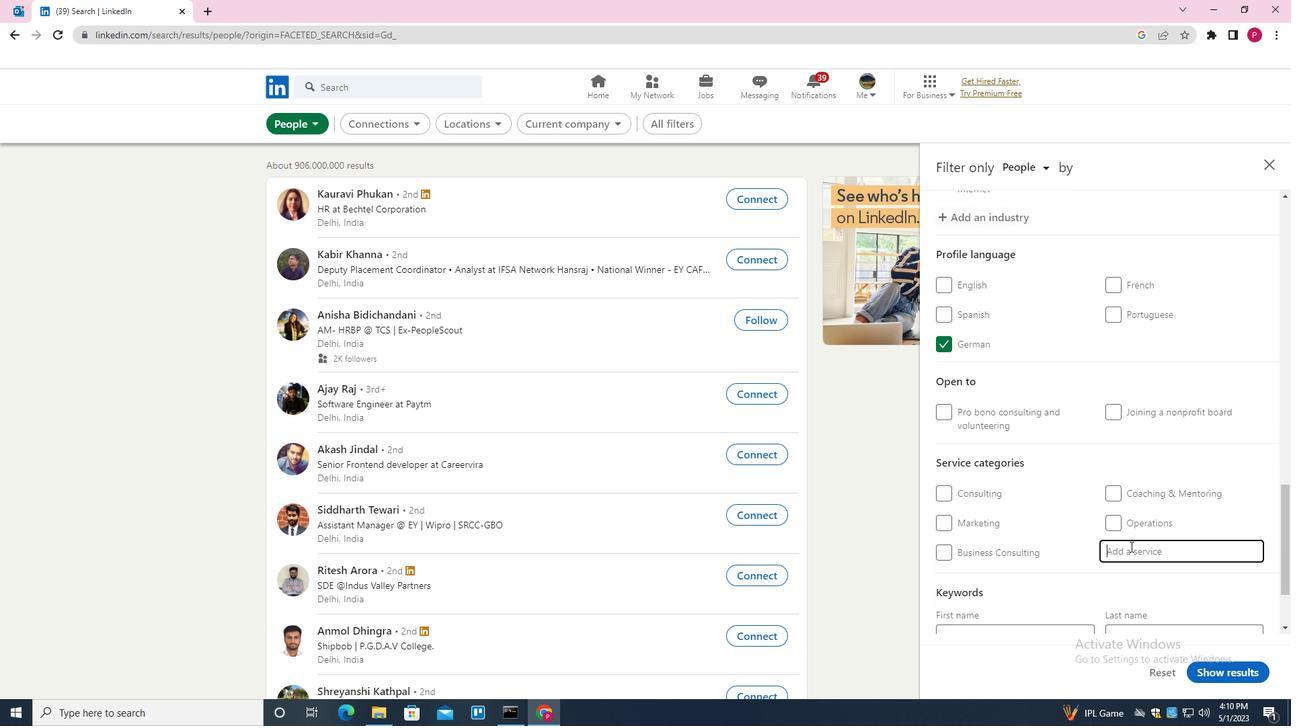 
Action: Key pressed <Key.shift><Key.shift><Key.shift><Key.shift><Key.shift>RESUME<Key.down><Key.enter>
Screenshot: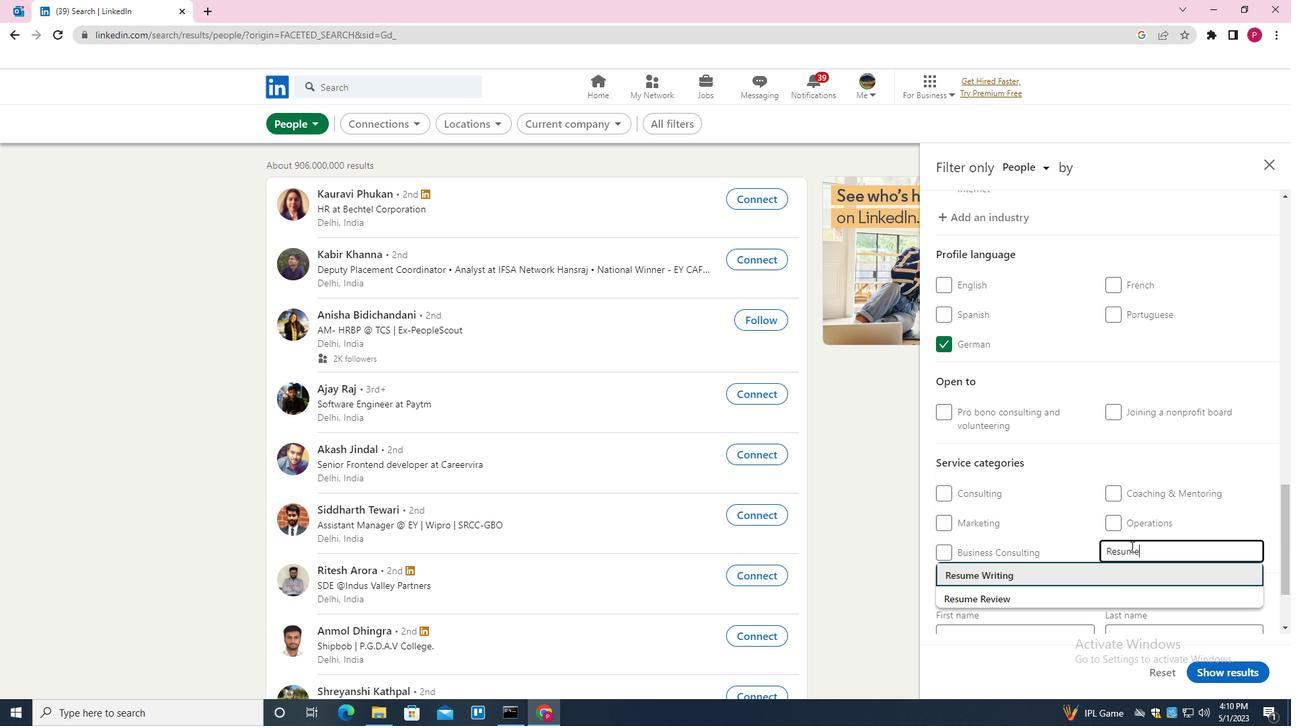 
Action: Mouse scrolled (1131, 546) with delta (0, 0)
Screenshot: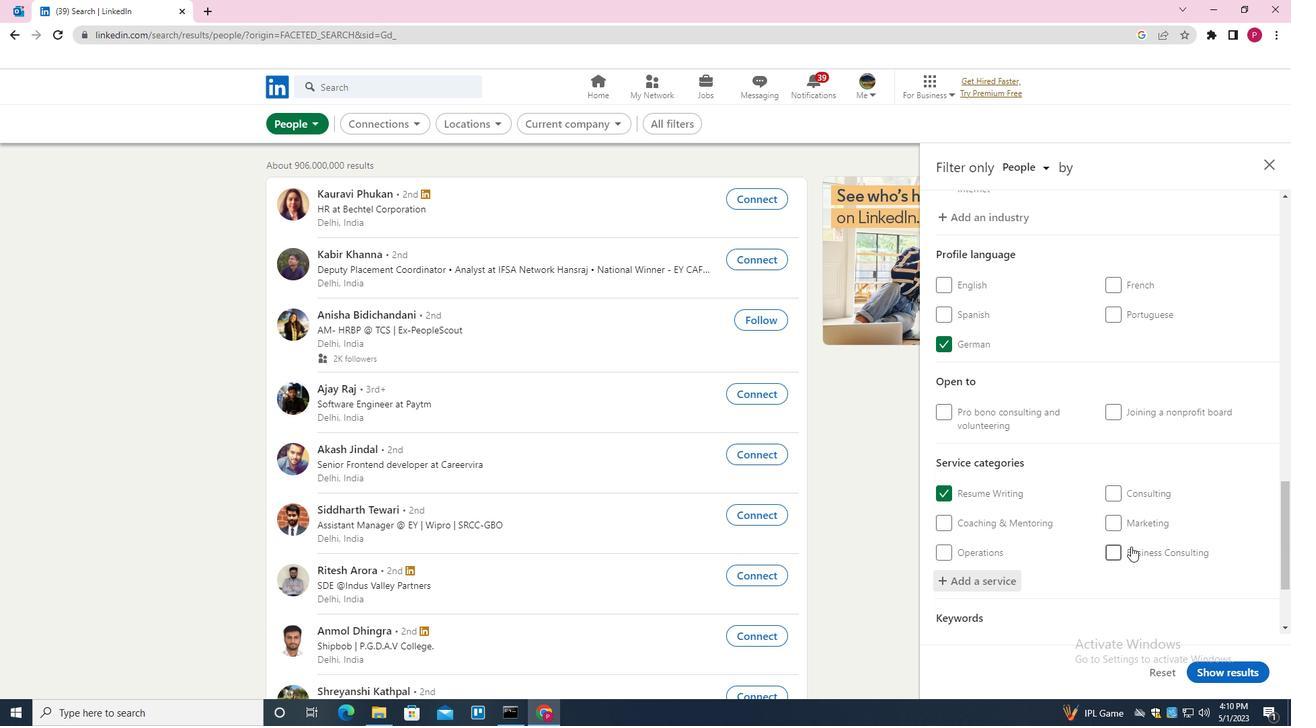 
Action: Mouse scrolled (1131, 546) with delta (0, 0)
Screenshot: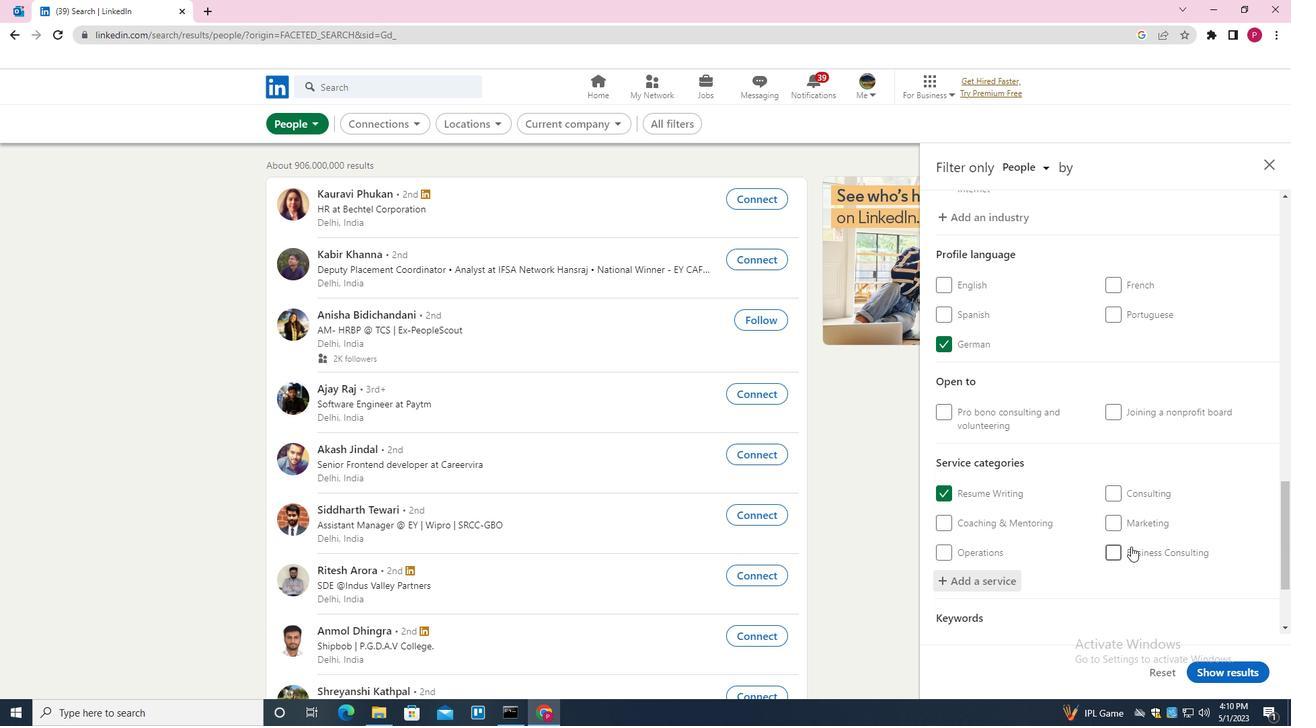 
Action: Mouse scrolled (1131, 546) with delta (0, 0)
Screenshot: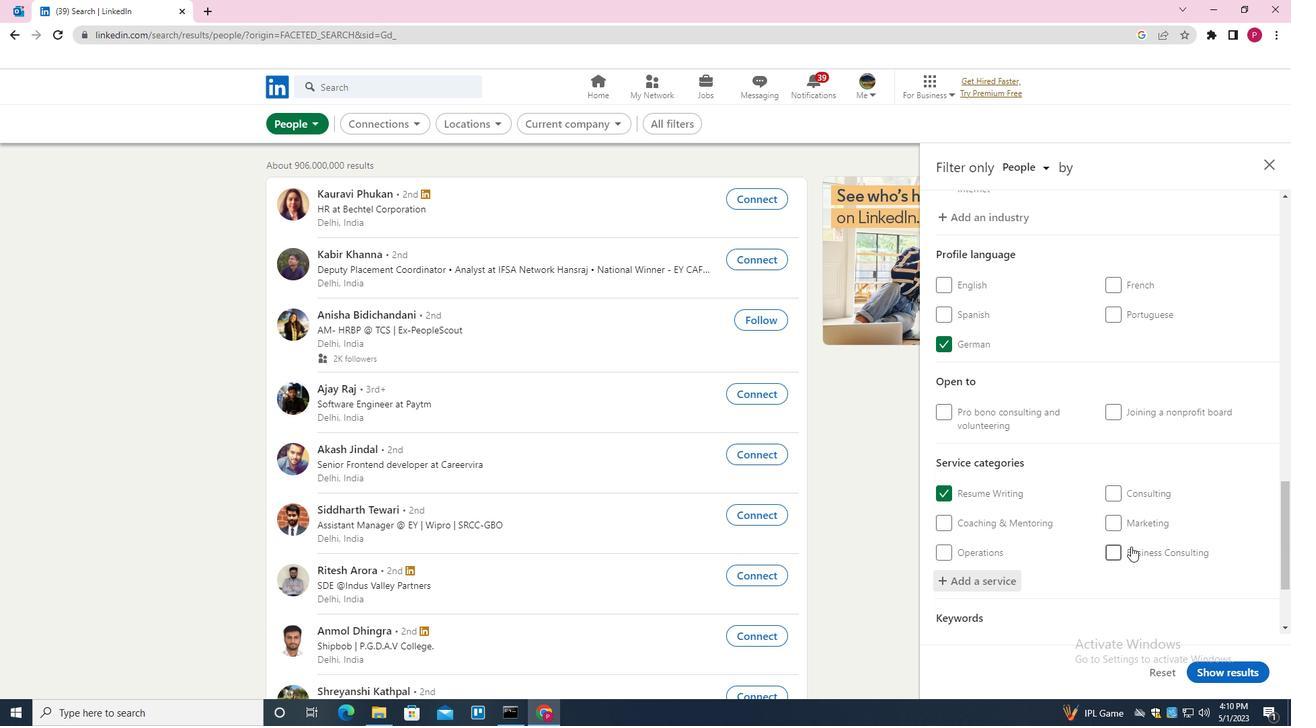 
Action: Mouse scrolled (1131, 546) with delta (0, 0)
Screenshot: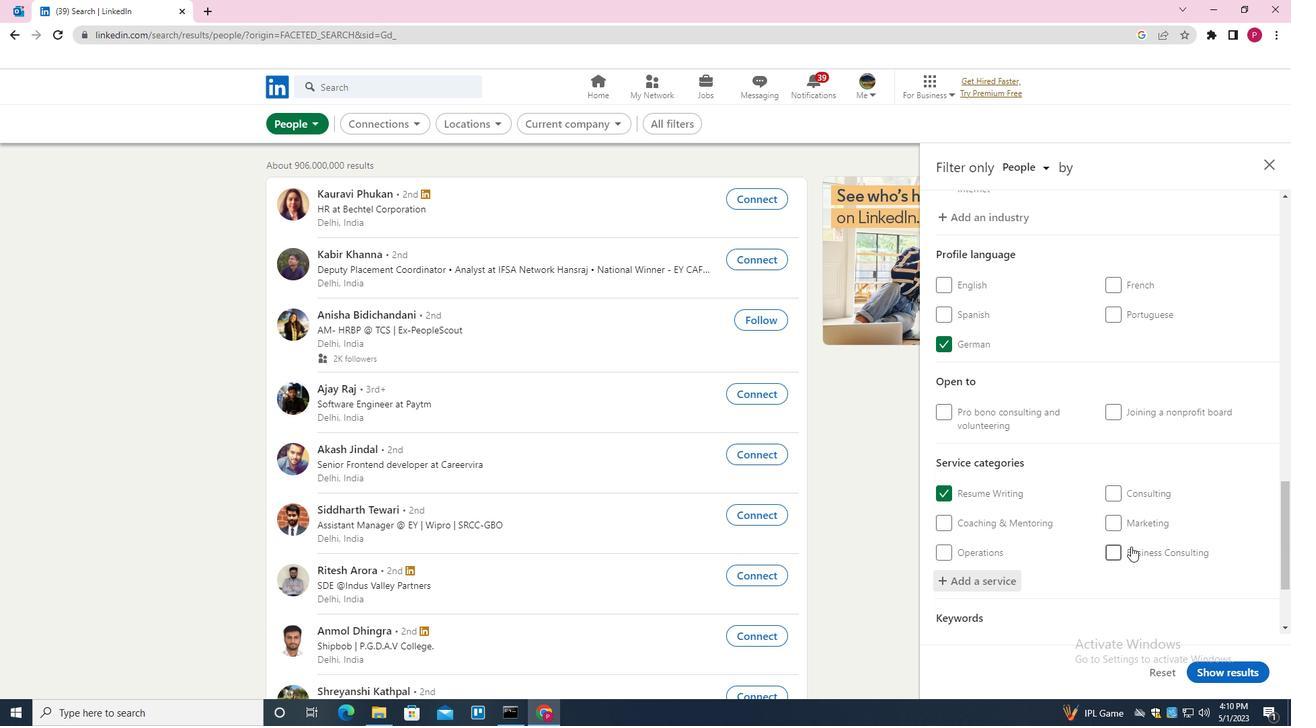 
Action: Mouse scrolled (1131, 546) with delta (0, 0)
Screenshot: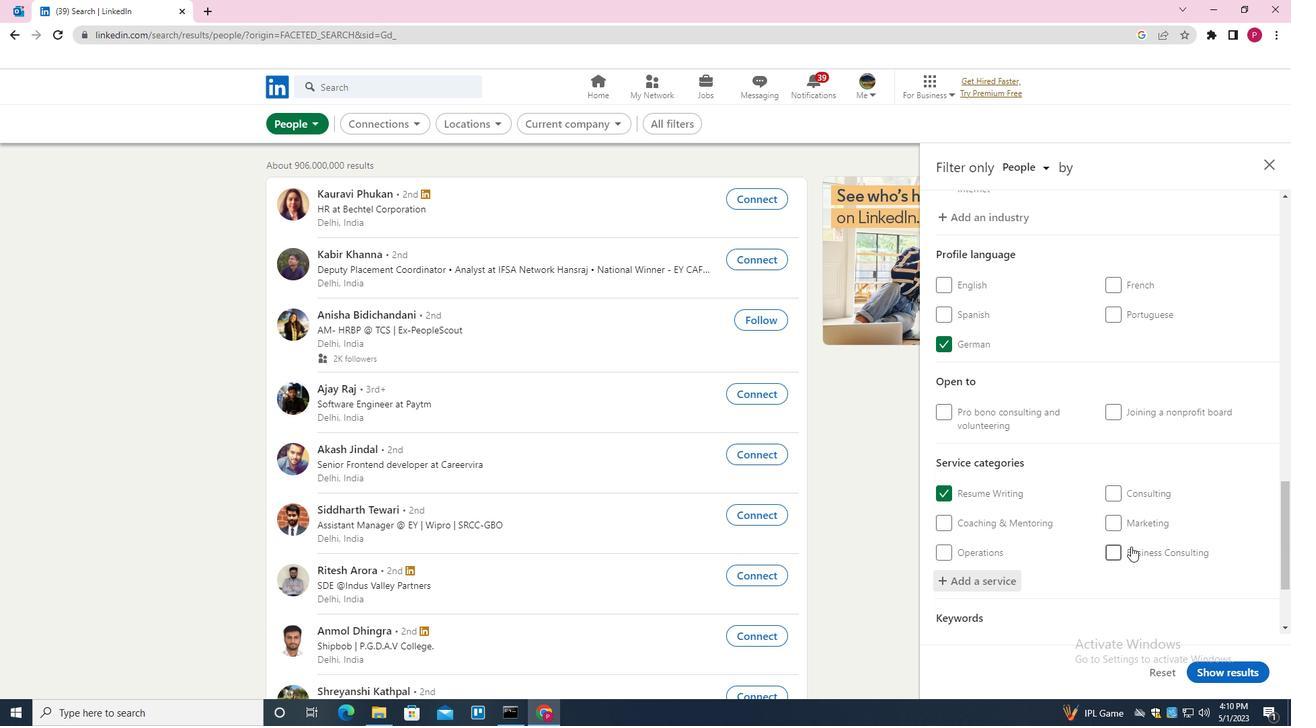 
Action: Mouse moved to (1112, 564)
Screenshot: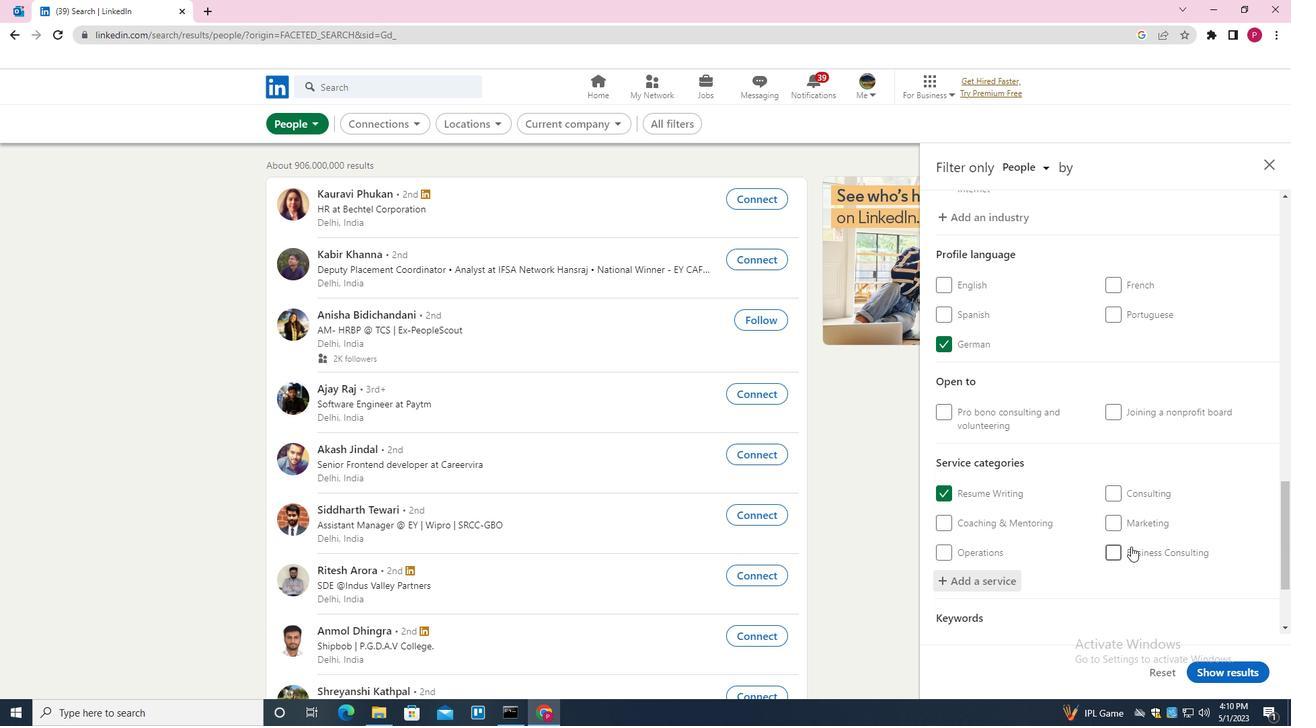 
Action: Mouse scrolled (1112, 563) with delta (0, 0)
Screenshot: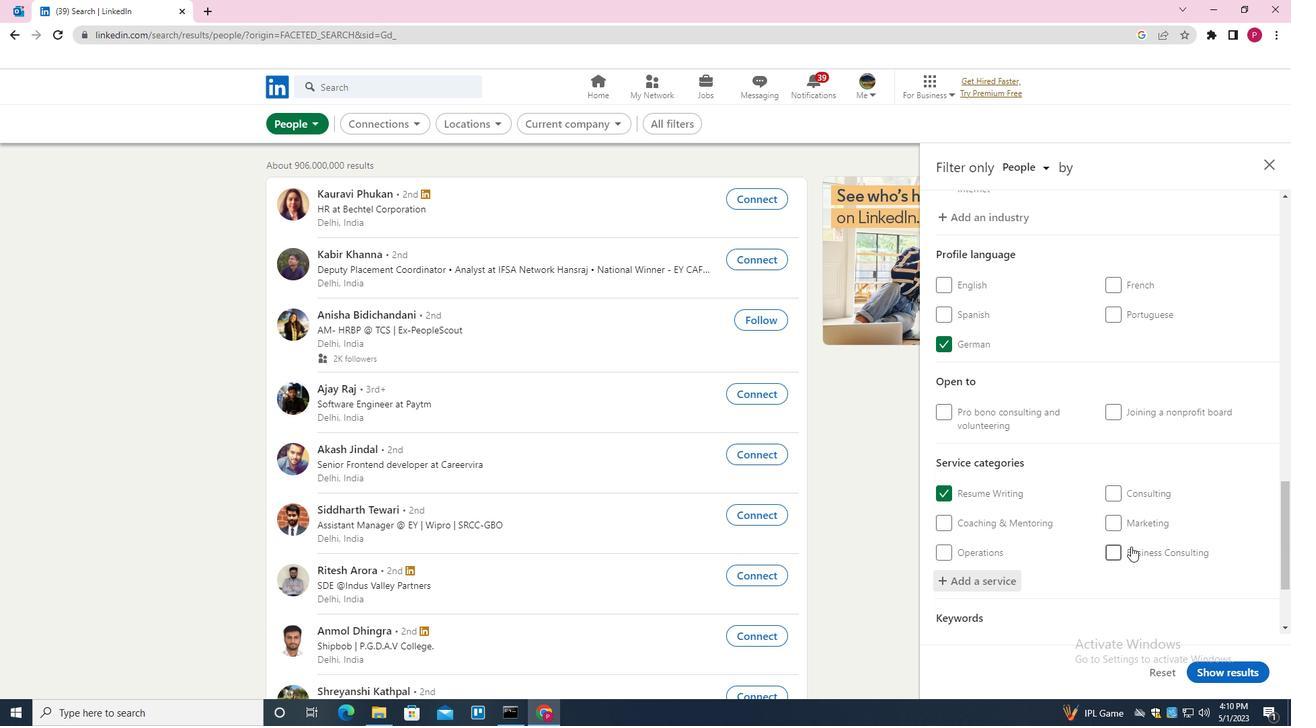 
Action: Mouse moved to (974, 570)
Screenshot: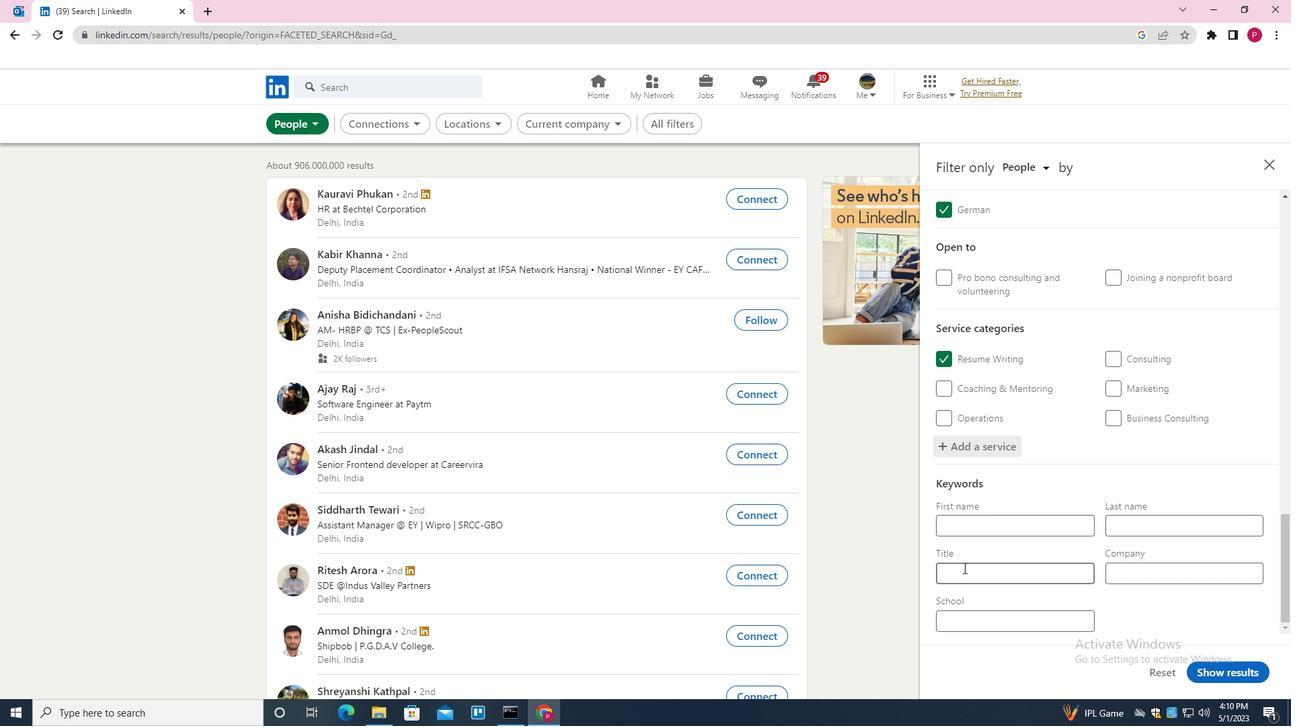 
Action: Mouse pressed left at (974, 570)
Screenshot: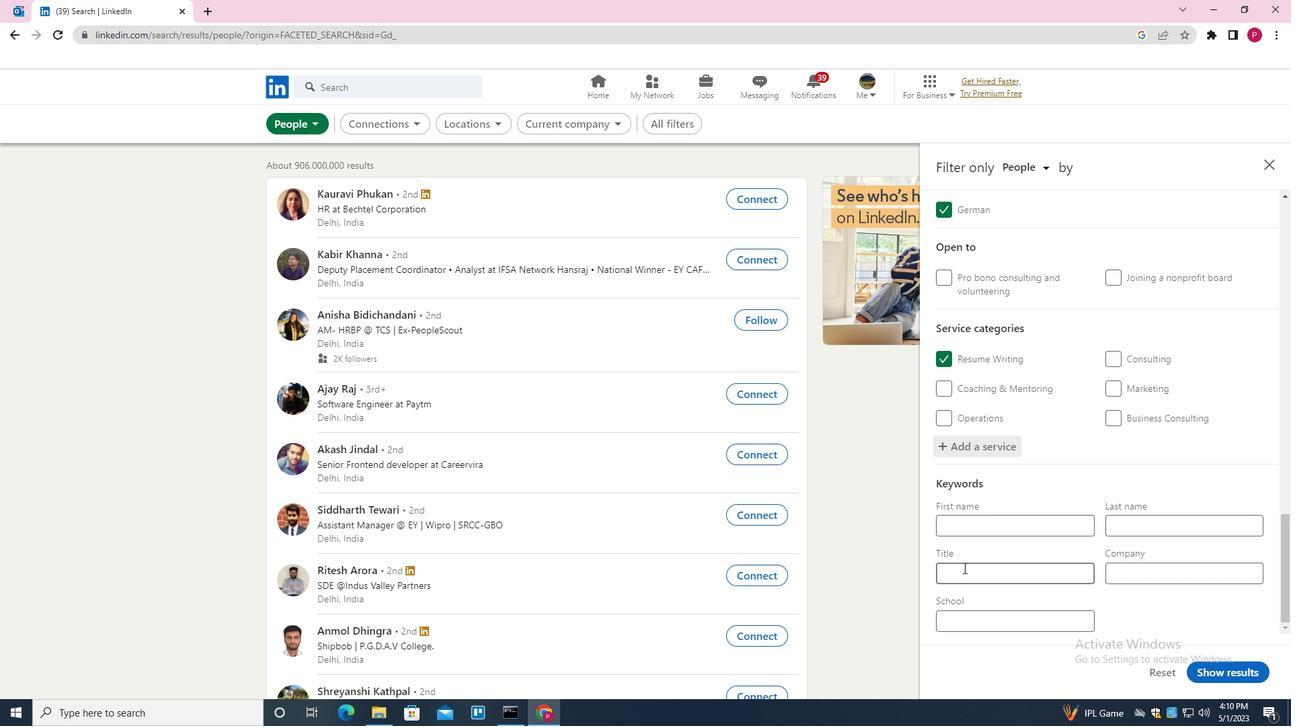 
Action: Mouse moved to (974, 570)
Screenshot: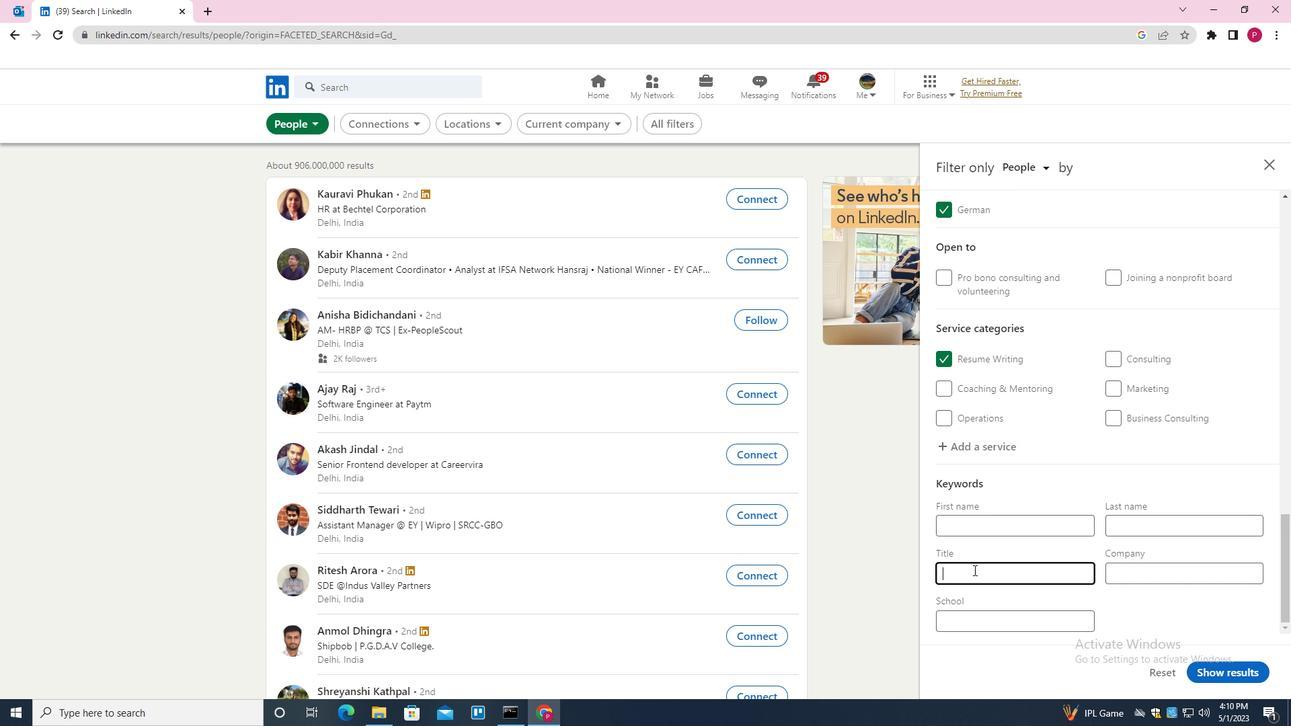 
Action: Key pressed <Key.shift><Key.shift><Key.shift><Key.shift><Key.shift><Key.shift><Key.shift>DIRECTOR<Key.space>OF<Key.space><Key.shift>ETHICAL<Key.space><Key.shift>HACKING
Screenshot: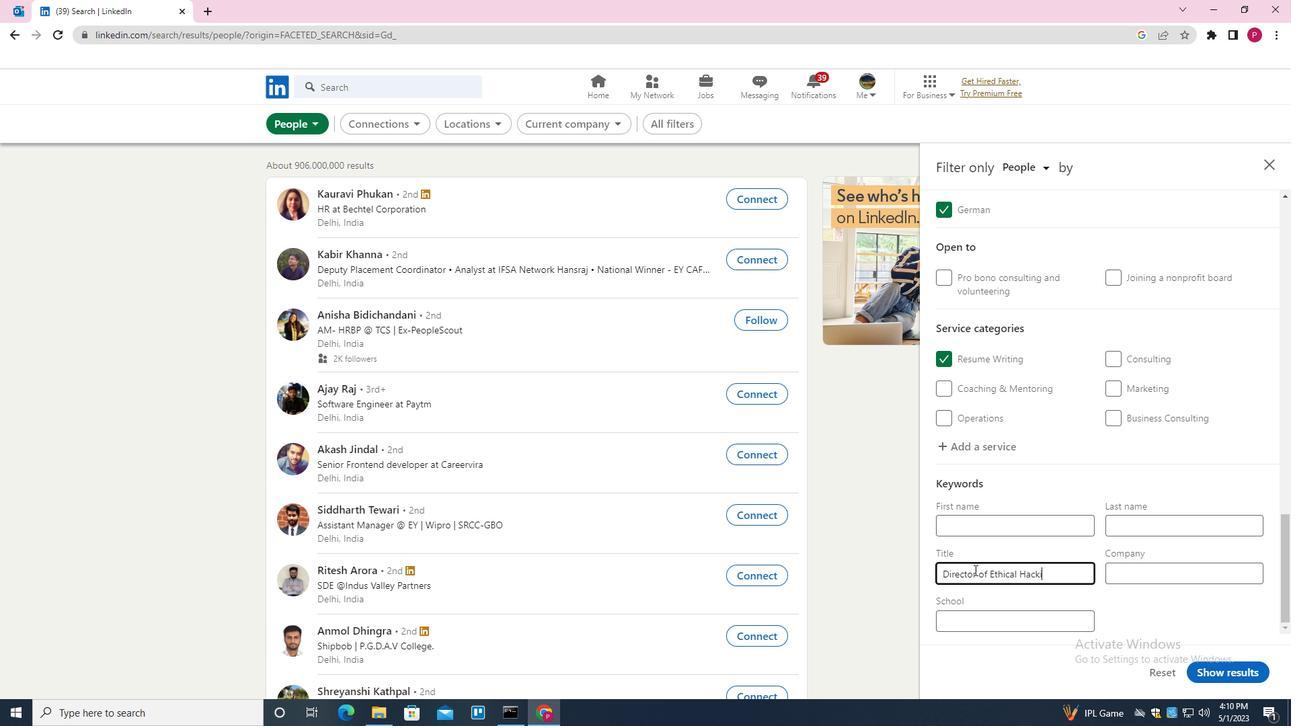 
Action: Mouse moved to (1238, 684)
Screenshot: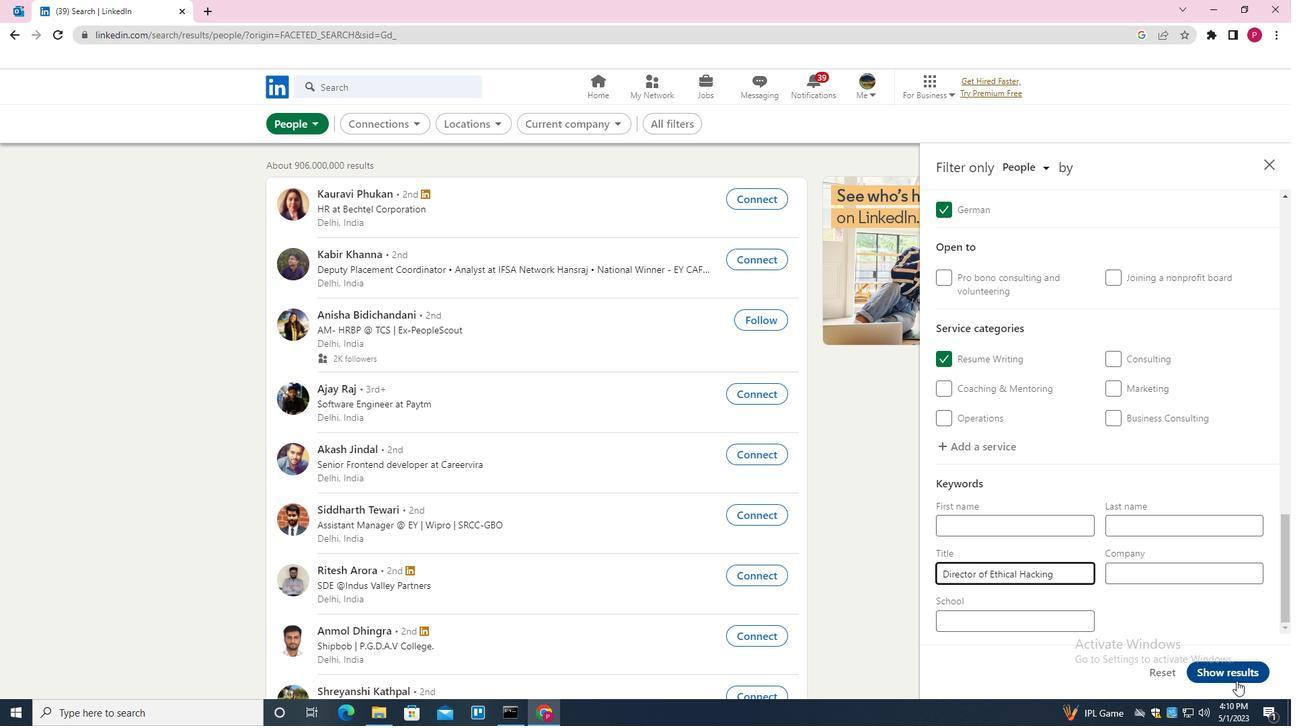 
Action: Mouse pressed left at (1238, 684)
Screenshot: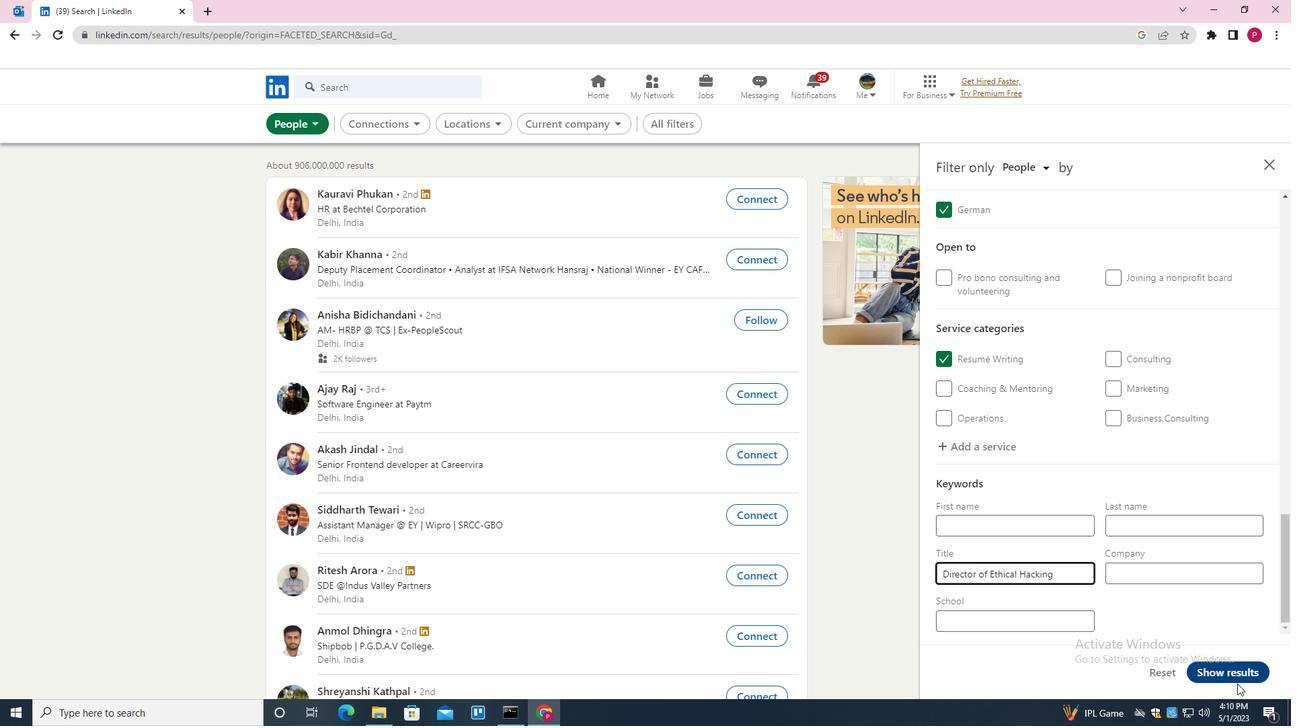 
Action: Mouse moved to (1240, 670)
Screenshot: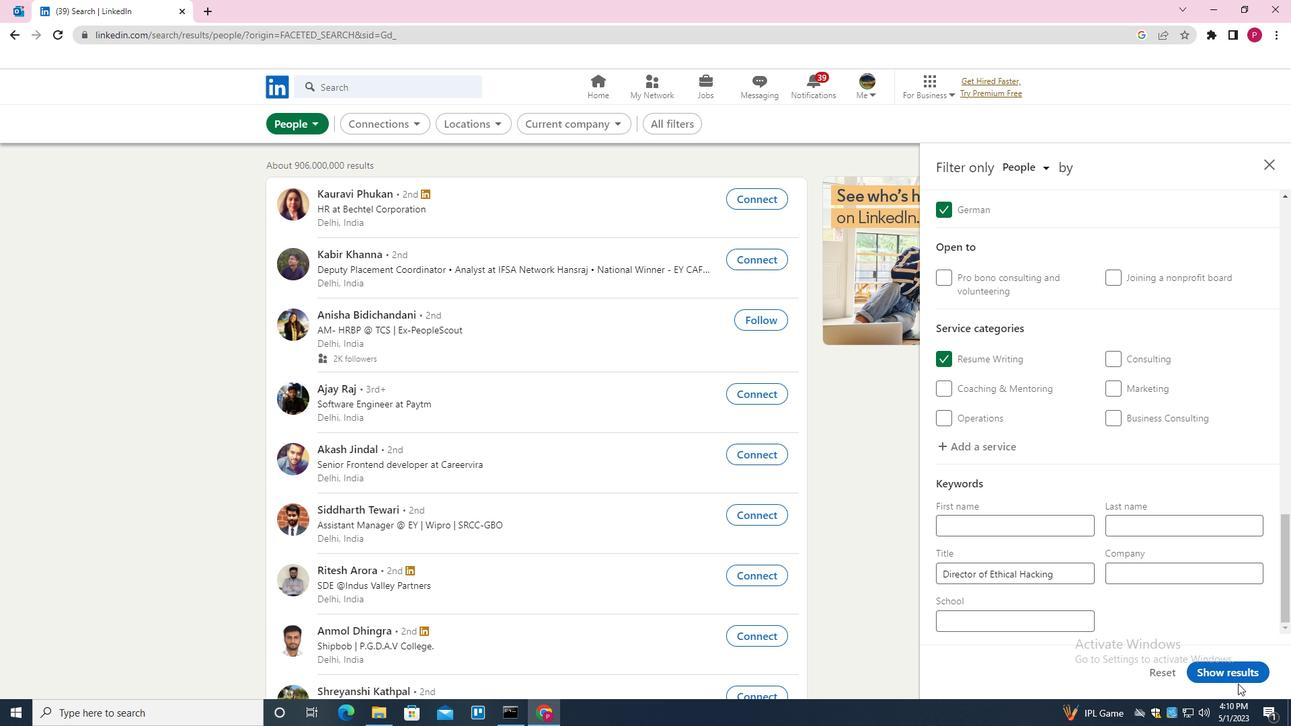 
Action: Mouse pressed left at (1240, 670)
Screenshot: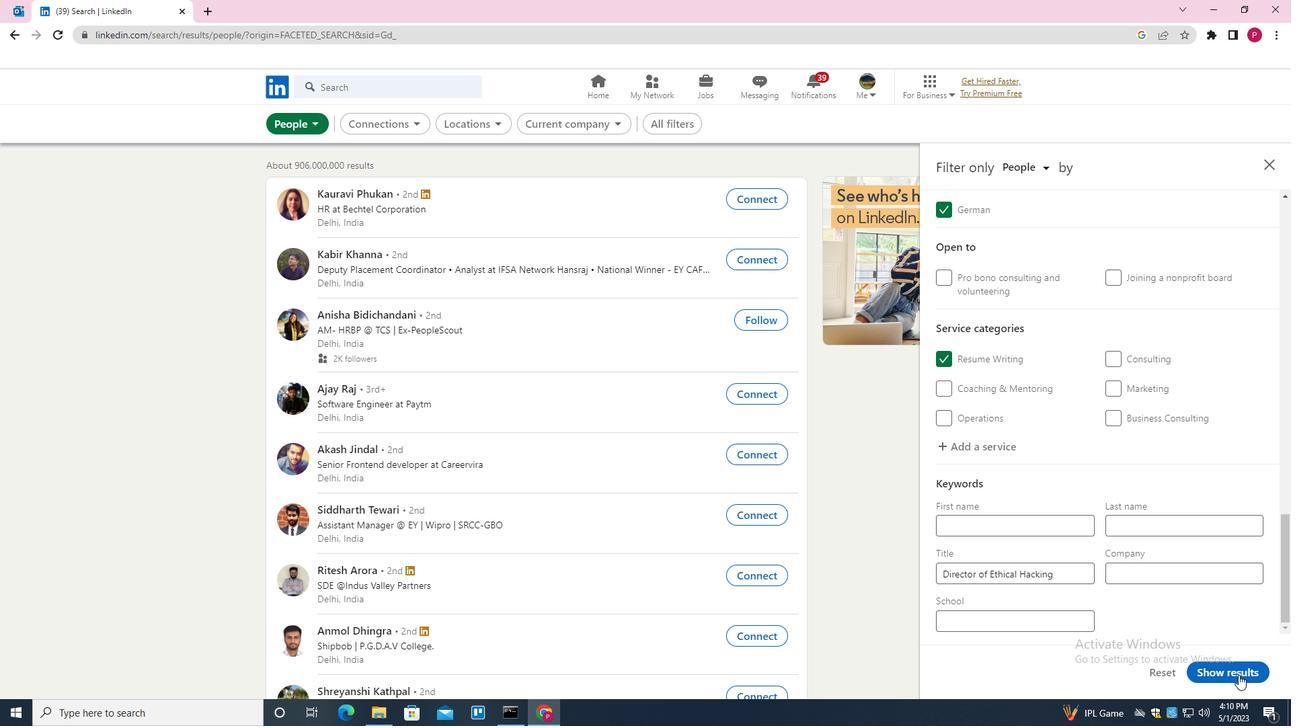 
Action: Mouse moved to (893, 392)
Screenshot: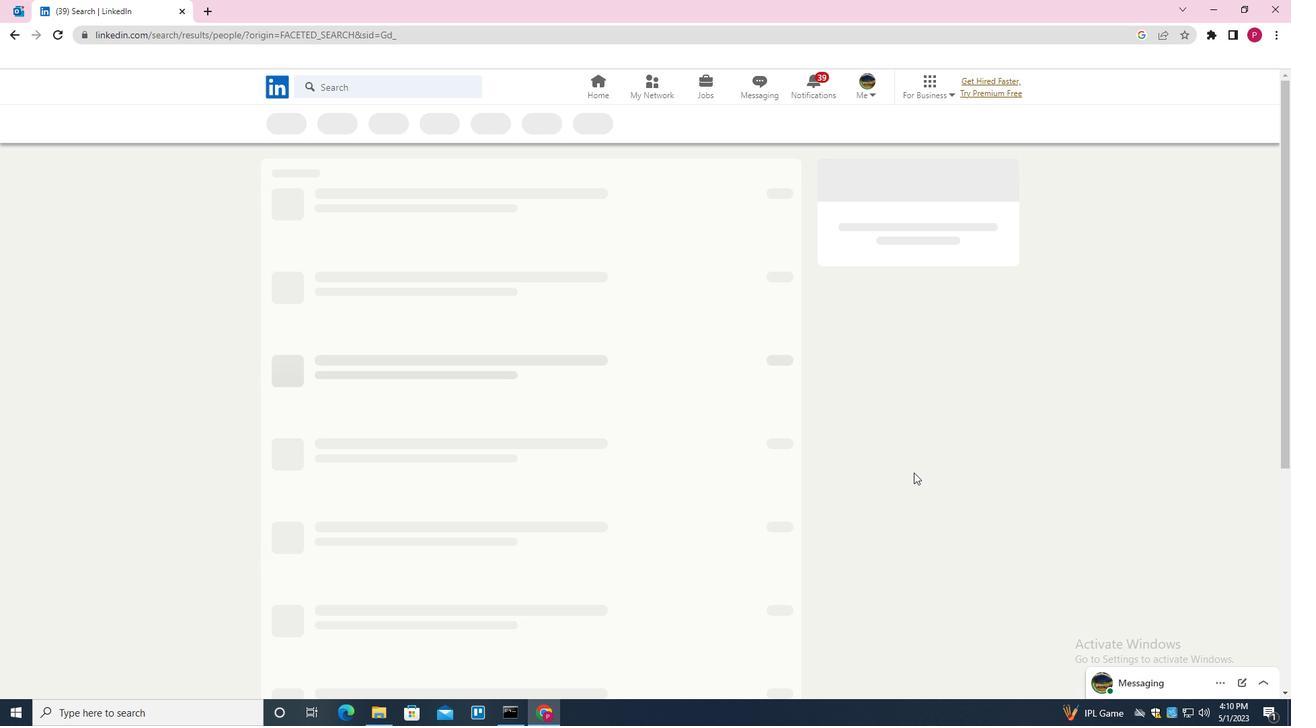 
